 Task: Search one way flight ticket for 4 adults, 1 infant in seat and 1 infant on lap in premium economy from San Luis Obispo: San Luis Obispo County Regional Airport (mcchesney Field) to New Bern: Coastal Carolina Regional Airport (was Craven County Regional) on 5-4-2023. Choice of flights is Southwest. Number of bags: 2 carry on bags and 1 checked bag. Price is upto 20000. Outbound departure time preference is 21:30.
Action: Mouse moved to (357, 326)
Screenshot: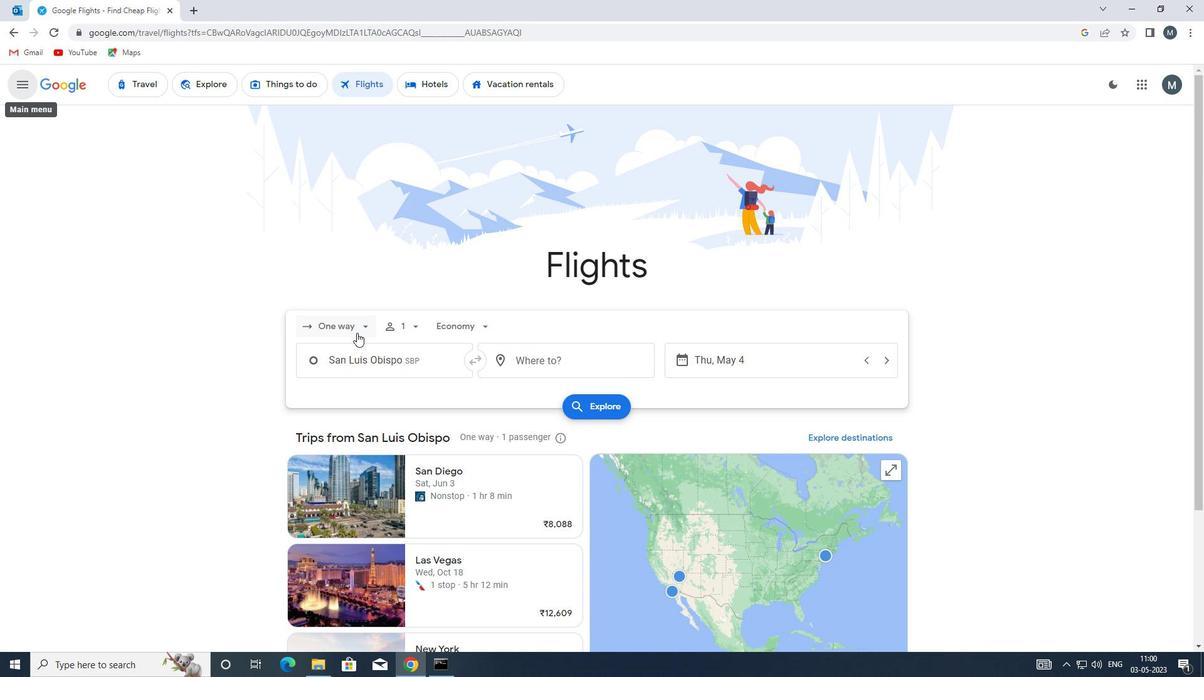 
Action: Mouse pressed left at (357, 326)
Screenshot: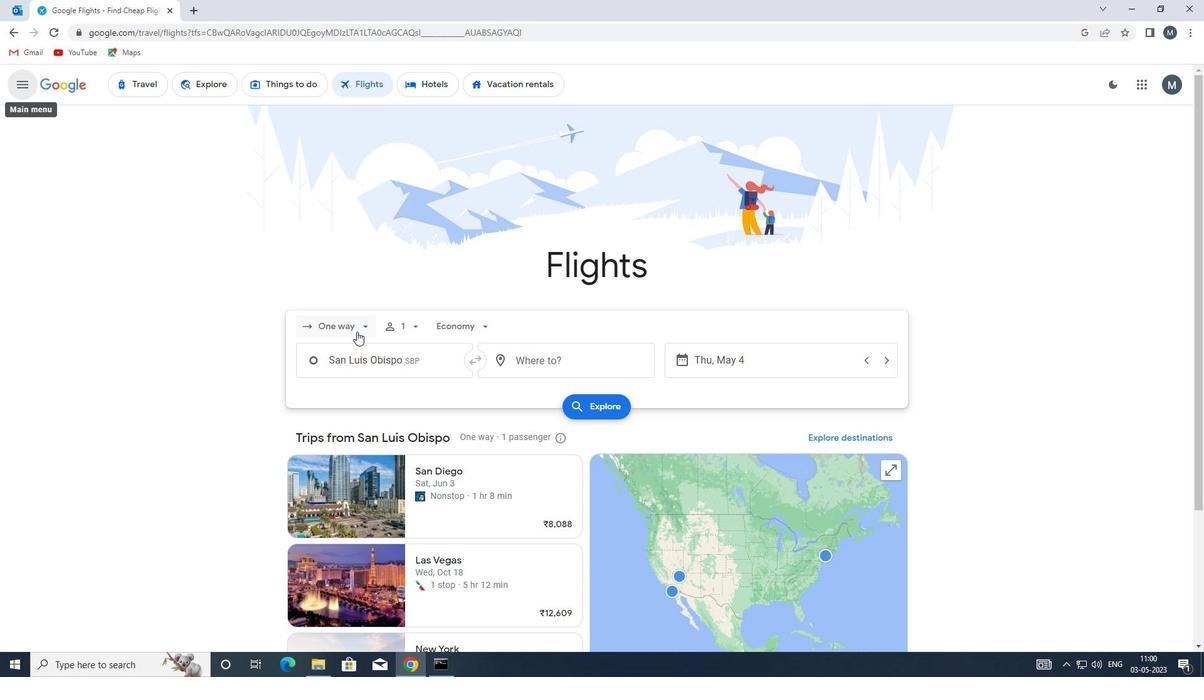 
Action: Mouse moved to (361, 385)
Screenshot: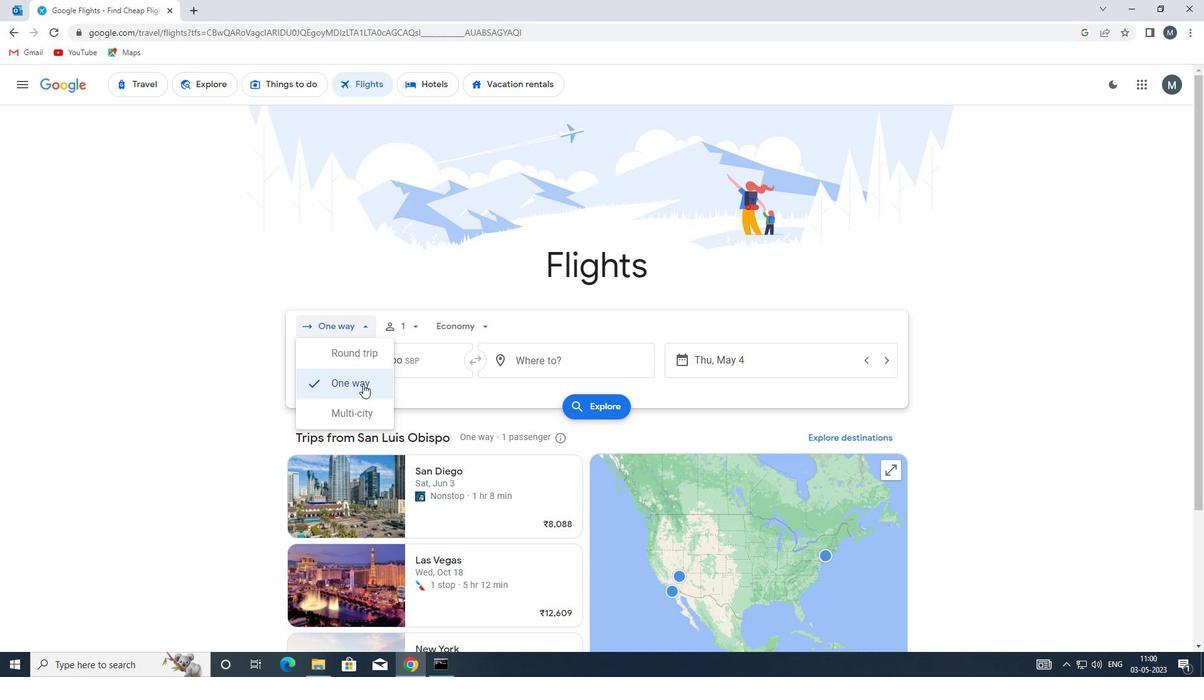 
Action: Mouse pressed left at (361, 385)
Screenshot: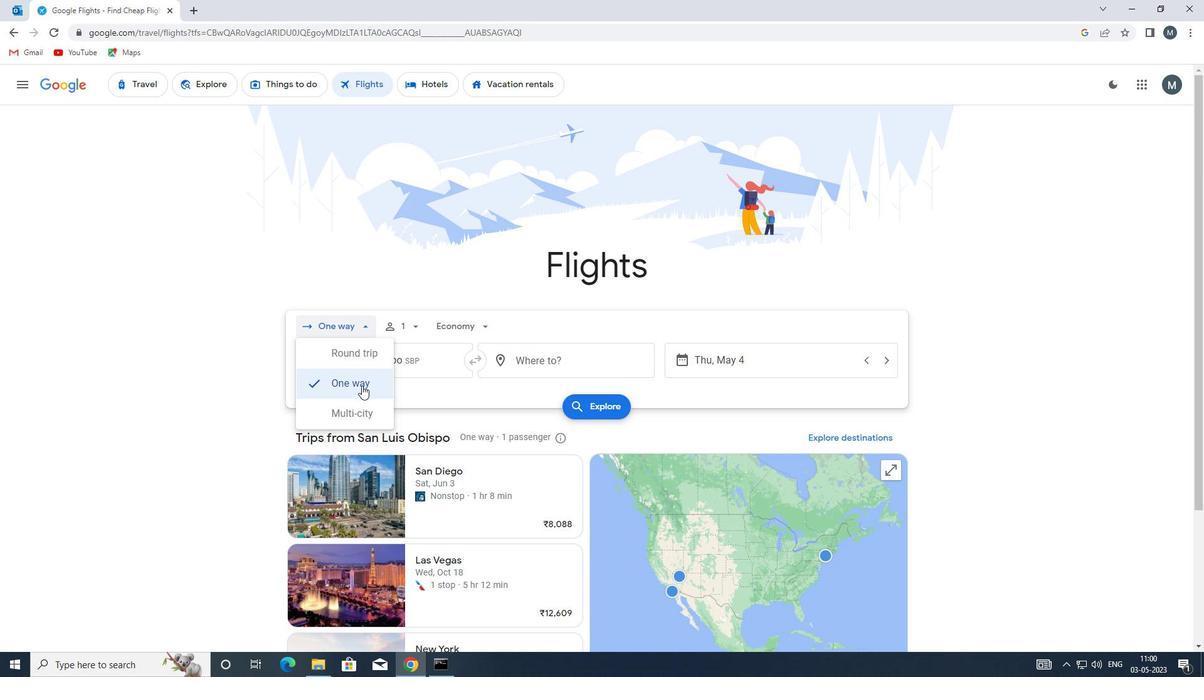 
Action: Mouse moved to (409, 326)
Screenshot: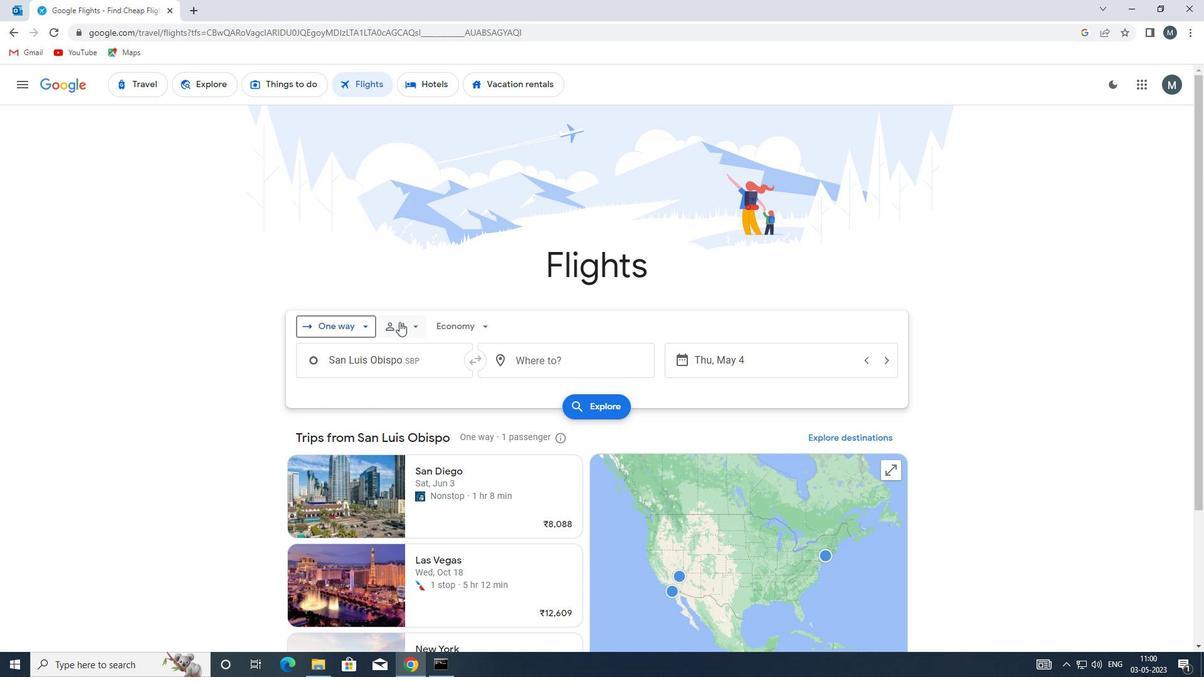 
Action: Mouse pressed left at (409, 326)
Screenshot: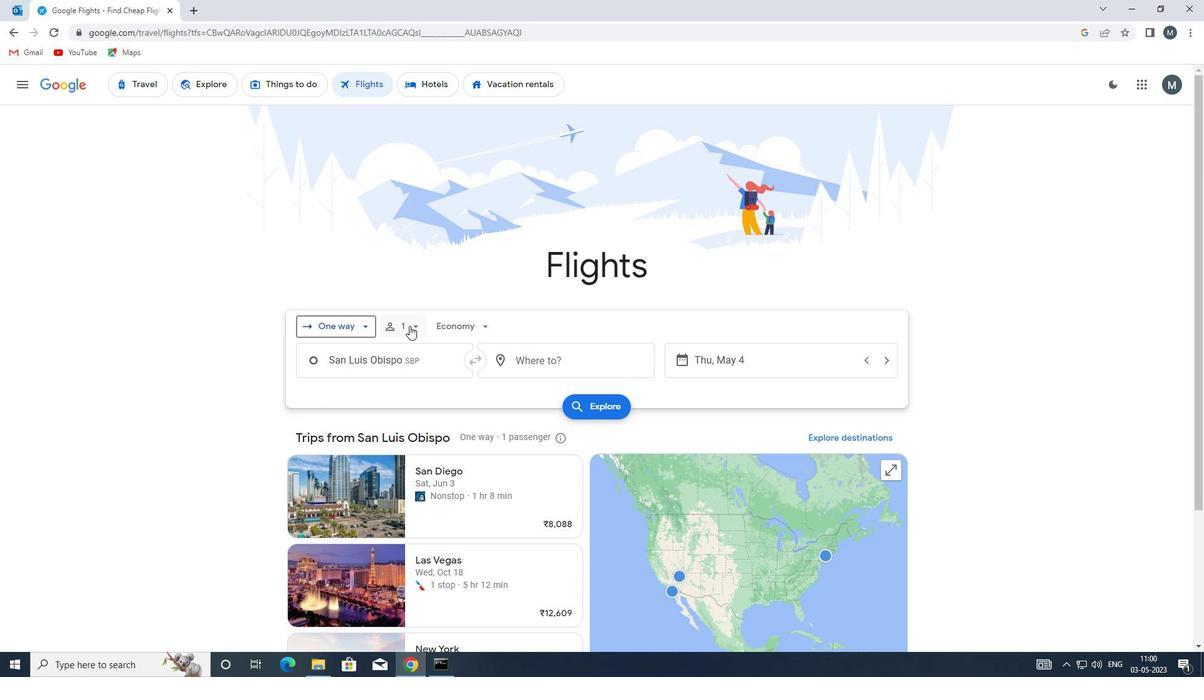 
Action: Mouse moved to (521, 354)
Screenshot: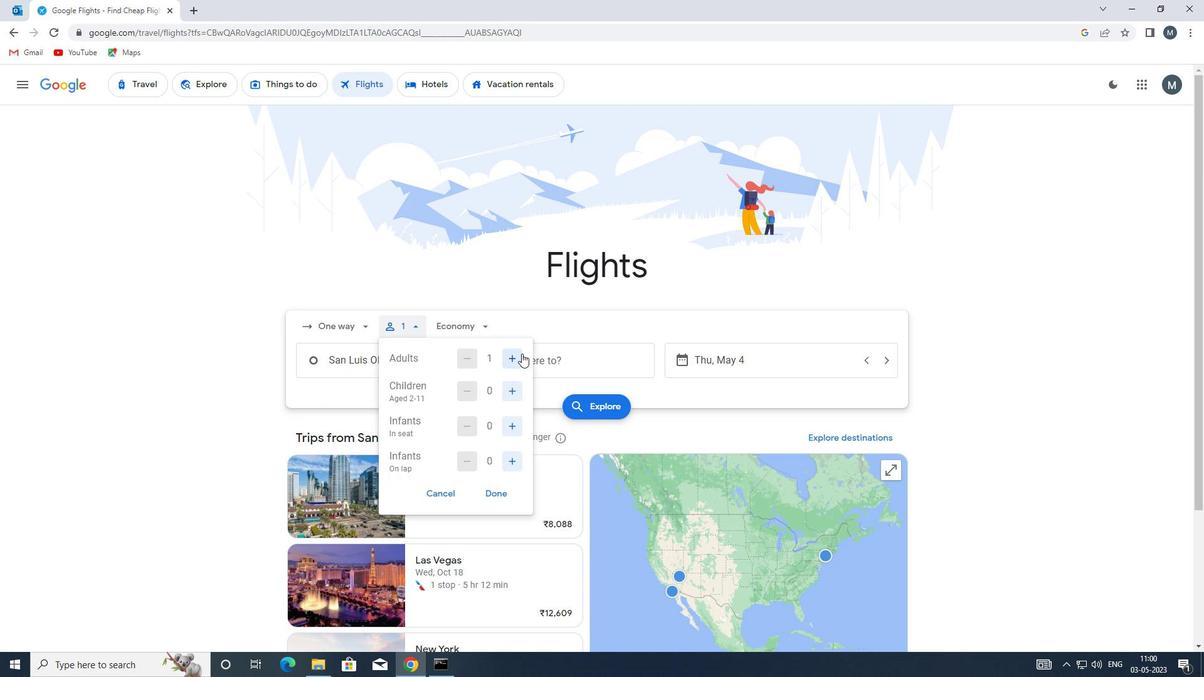 
Action: Mouse pressed left at (521, 354)
Screenshot: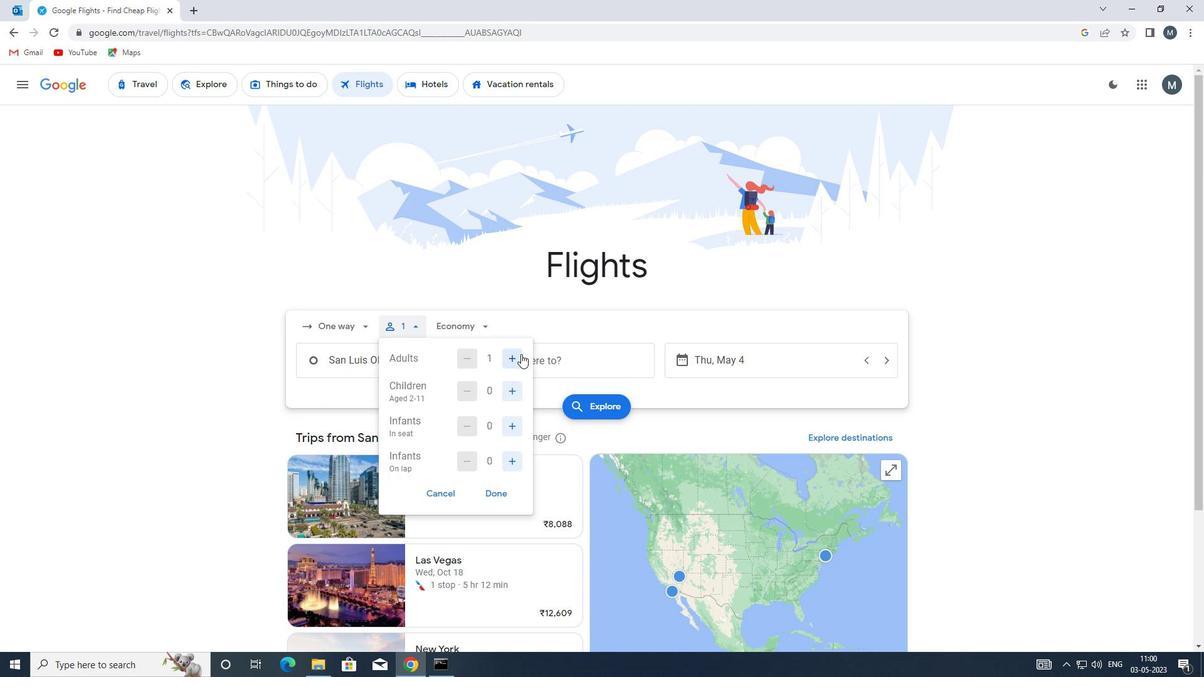 
Action: Mouse pressed left at (521, 354)
Screenshot: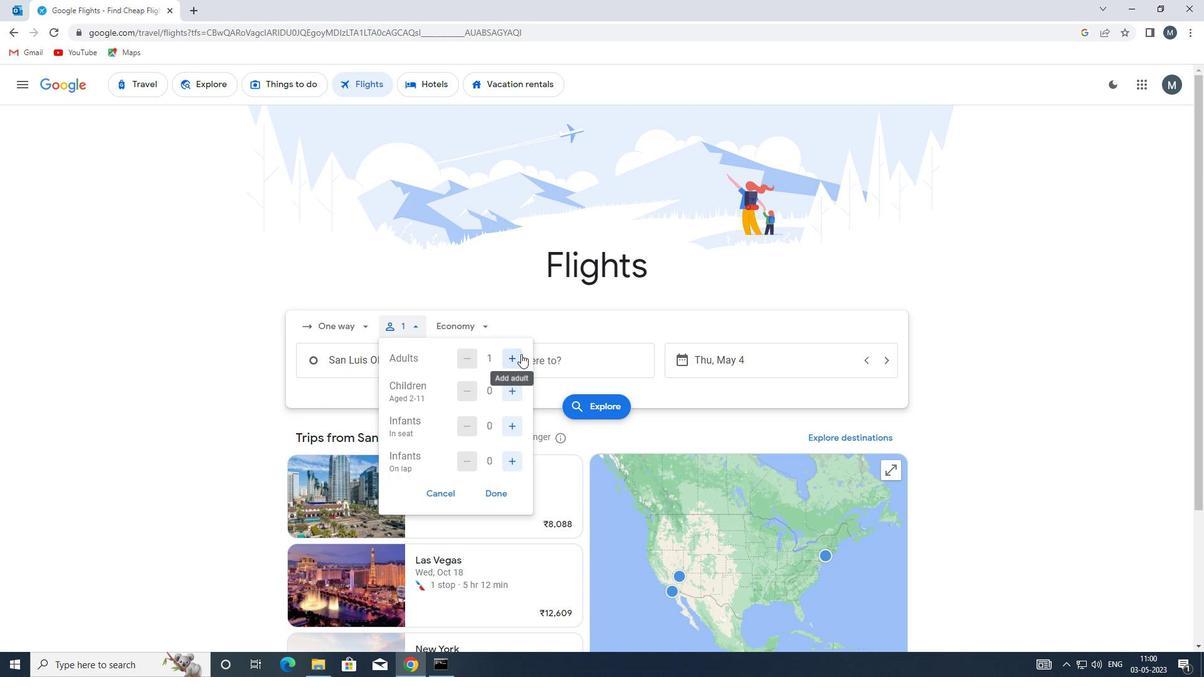 
Action: Mouse pressed left at (521, 354)
Screenshot: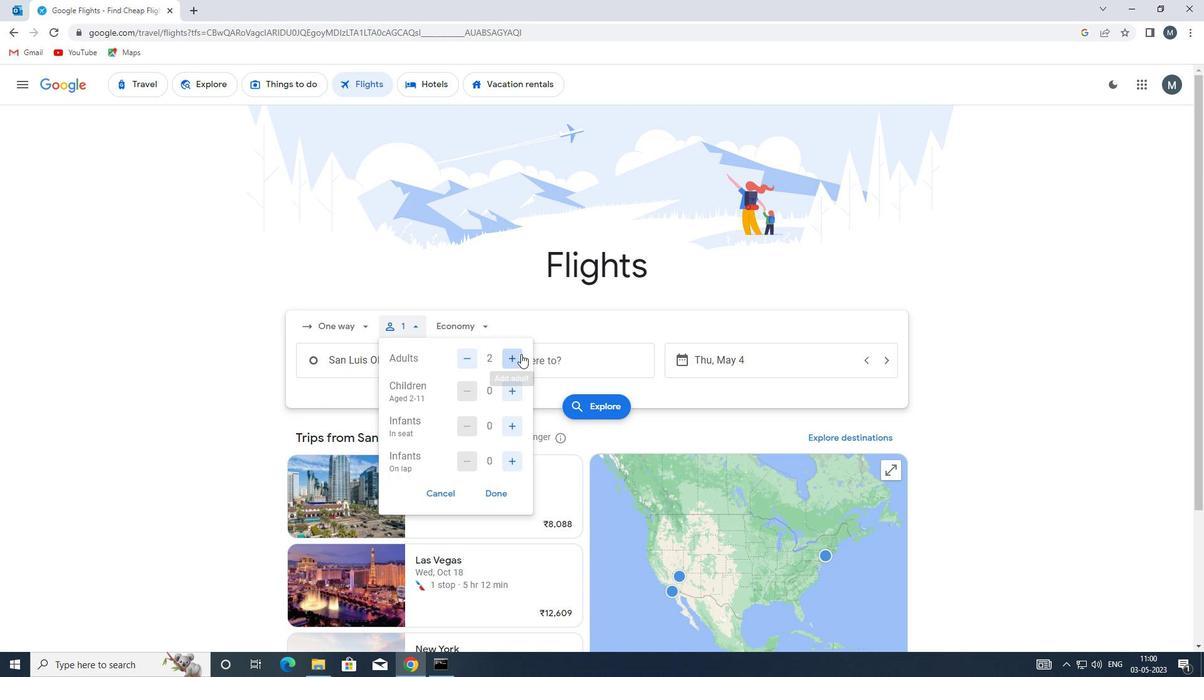 
Action: Mouse moved to (521, 355)
Screenshot: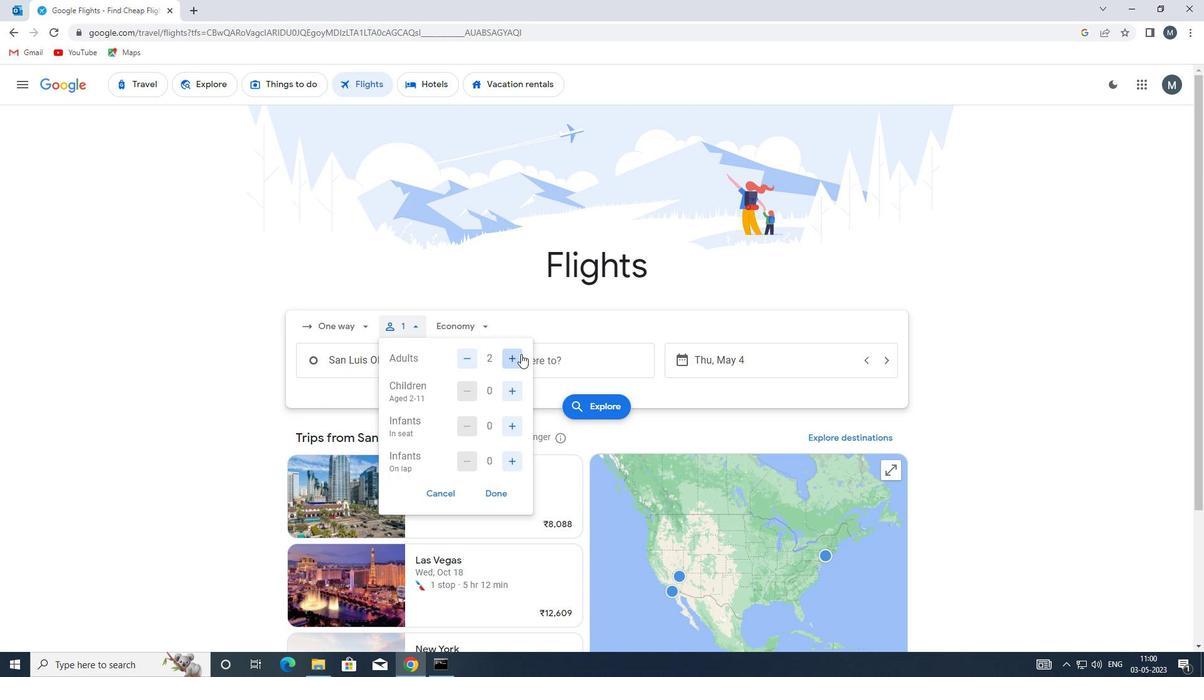 
Action: Mouse pressed left at (521, 355)
Screenshot: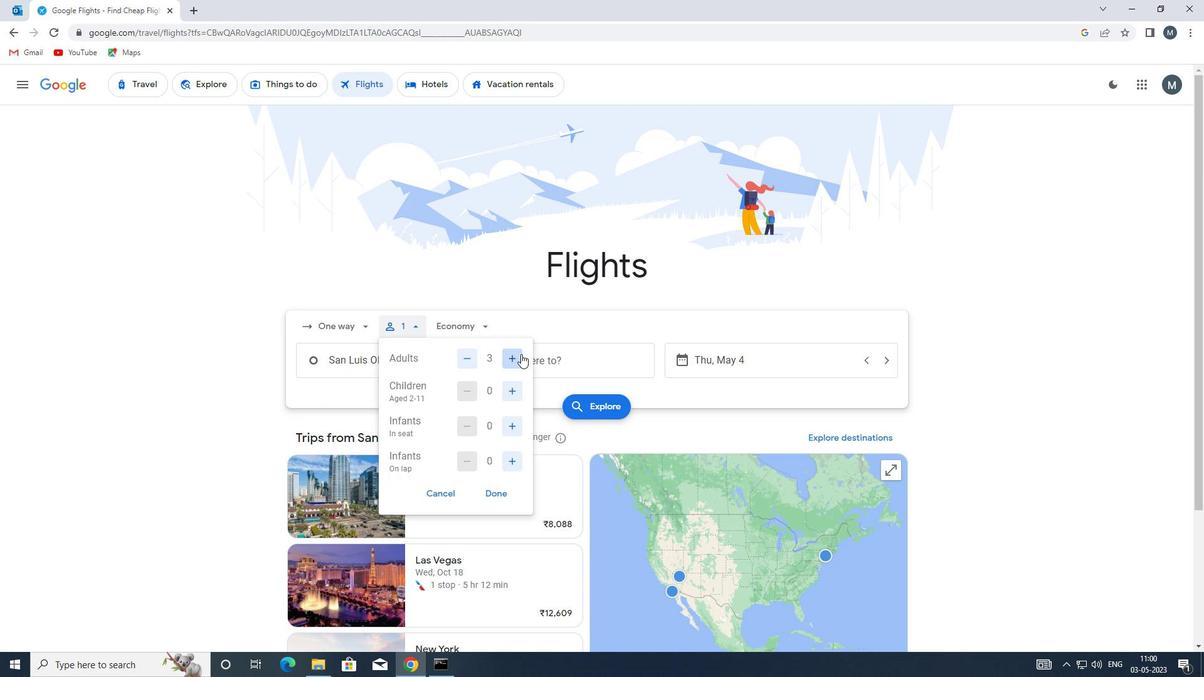 
Action: Mouse moved to (473, 359)
Screenshot: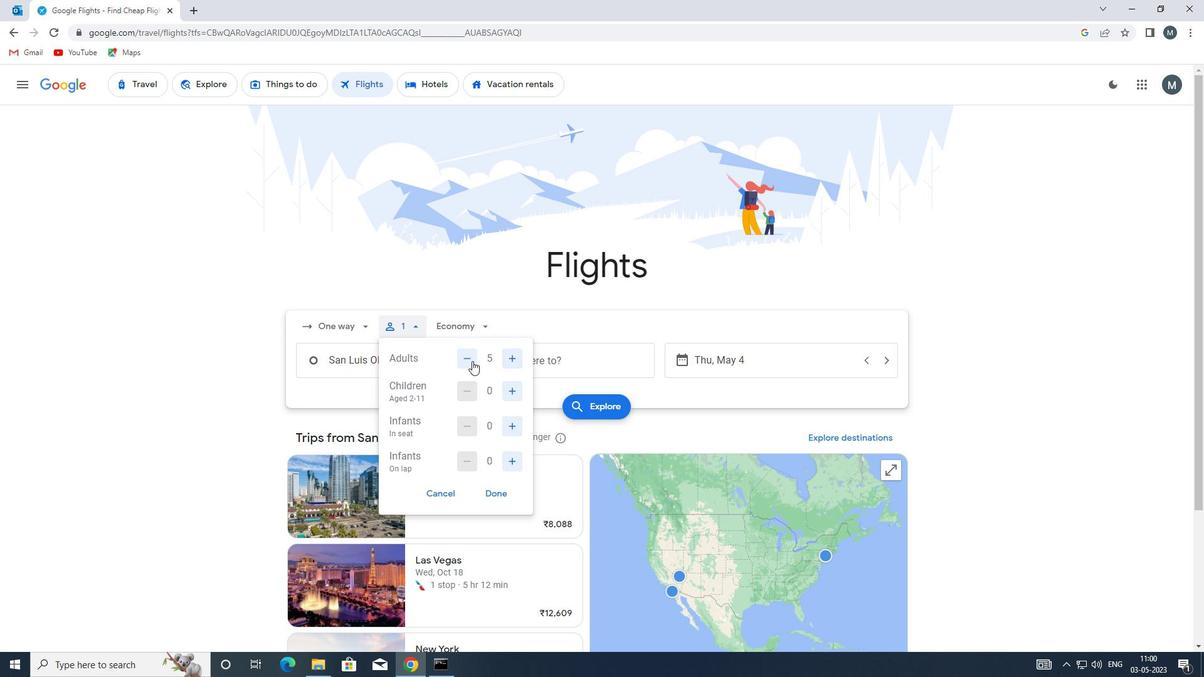 
Action: Mouse pressed left at (473, 359)
Screenshot: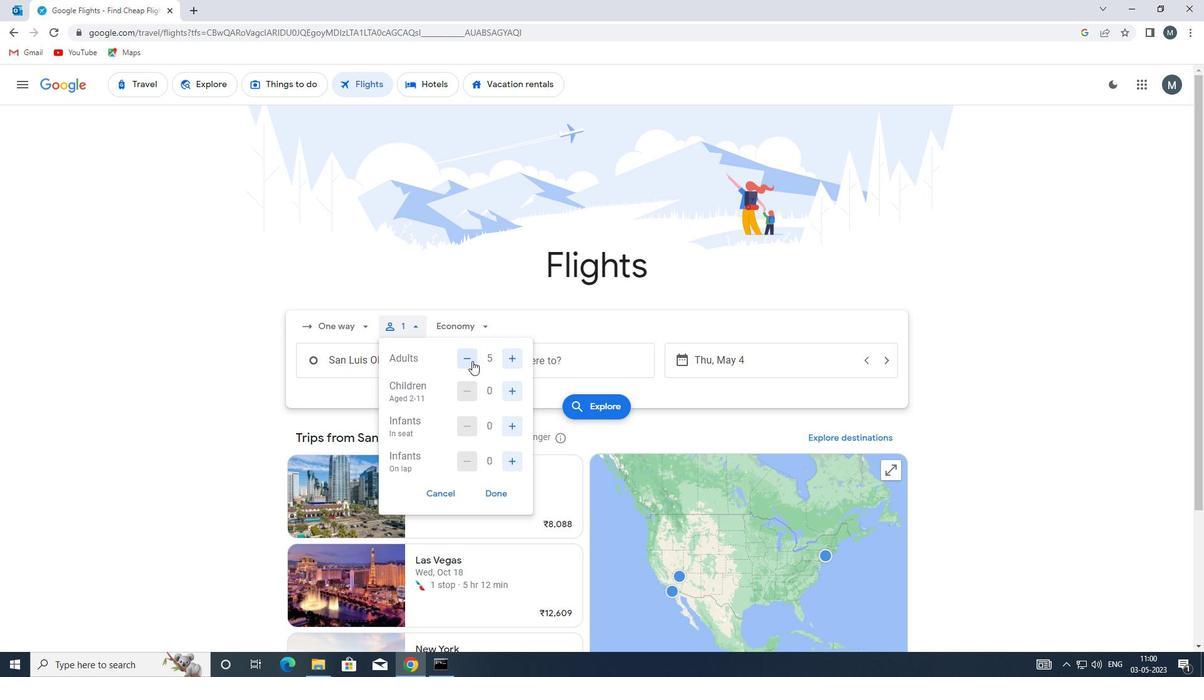 
Action: Mouse moved to (510, 392)
Screenshot: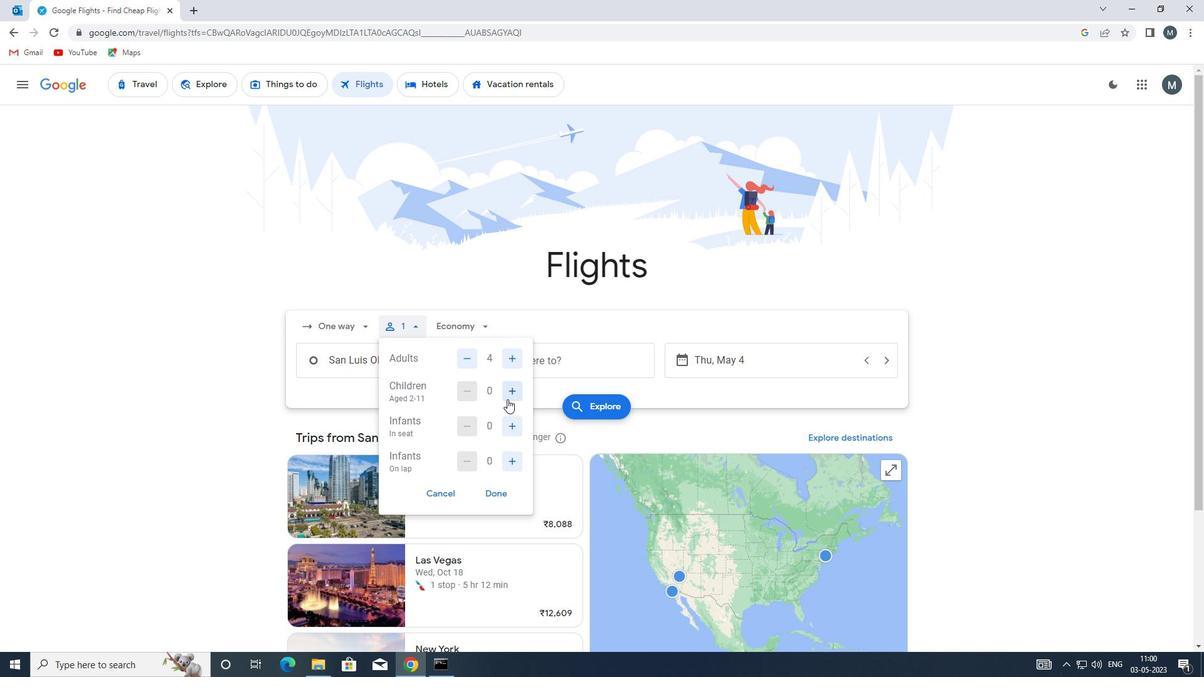 
Action: Mouse pressed left at (510, 392)
Screenshot: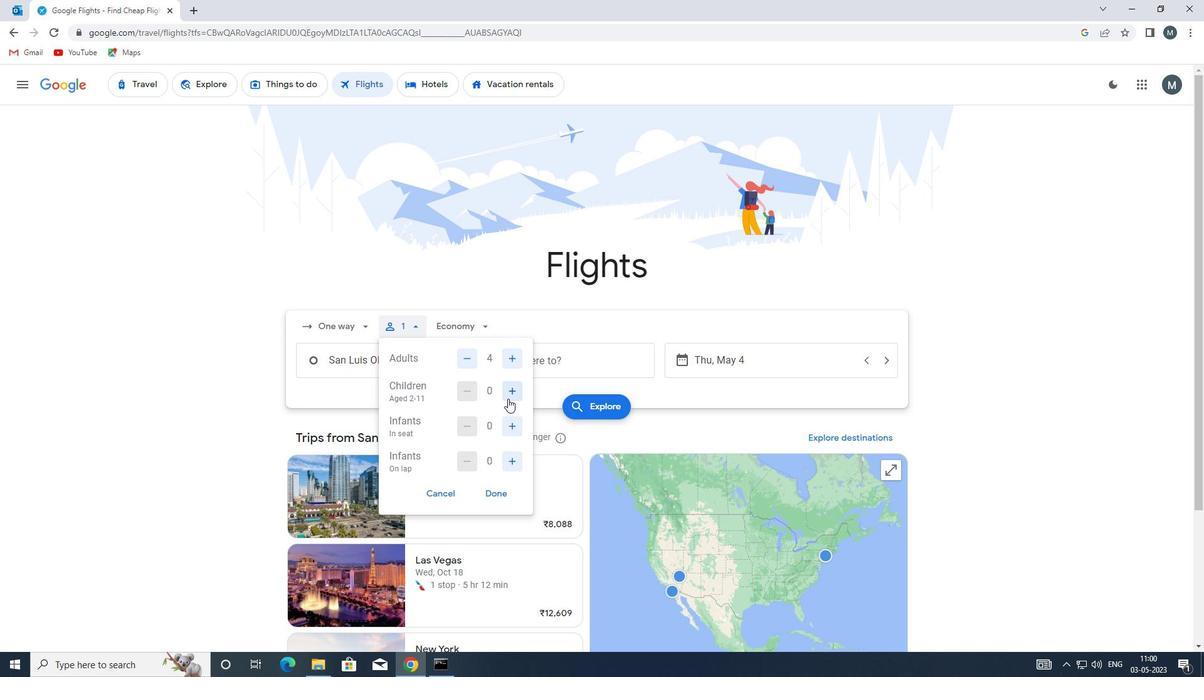 
Action: Mouse moved to (469, 390)
Screenshot: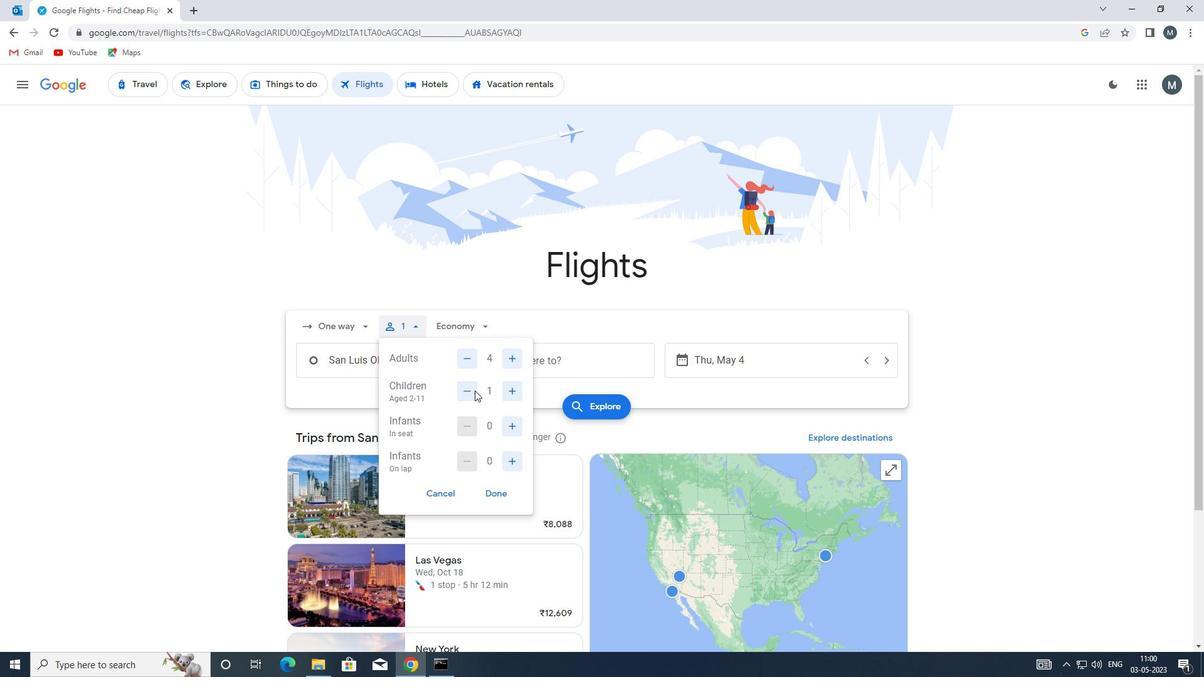 
Action: Mouse pressed left at (469, 390)
Screenshot: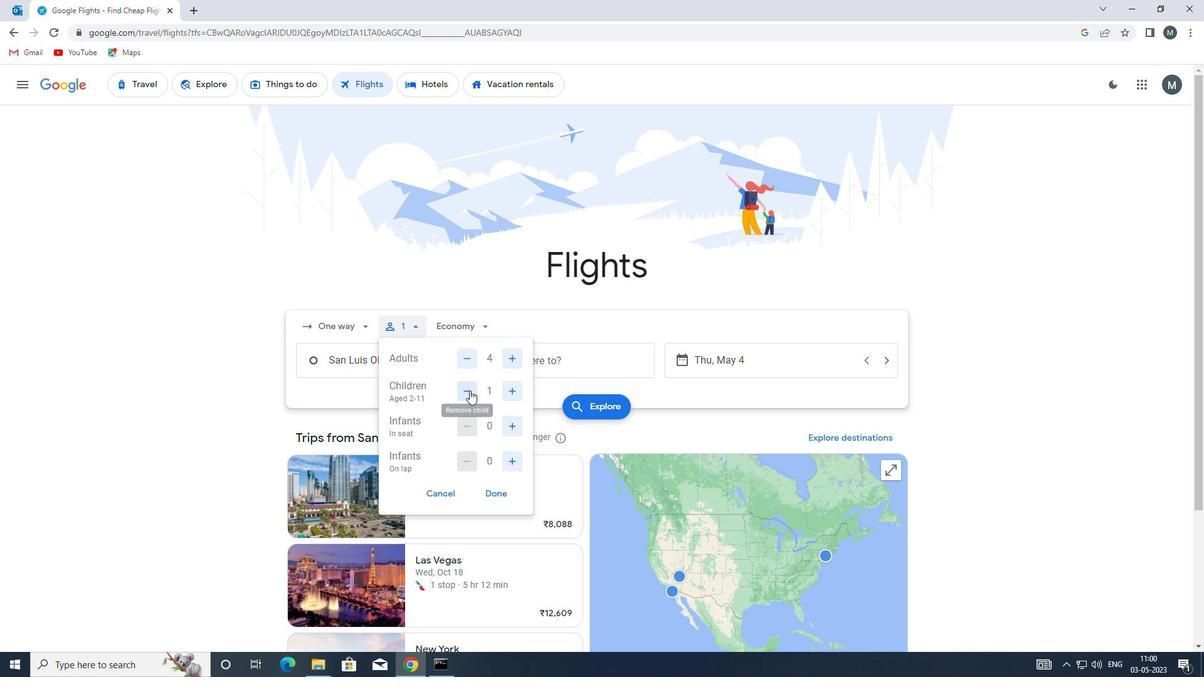 
Action: Mouse moved to (507, 424)
Screenshot: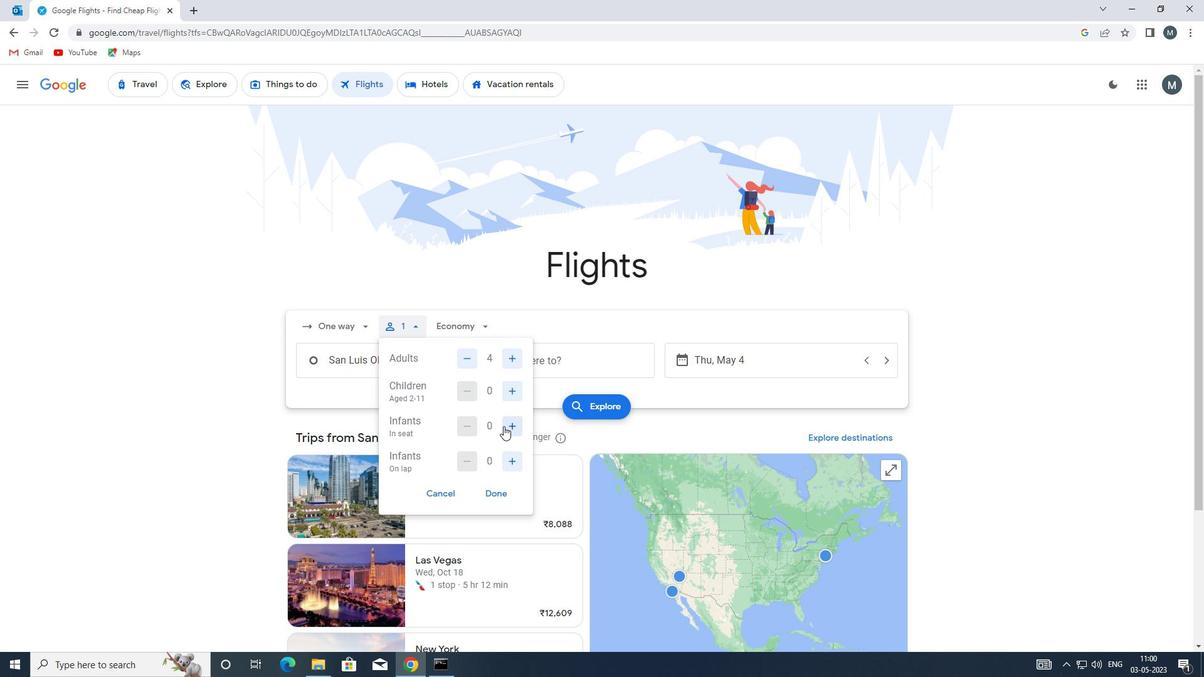 
Action: Mouse pressed left at (507, 424)
Screenshot: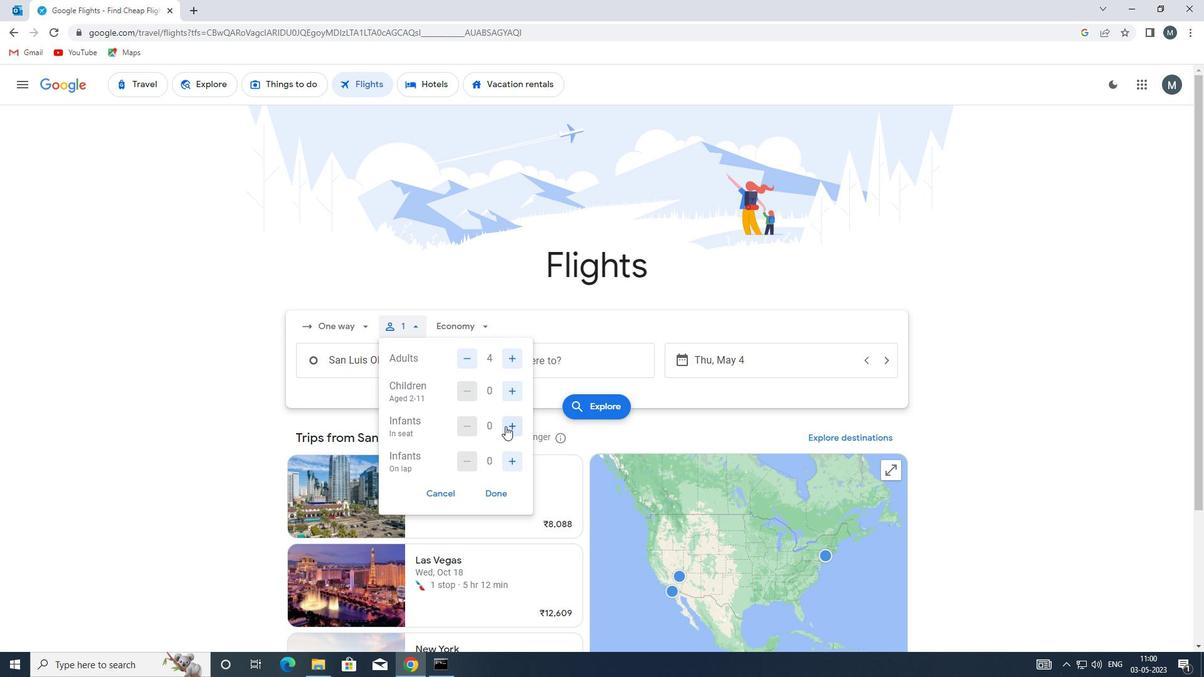 
Action: Mouse moved to (513, 463)
Screenshot: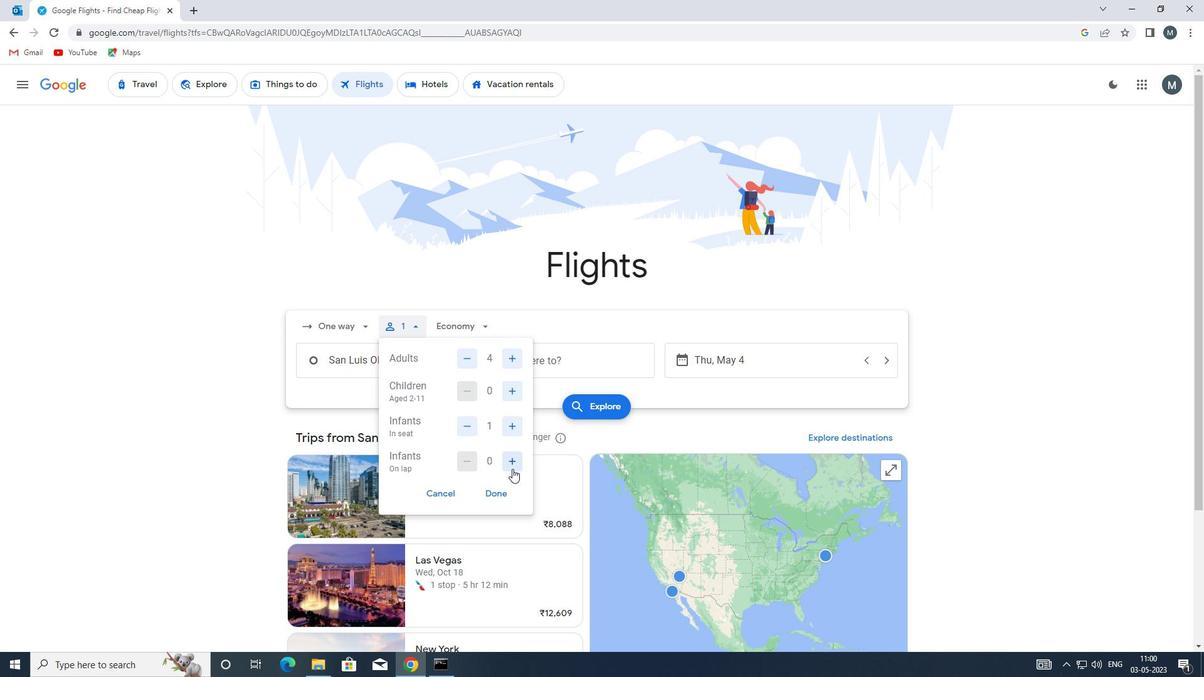 
Action: Mouse pressed left at (513, 463)
Screenshot: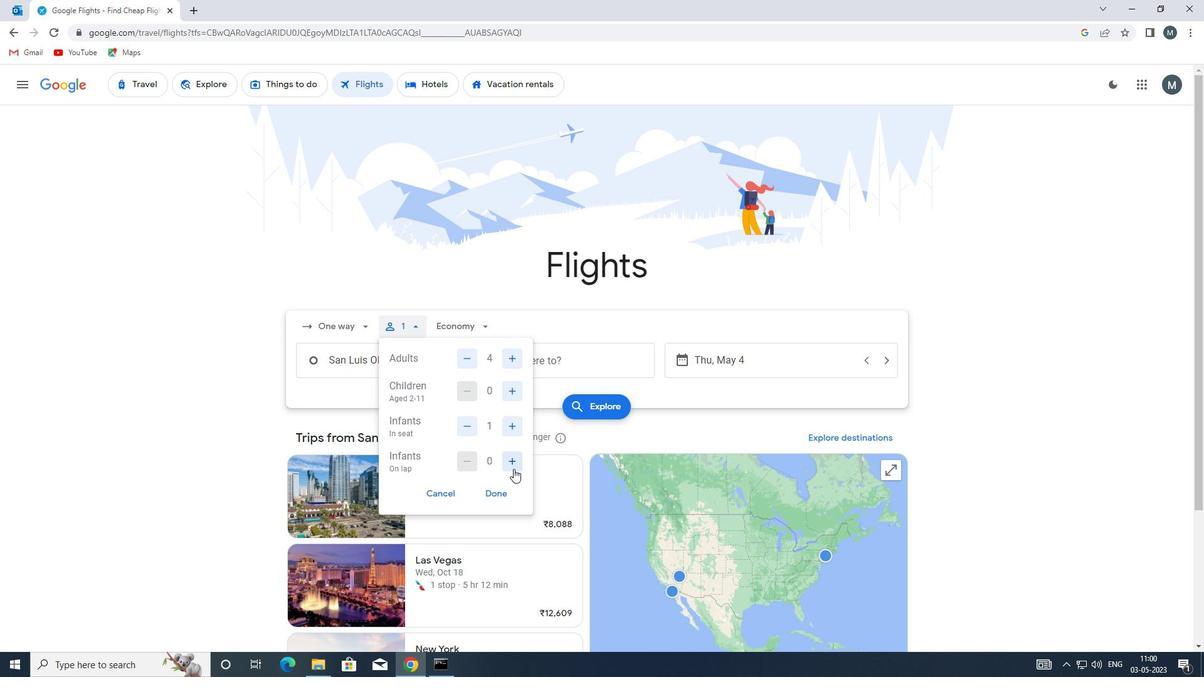 
Action: Mouse moved to (502, 493)
Screenshot: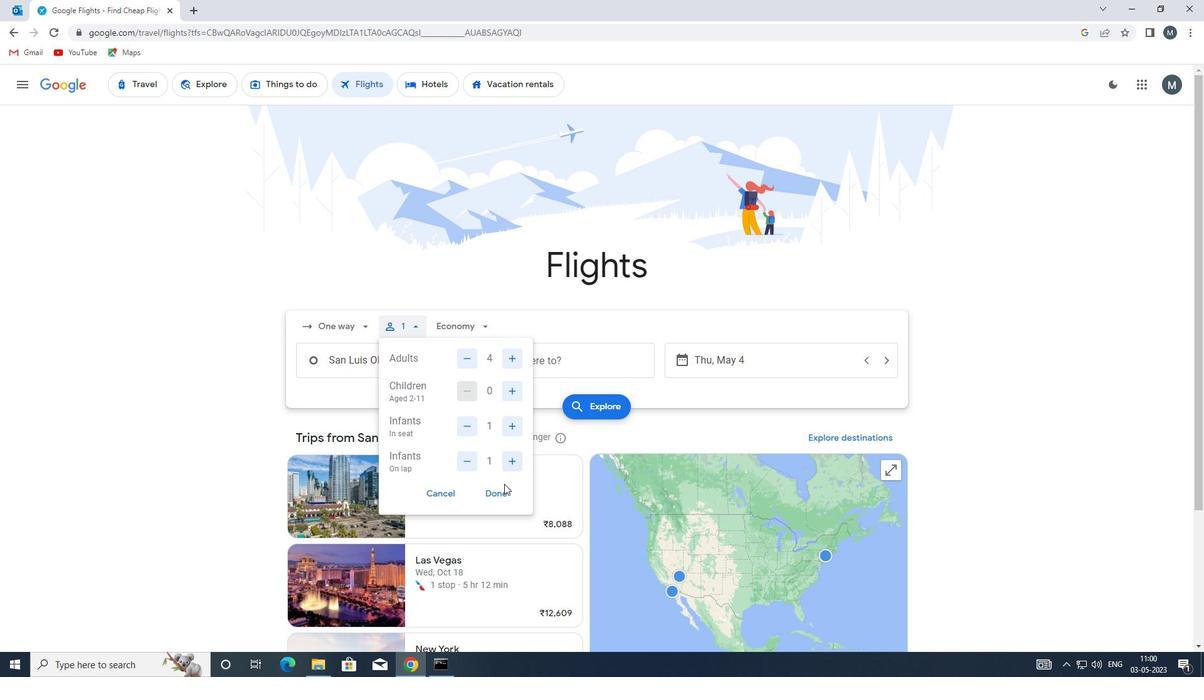 
Action: Mouse pressed left at (502, 493)
Screenshot: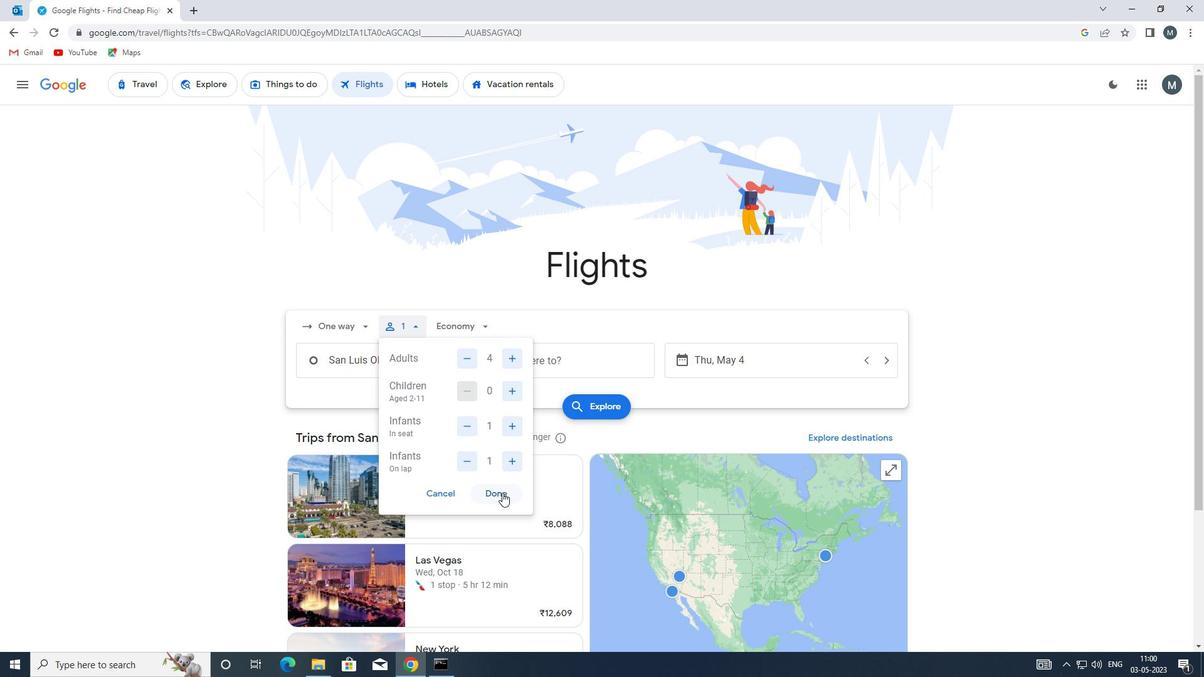 
Action: Mouse moved to (477, 330)
Screenshot: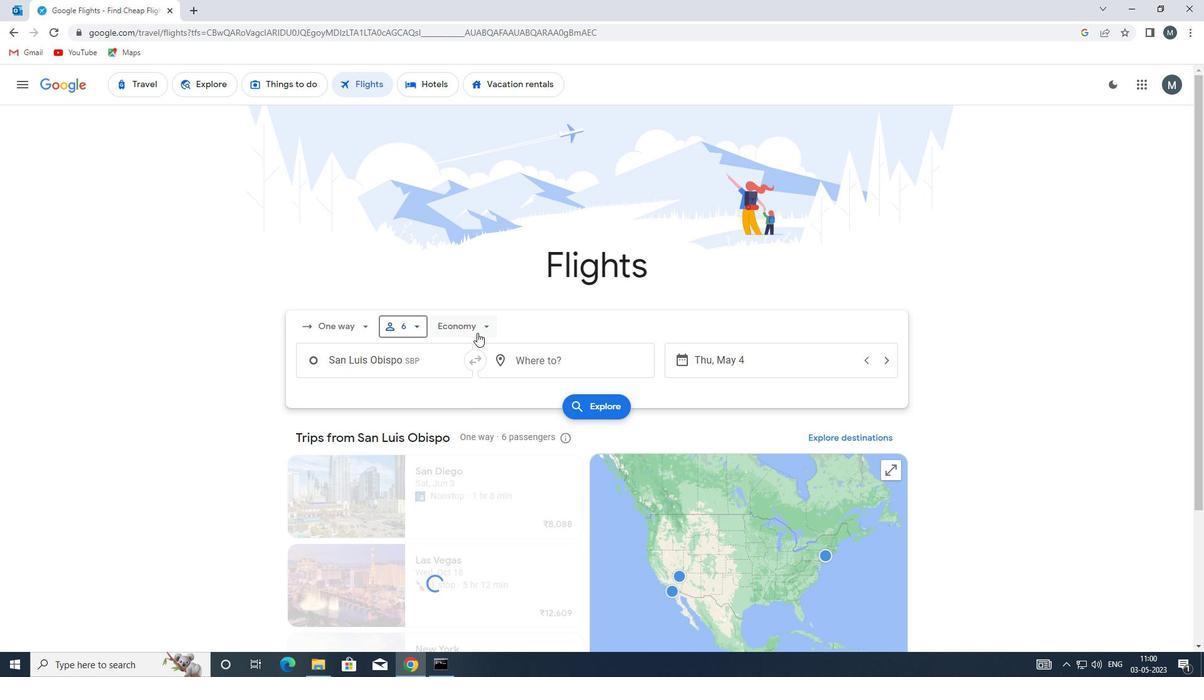 
Action: Mouse pressed left at (477, 330)
Screenshot: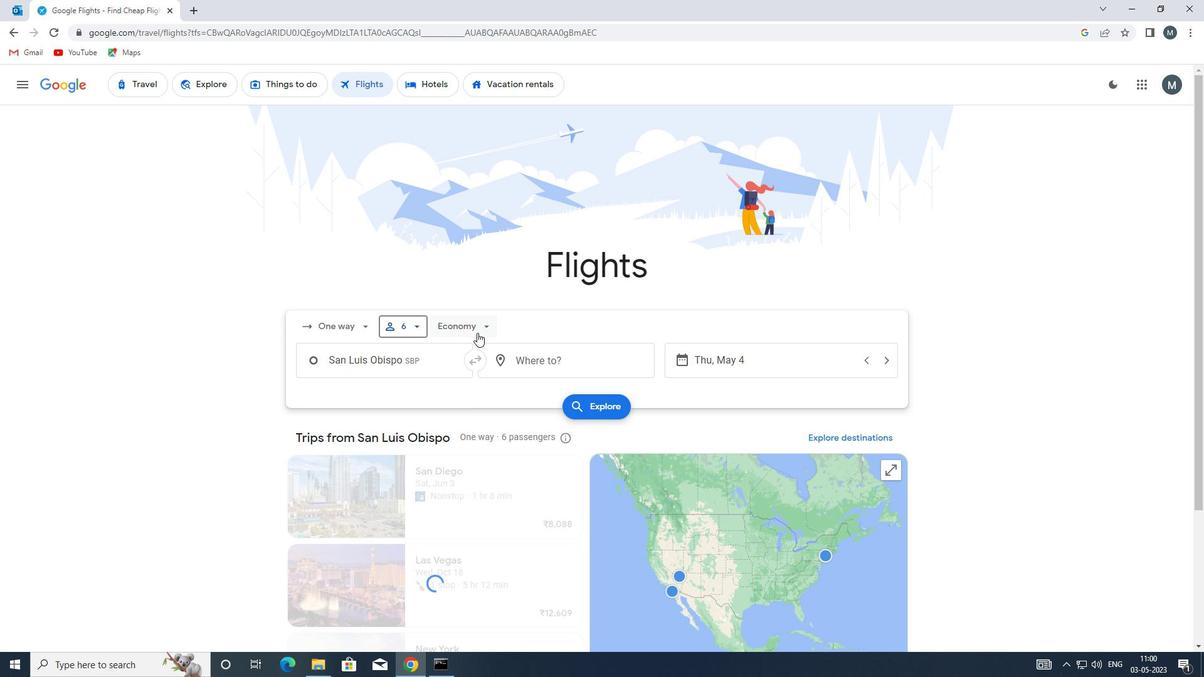 
Action: Mouse moved to (498, 385)
Screenshot: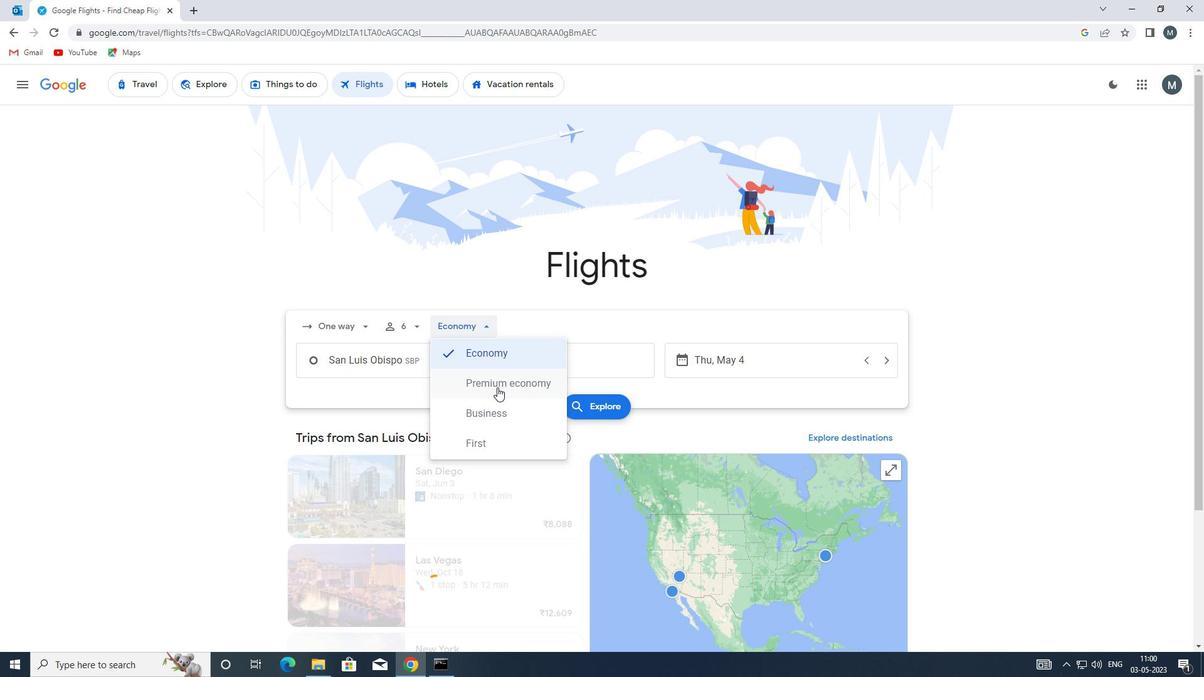 
Action: Mouse pressed left at (498, 385)
Screenshot: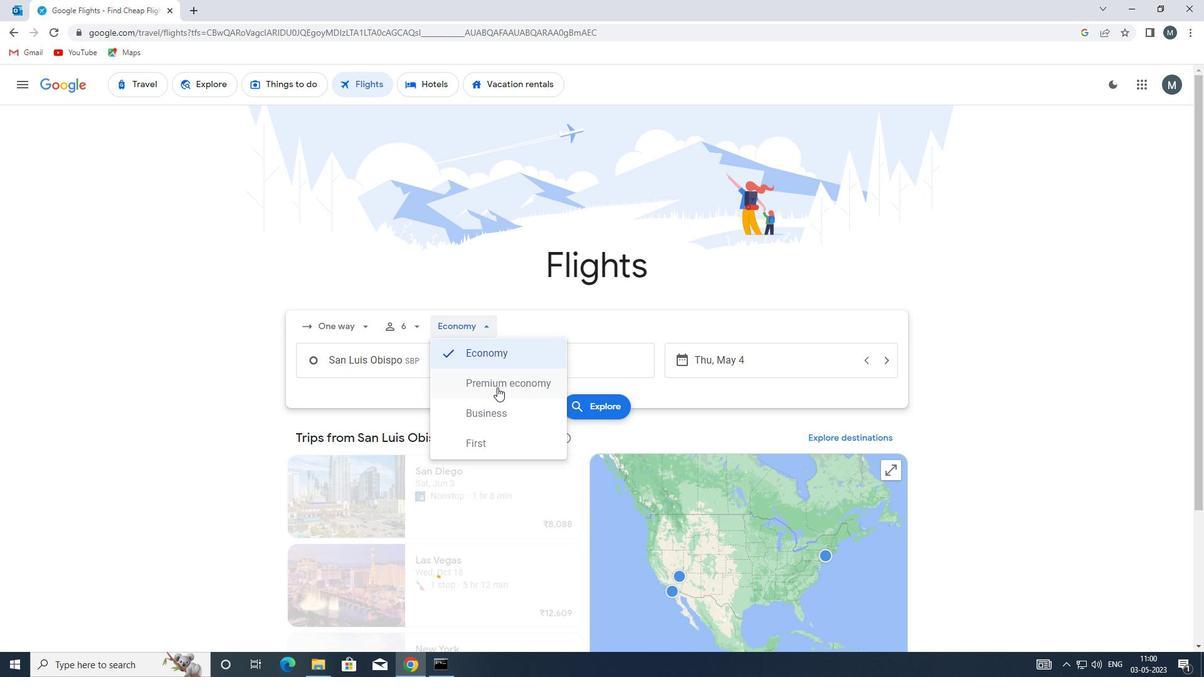 
Action: Mouse moved to (424, 358)
Screenshot: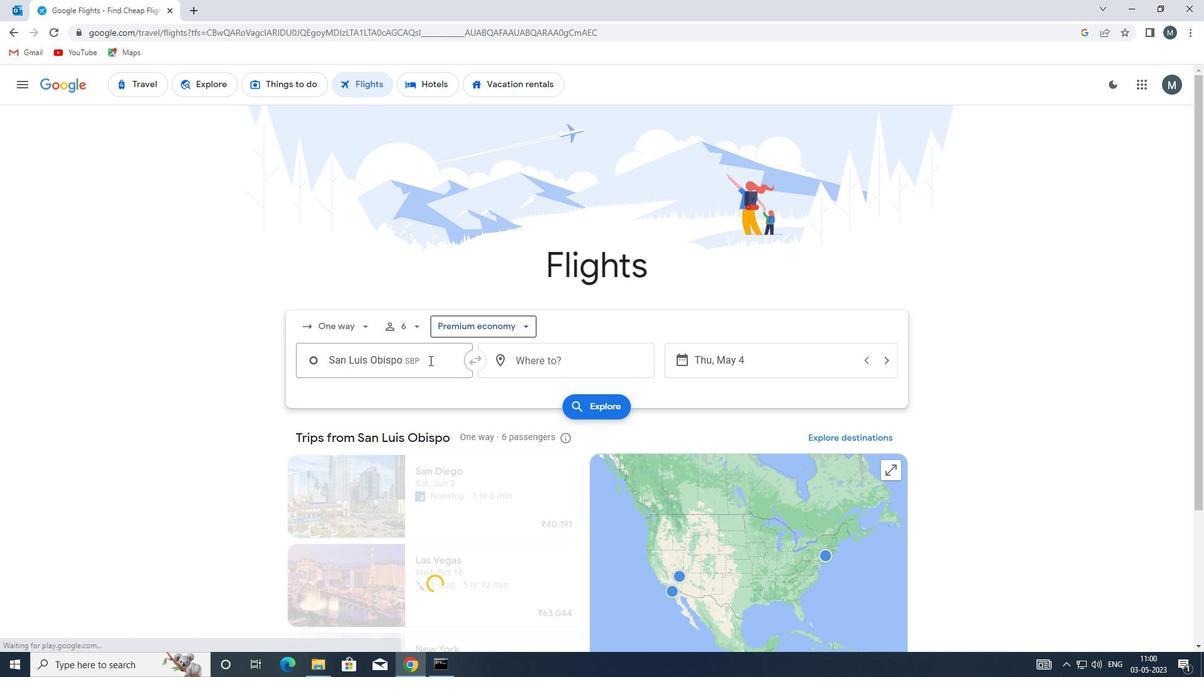 
Action: Mouse pressed left at (424, 358)
Screenshot: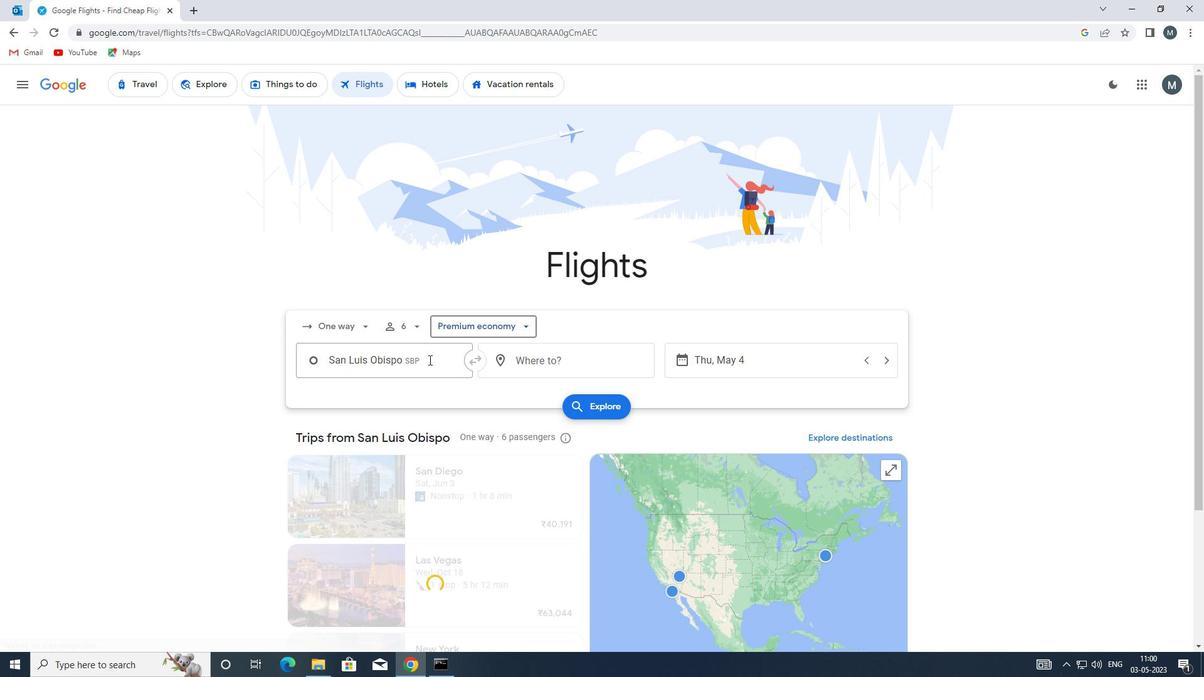 
Action: Mouse moved to (427, 358)
Screenshot: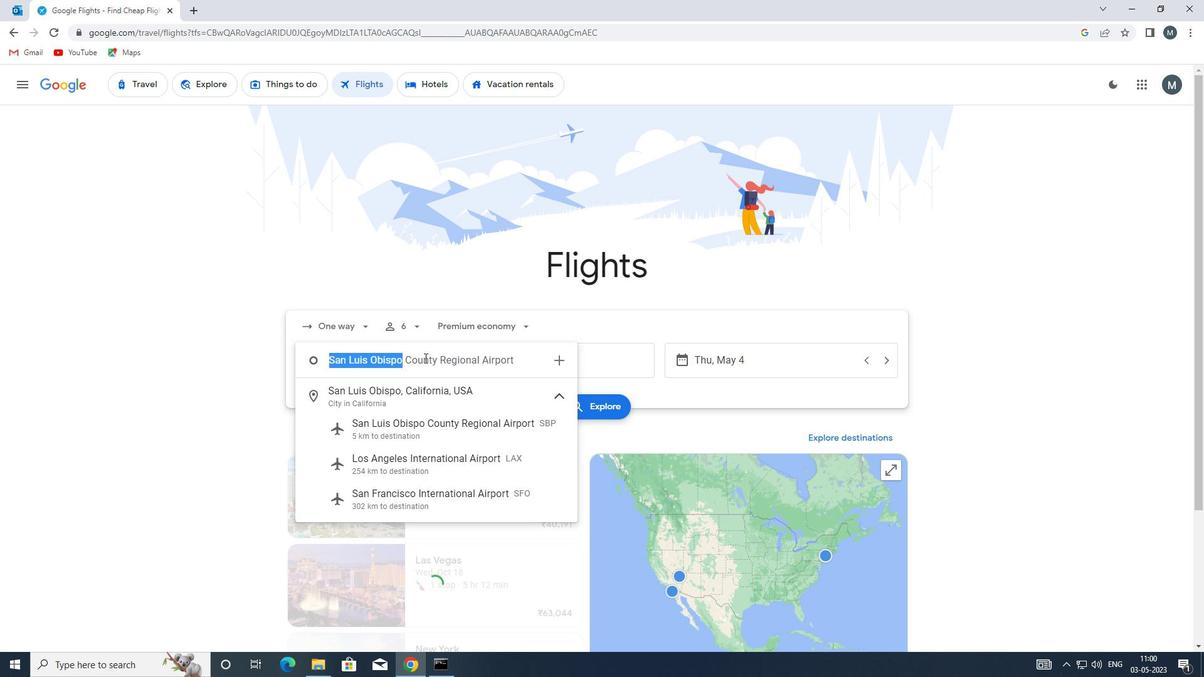 
Action: Key pressed <Key.enter>
Screenshot: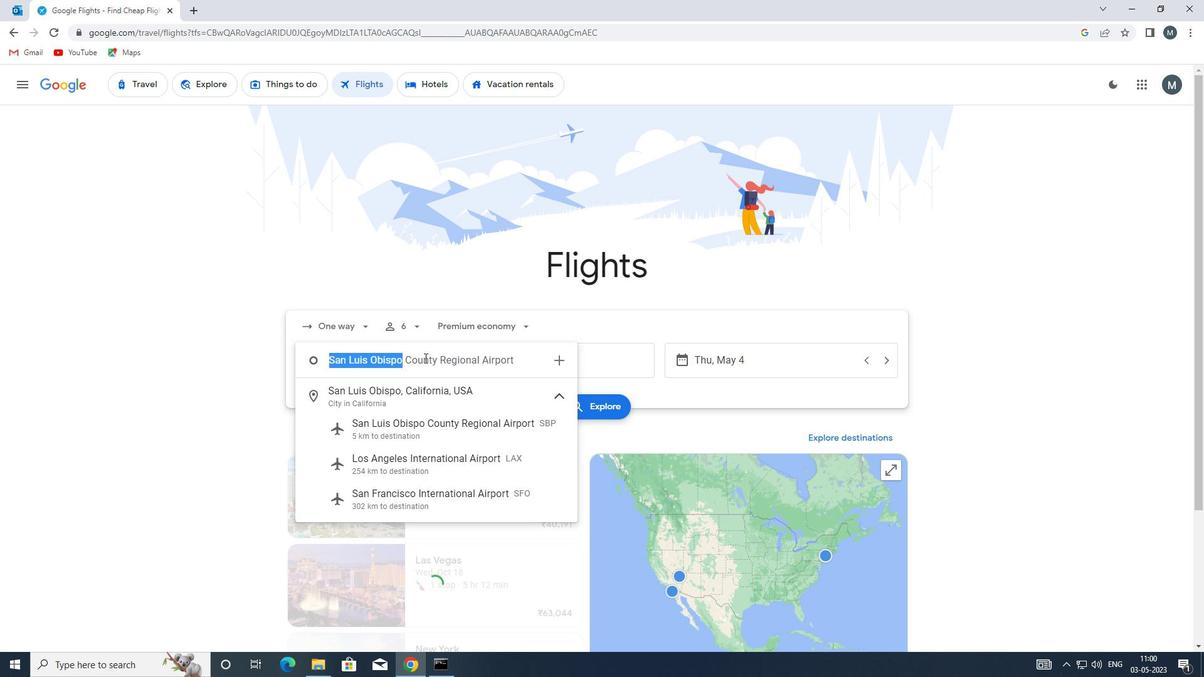 
Action: Mouse moved to (529, 364)
Screenshot: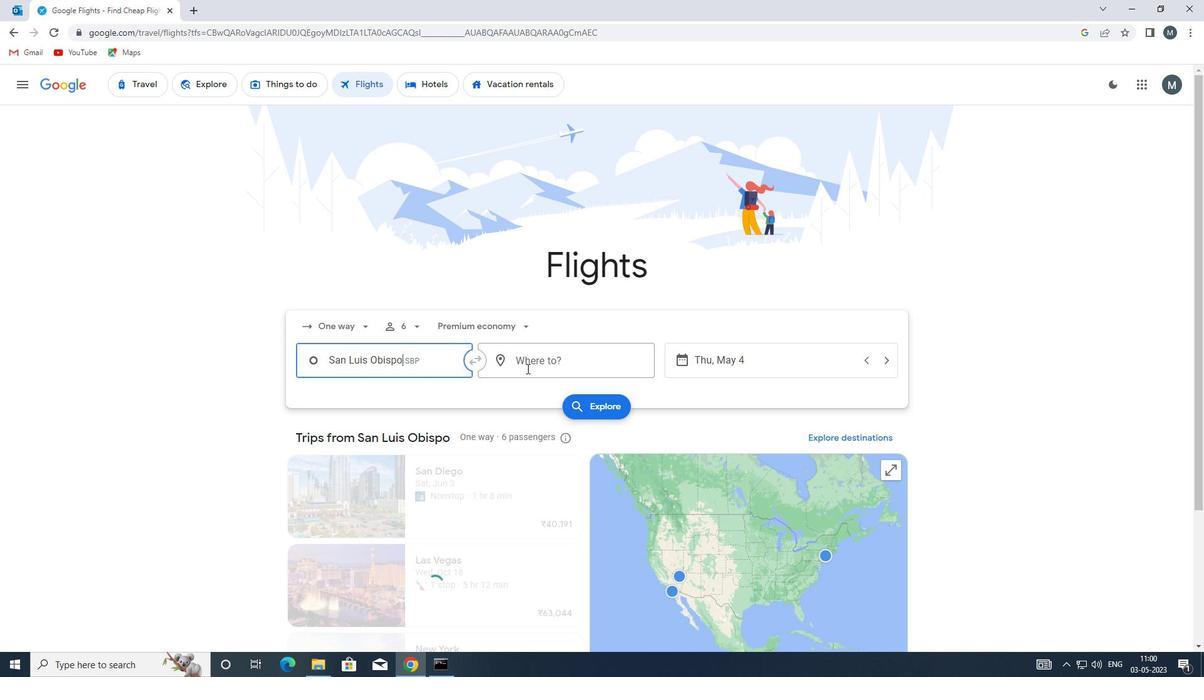 
Action: Mouse pressed left at (529, 364)
Screenshot: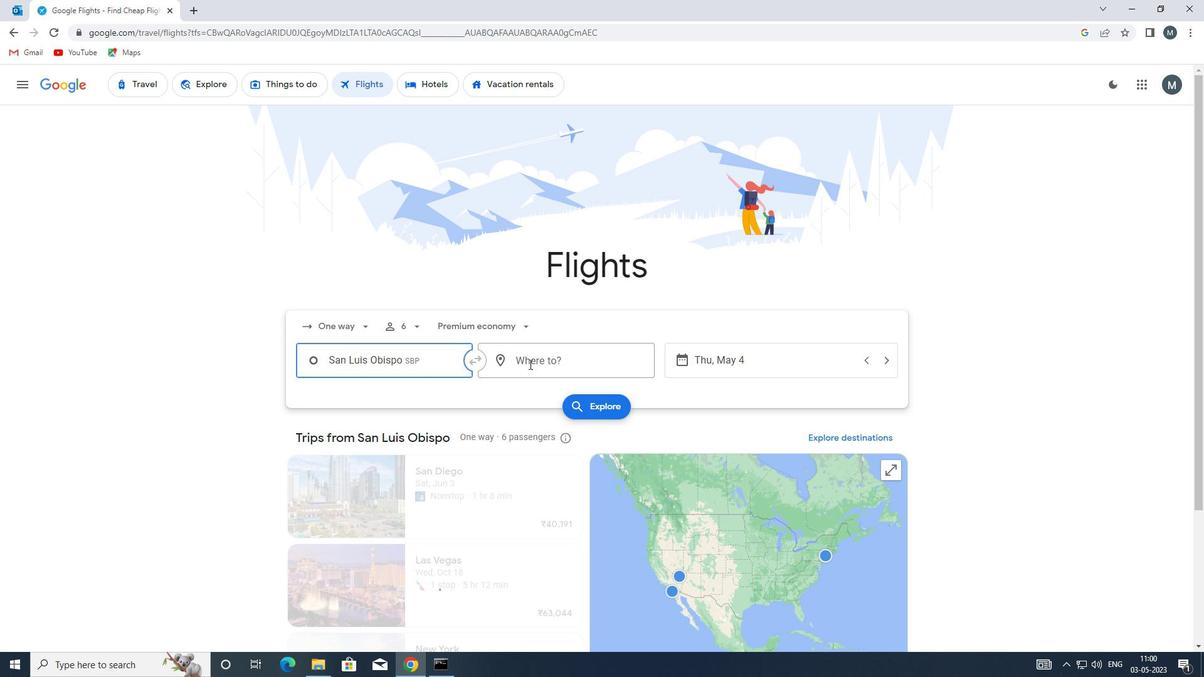 
Action: Mouse moved to (532, 361)
Screenshot: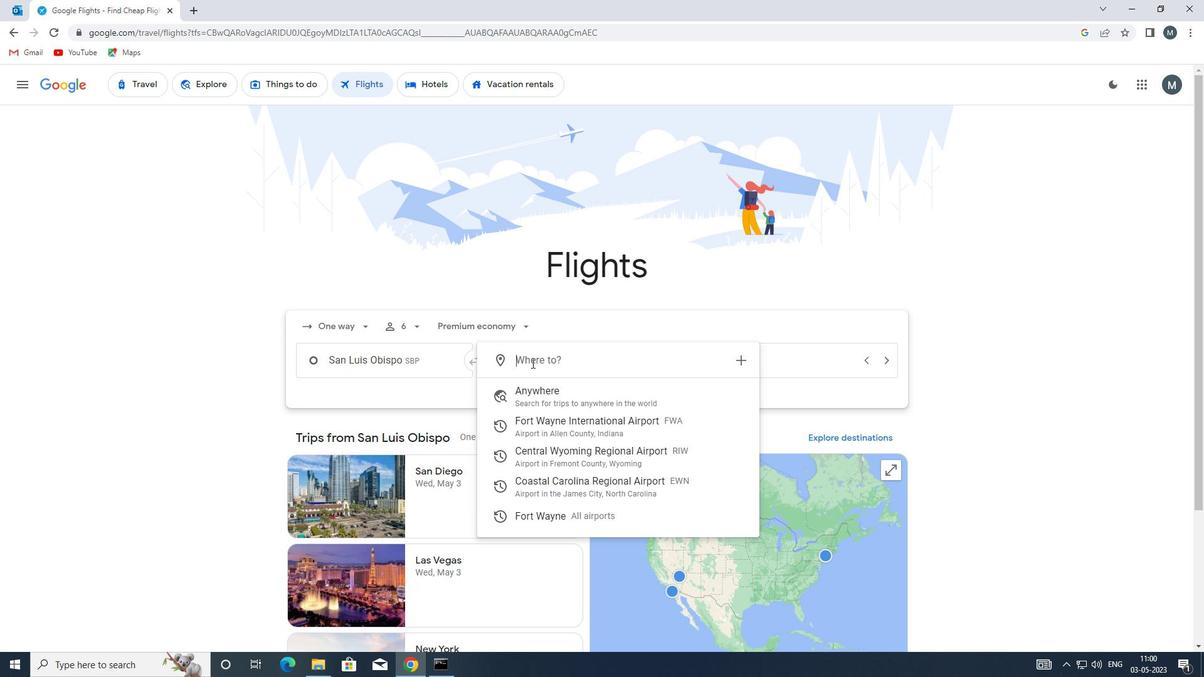 
Action: Key pressed w<Key.backspace>ewn
Screenshot: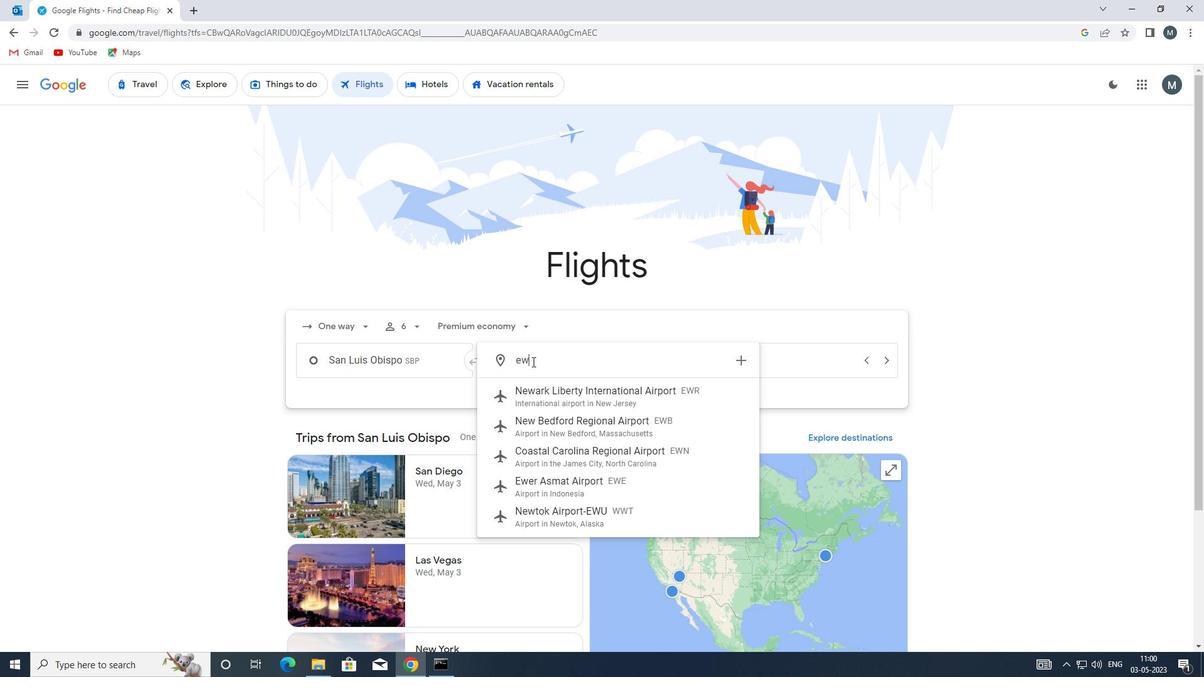 
Action: Mouse moved to (594, 403)
Screenshot: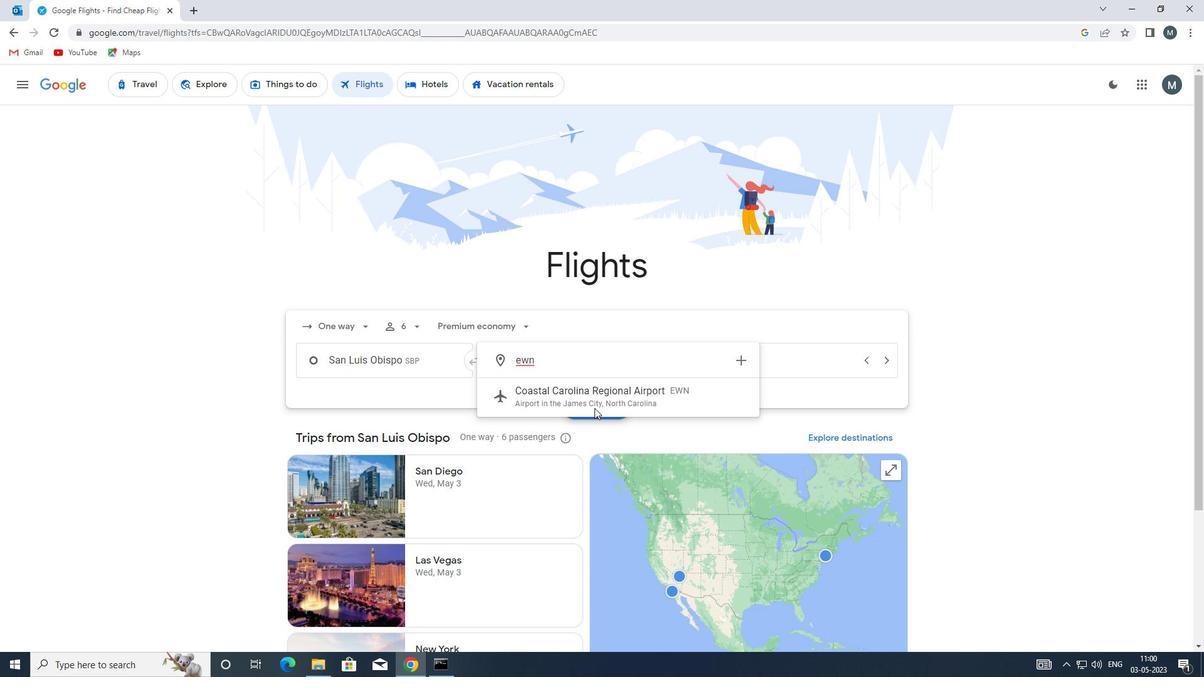 
Action: Mouse pressed left at (594, 403)
Screenshot: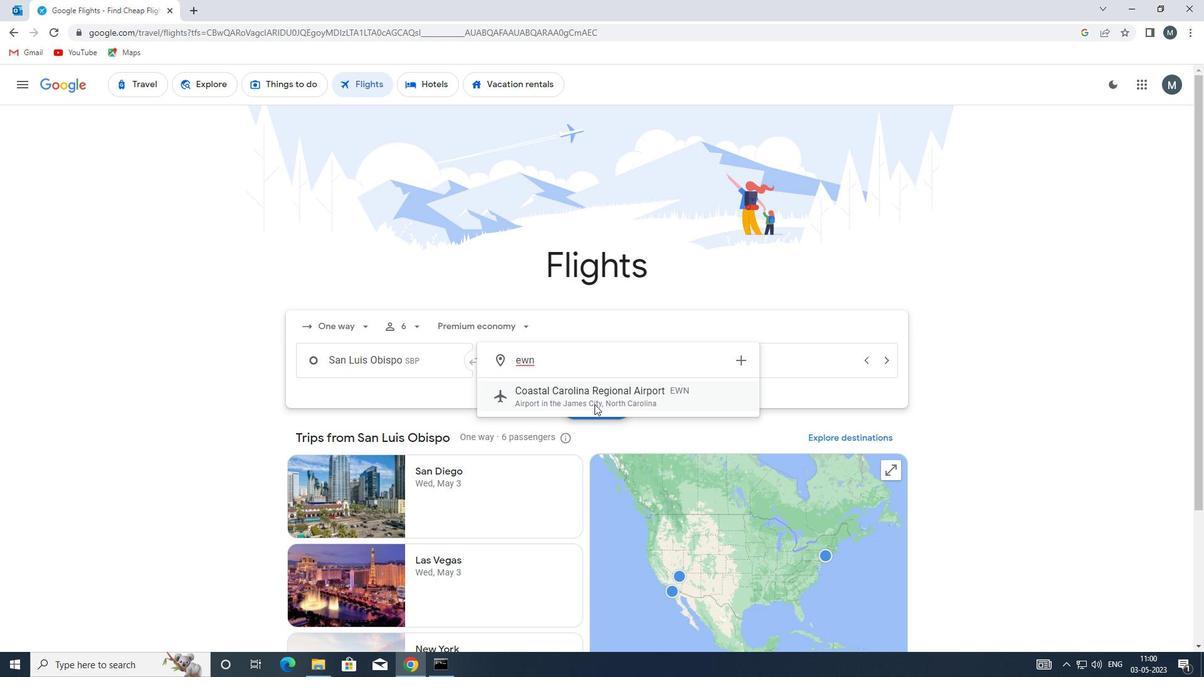 
Action: Mouse moved to (763, 357)
Screenshot: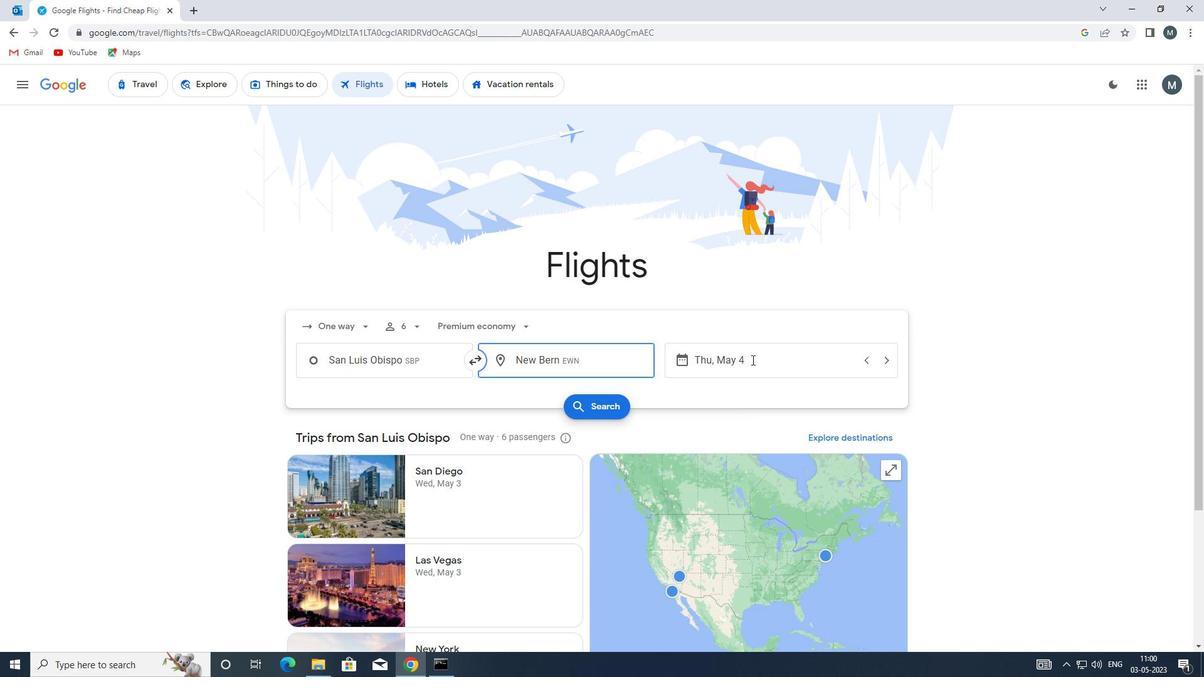 
Action: Mouse pressed left at (763, 357)
Screenshot: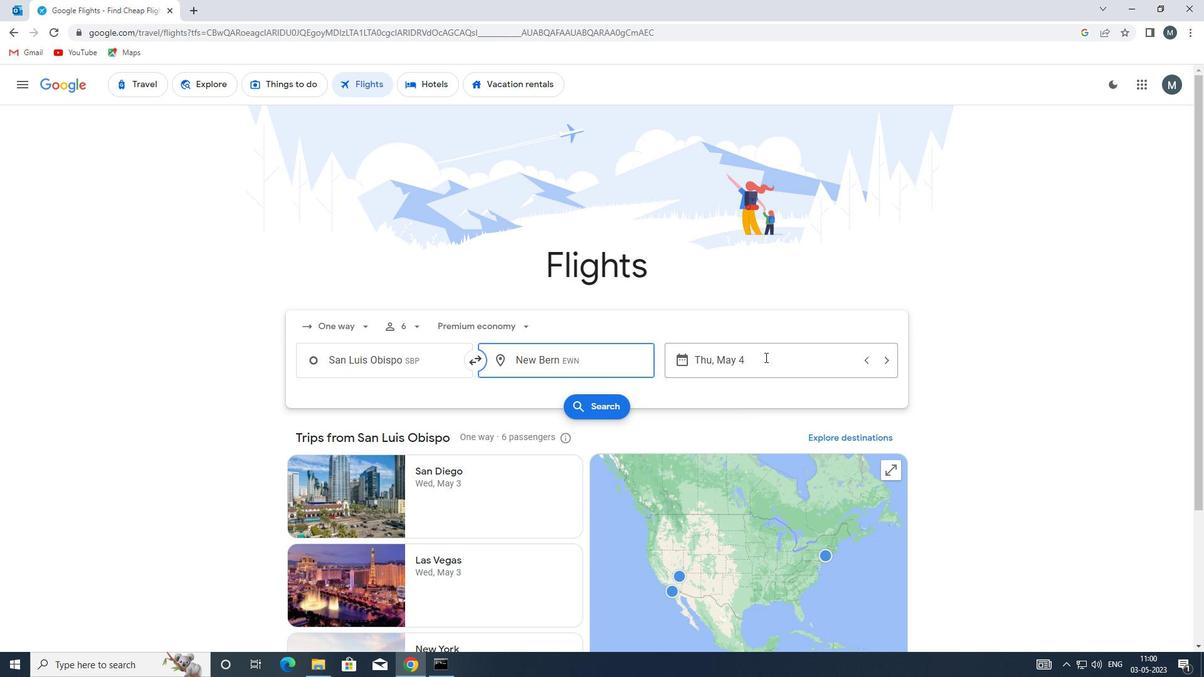 
Action: Mouse moved to (570, 425)
Screenshot: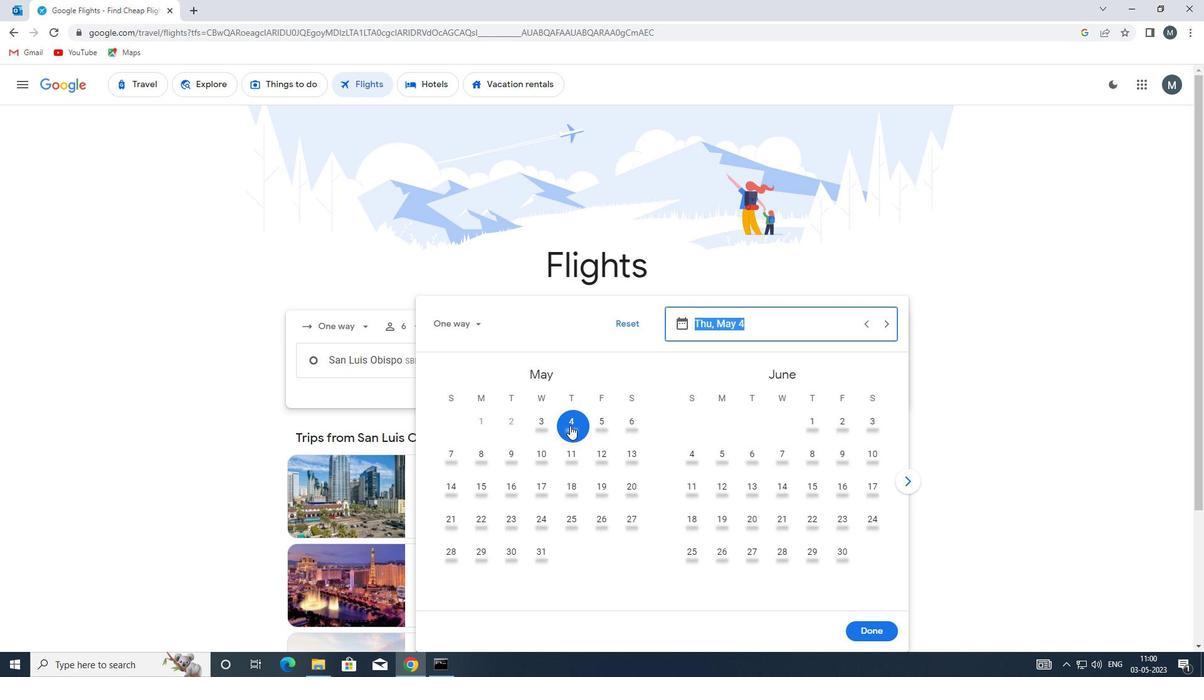 
Action: Mouse pressed left at (570, 425)
Screenshot: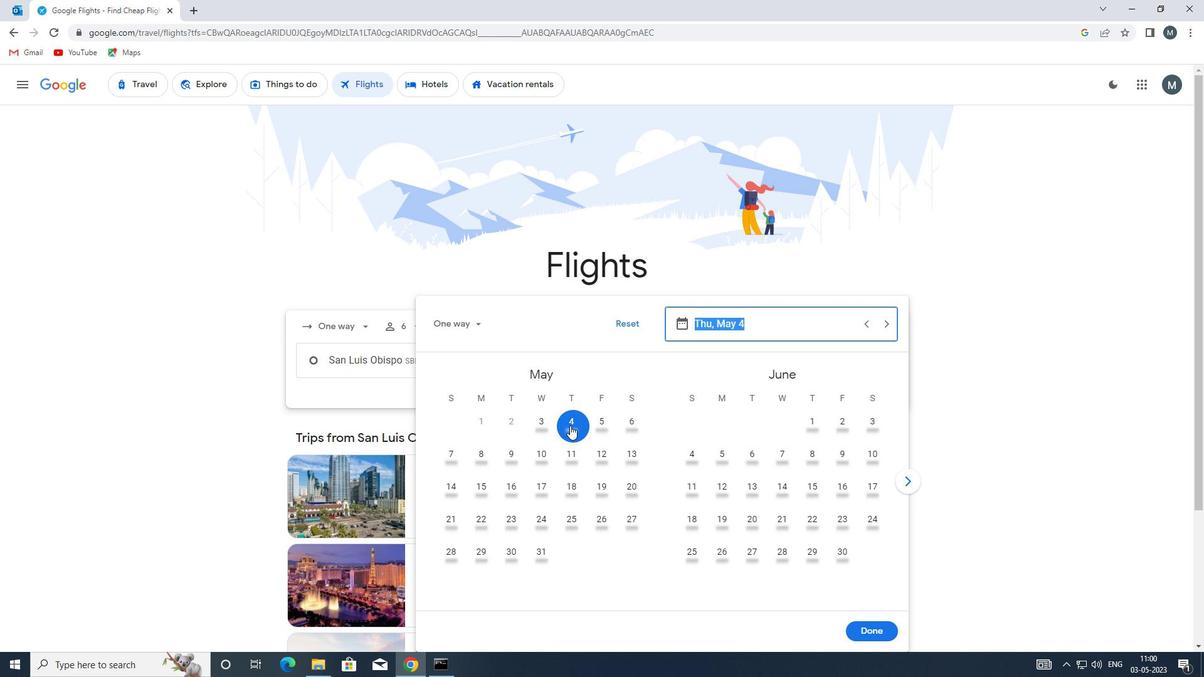 
Action: Mouse moved to (868, 629)
Screenshot: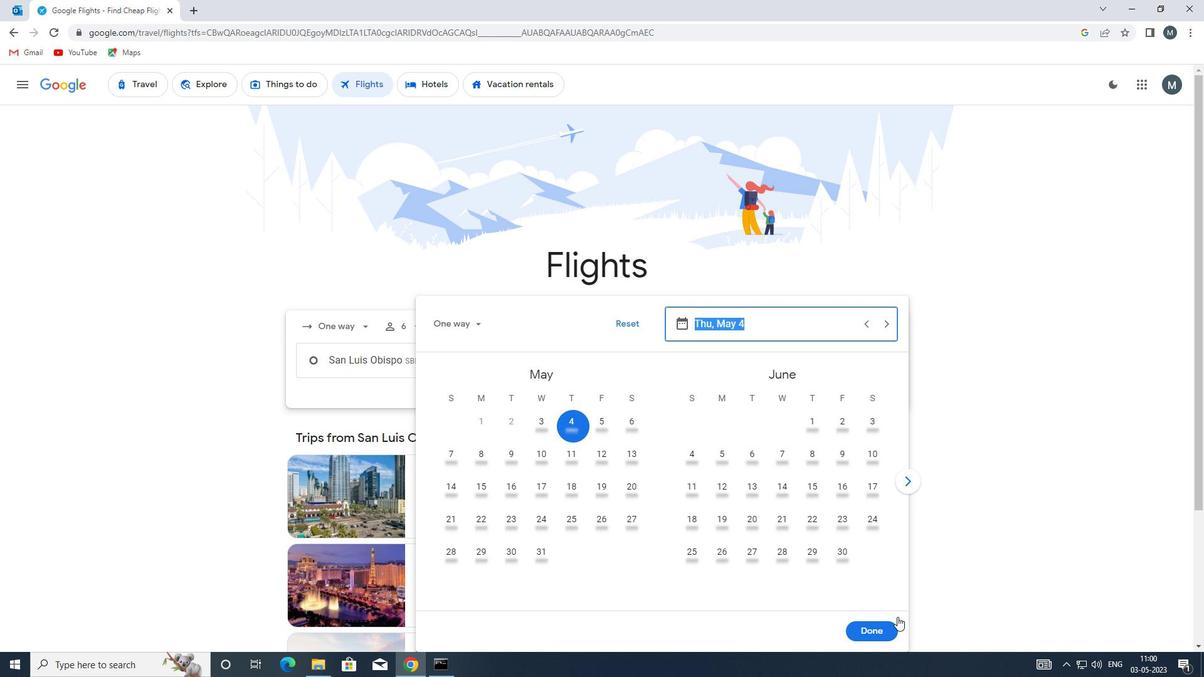 
Action: Mouse pressed left at (868, 629)
Screenshot: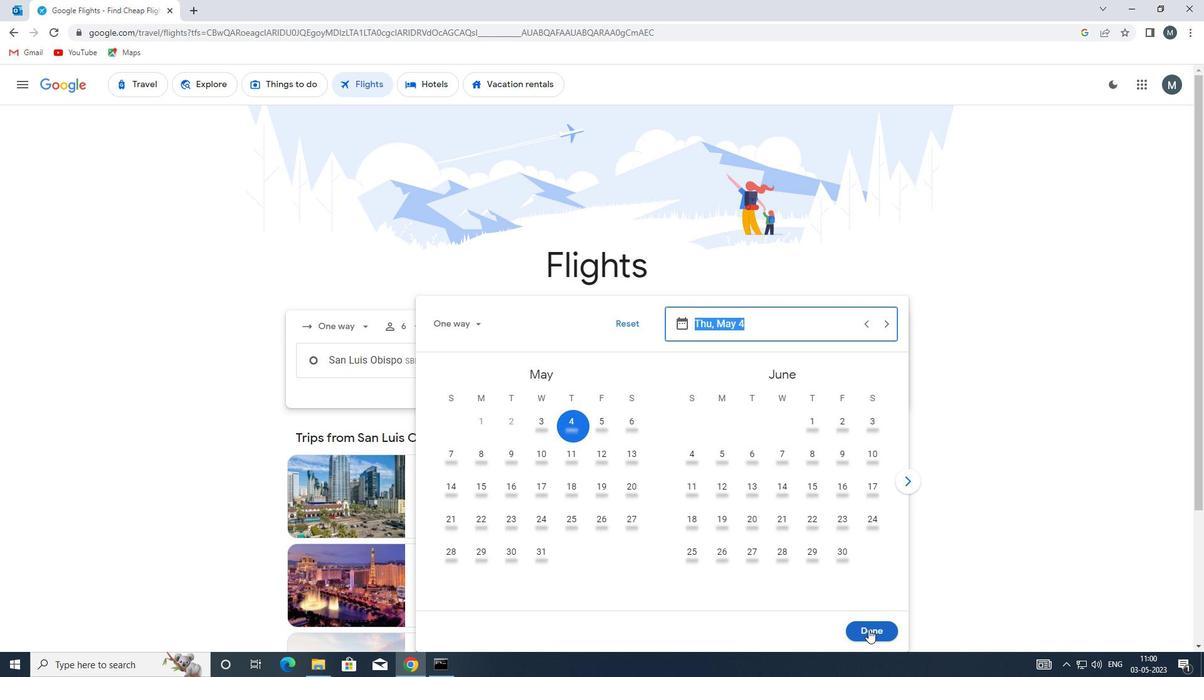 
Action: Mouse moved to (594, 412)
Screenshot: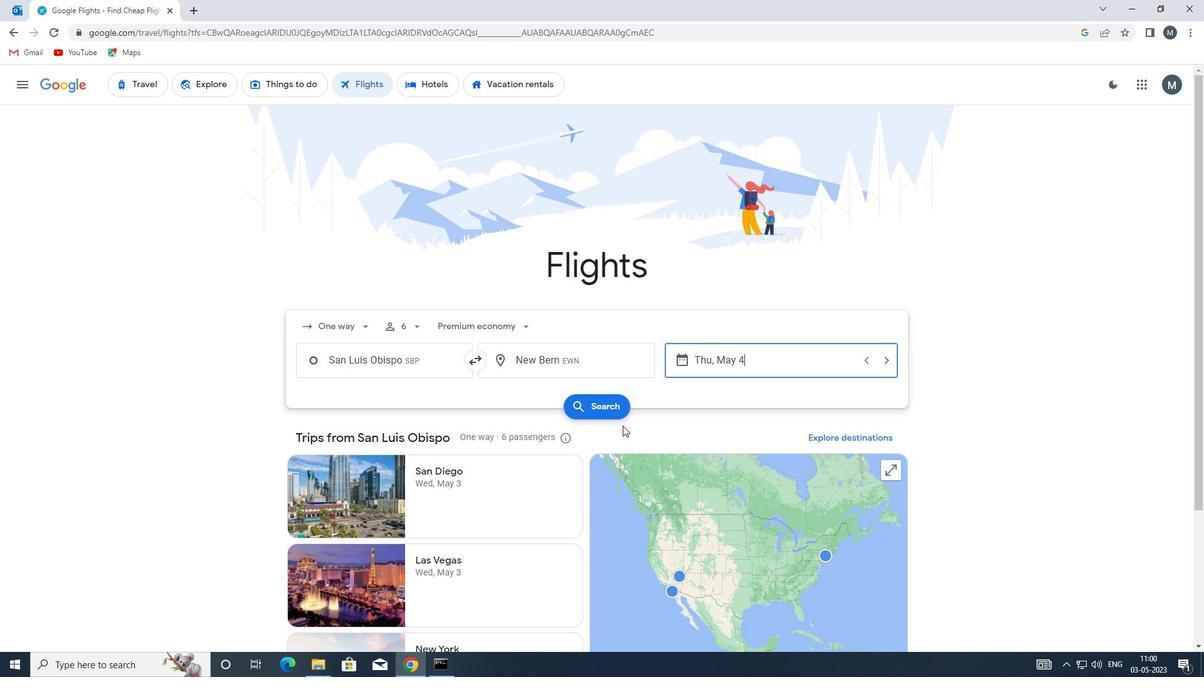 
Action: Mouse pressed left at (594, 412)
Screenshot: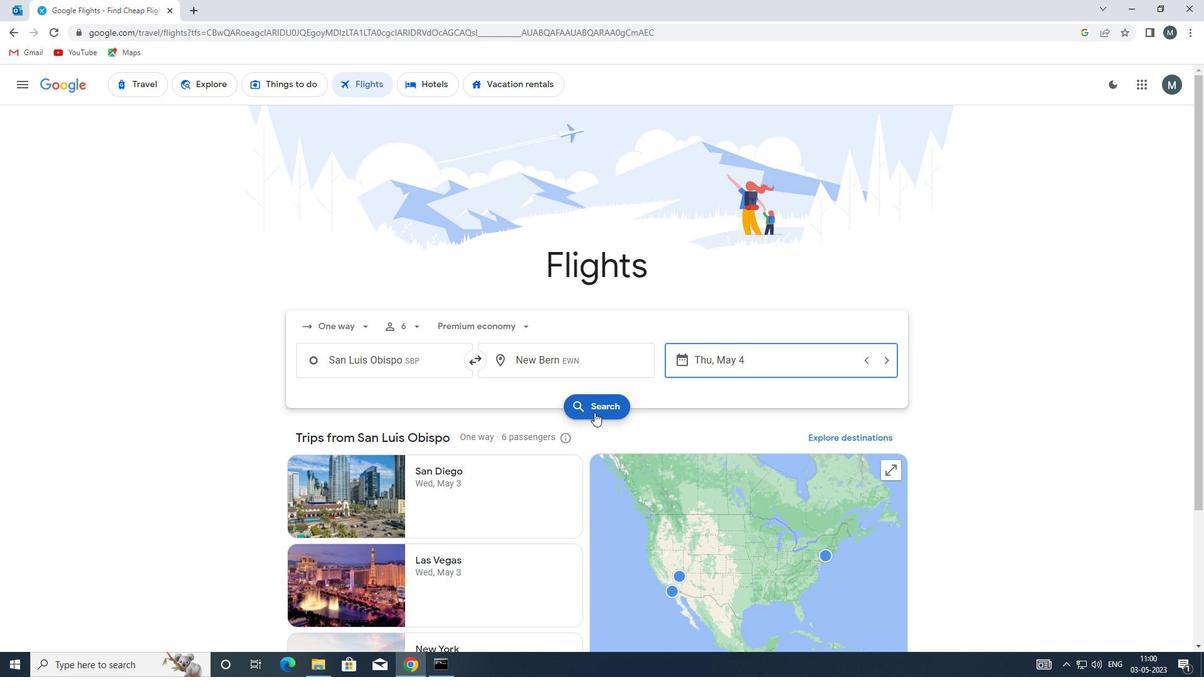 
Action: Mouse moved to (306, 202)
Screenshot: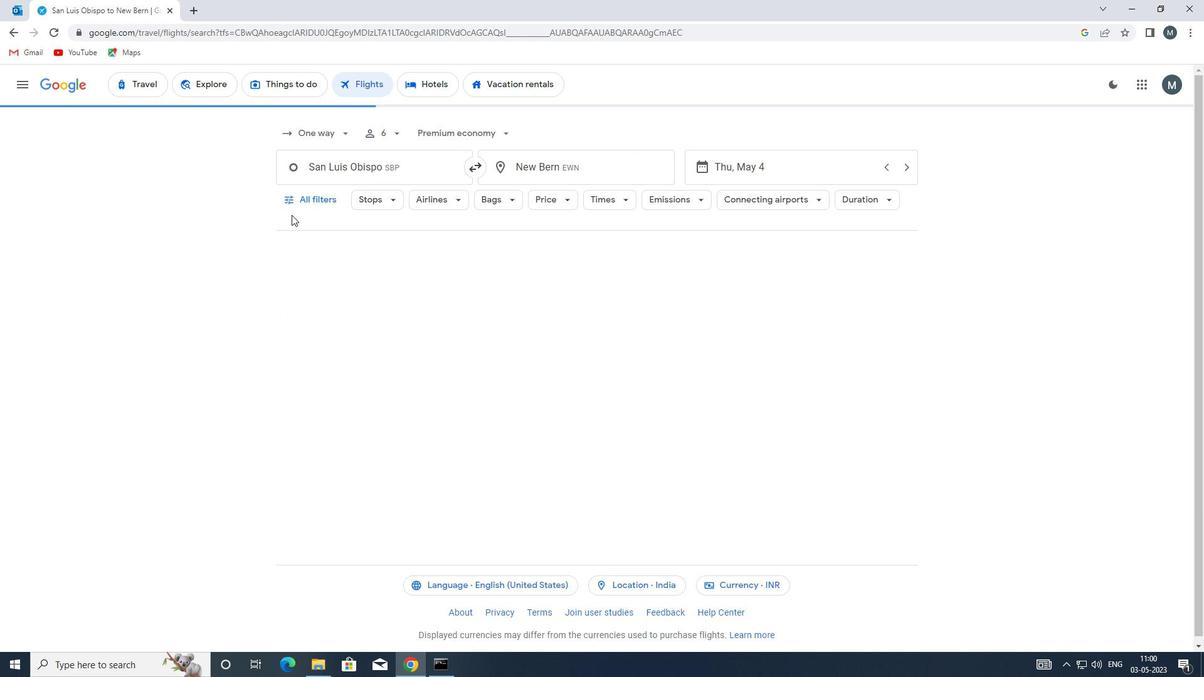 
Action: Mouse pressed left at (306, 202)
Screenshot: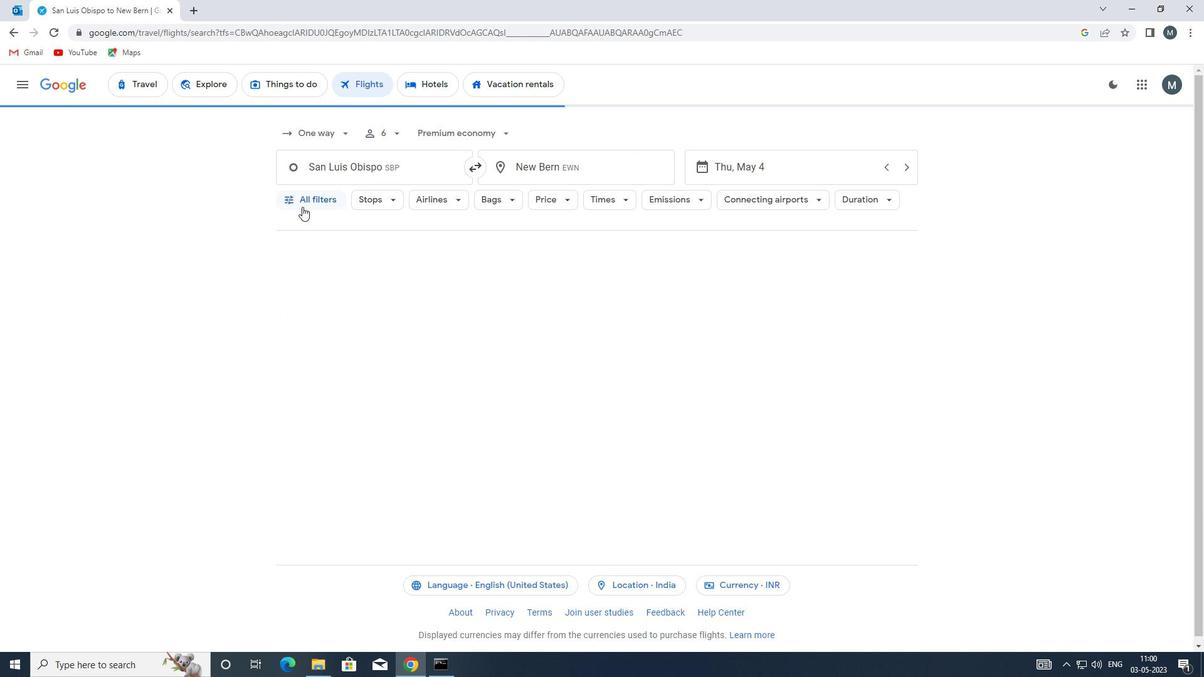 
Action: Mouse moved to (328, 374)
Screenshot: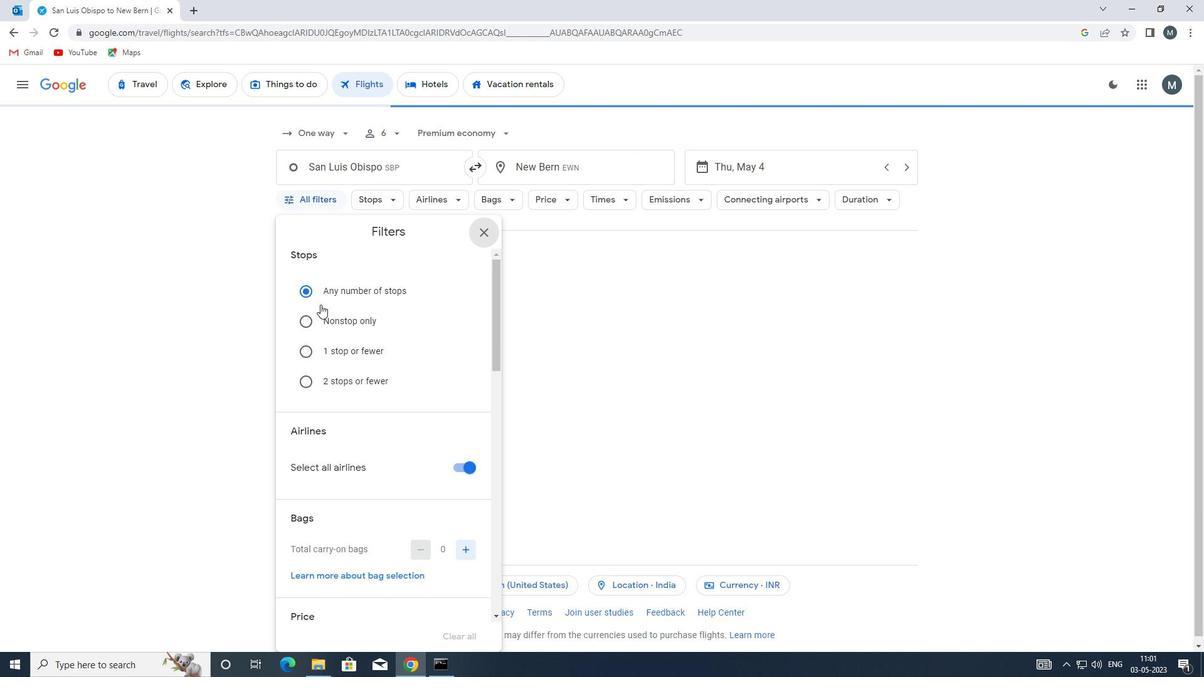 
Action: Mouse scrolled (328, 373) with delta (0, 0)
Screenshot: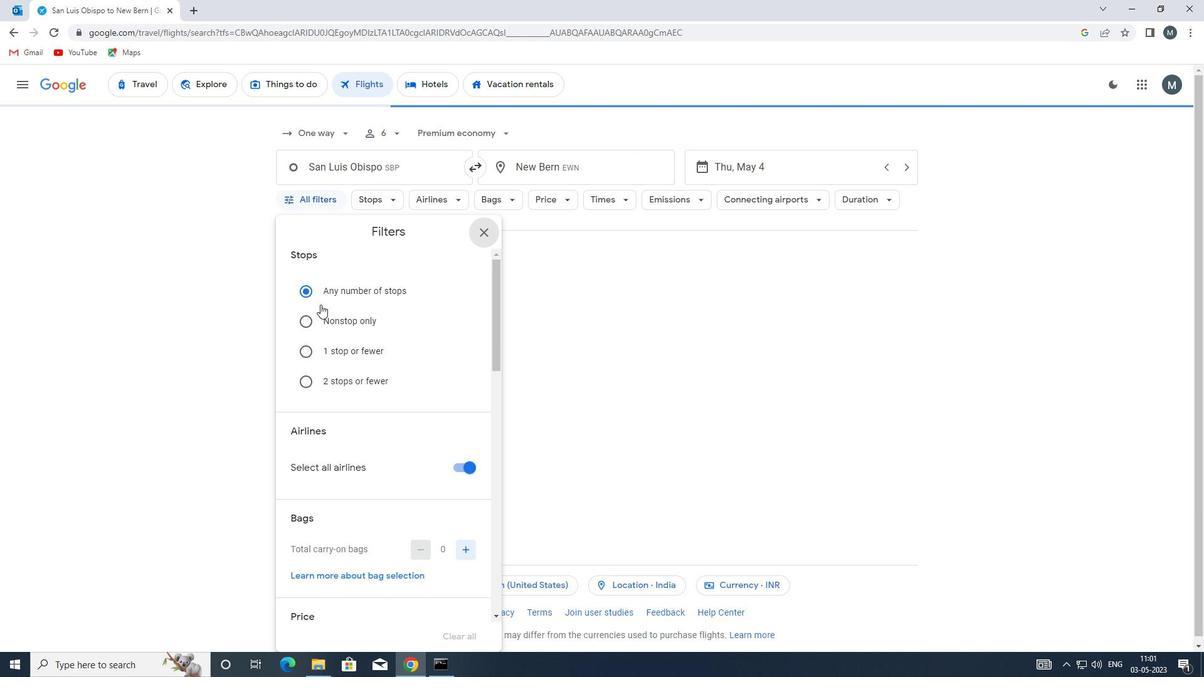 
Action: Mouse moved to (327, 385)
Screenshot: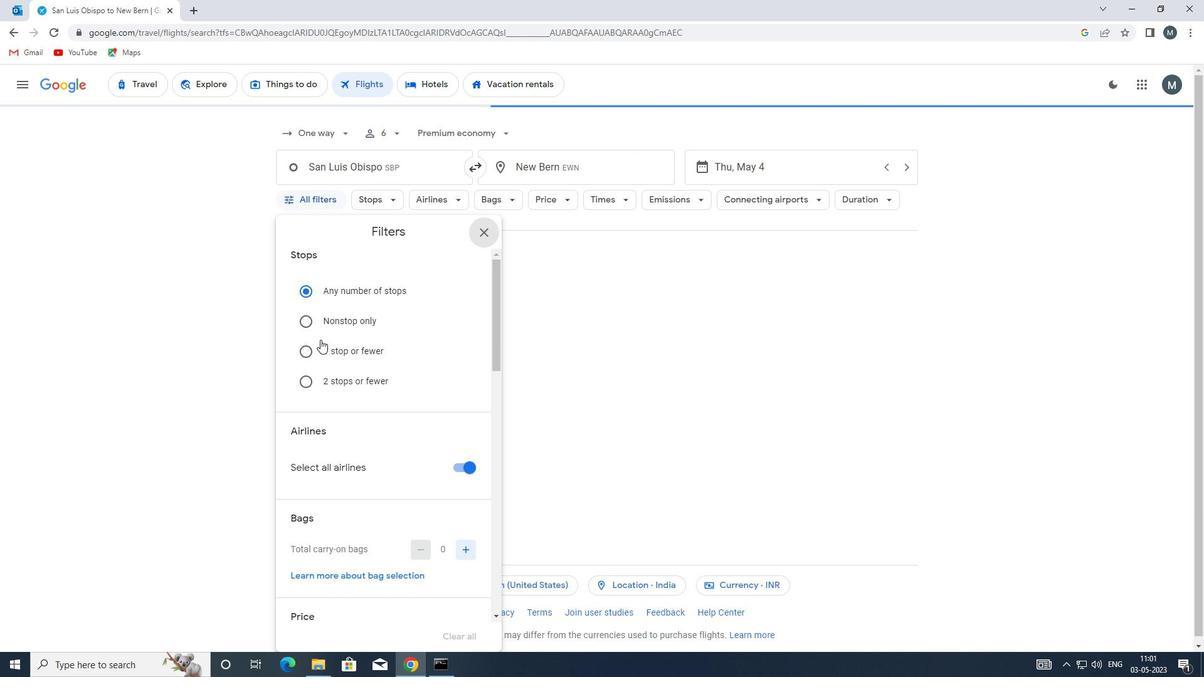 
Action: Mouse scrolled (327, 385) with delta (0, 0)
Screenshot: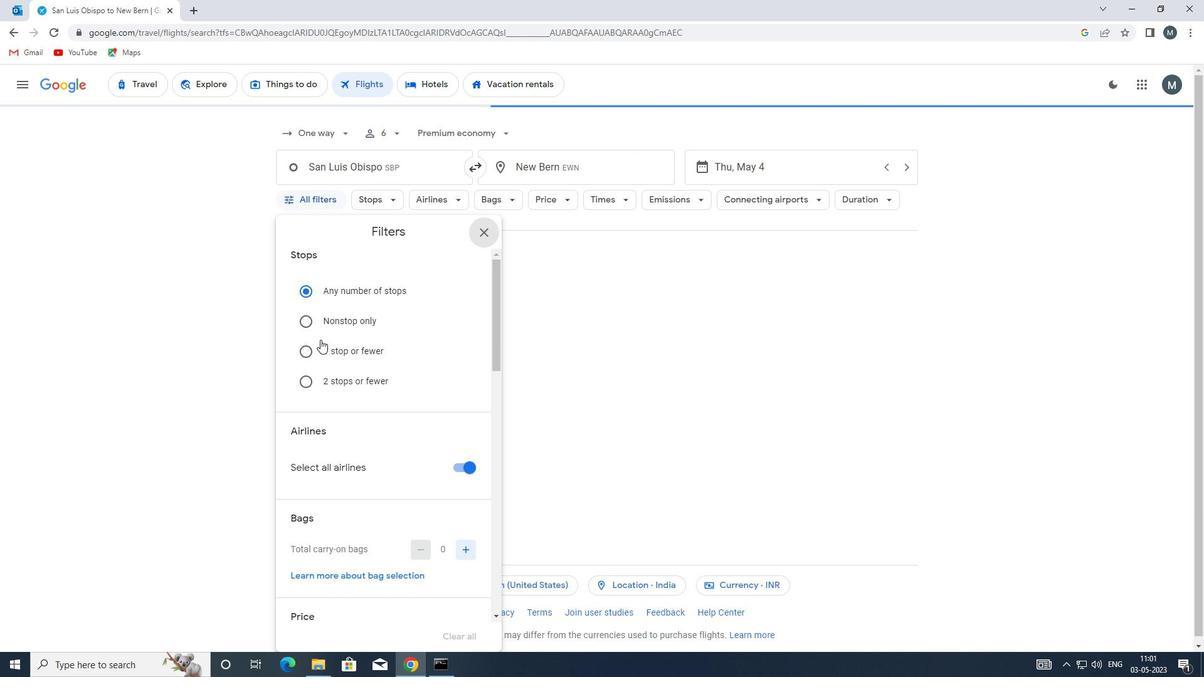 
Action: Mouse moved to (461, 338)
Screenshot: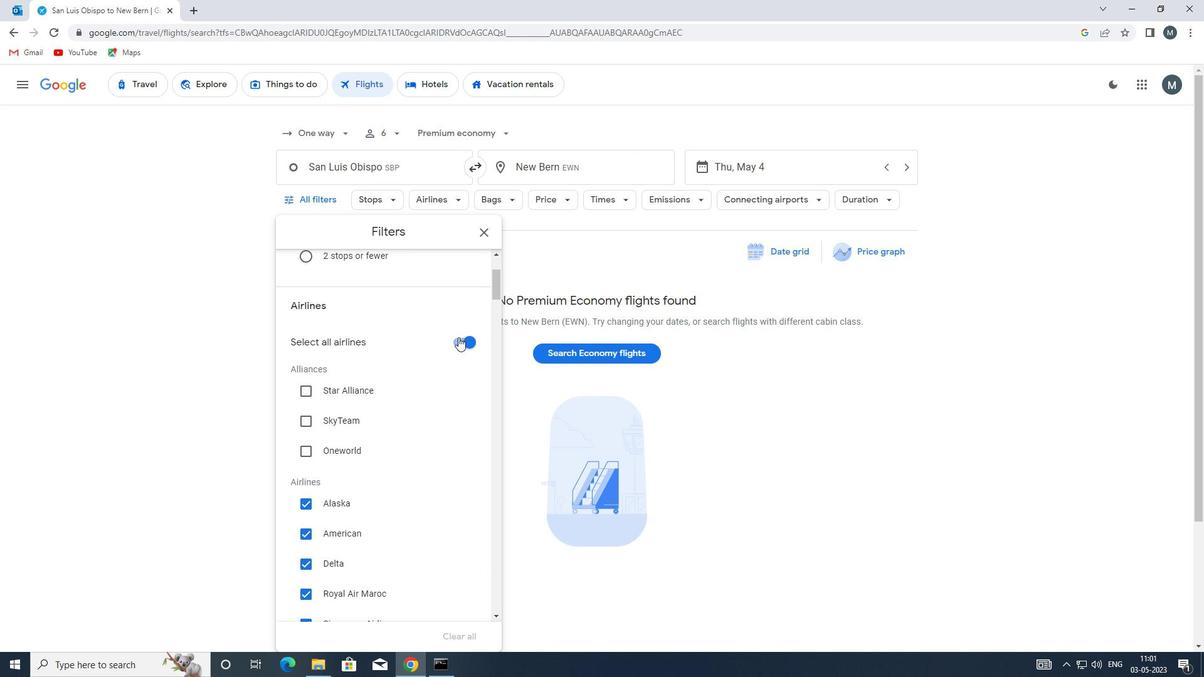 
Action: Mouse pressed left at (461, 338)
Screenshot: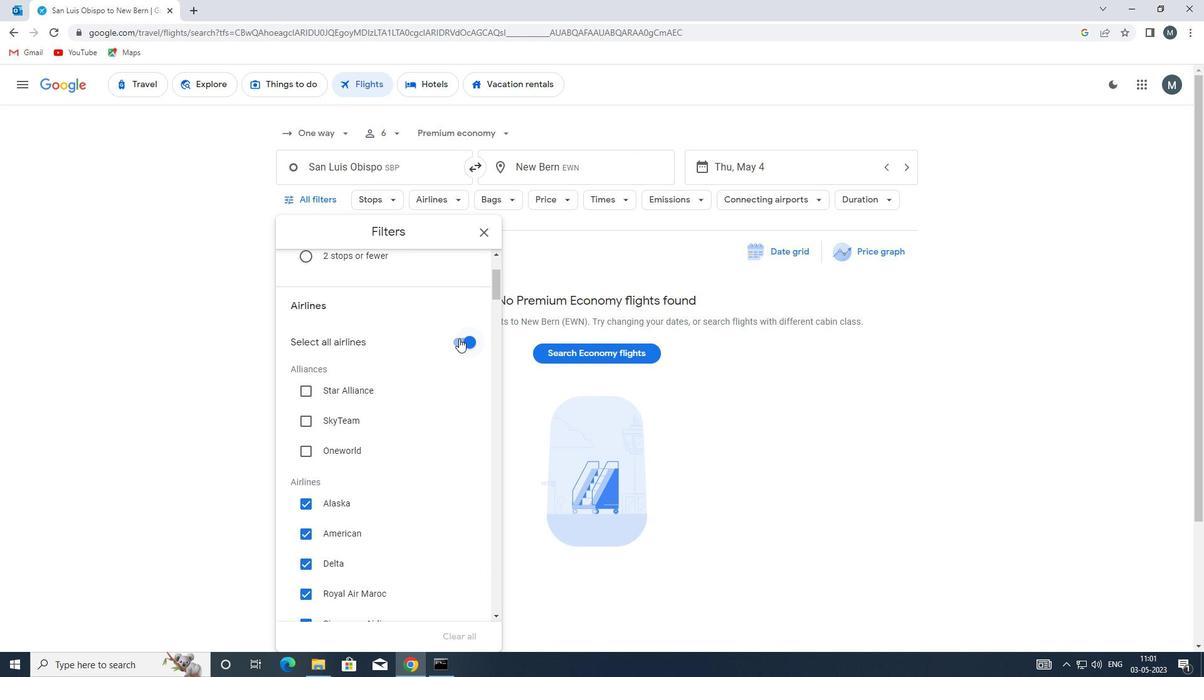 
Action: Mouse moved to (409, 388)
Screenshot: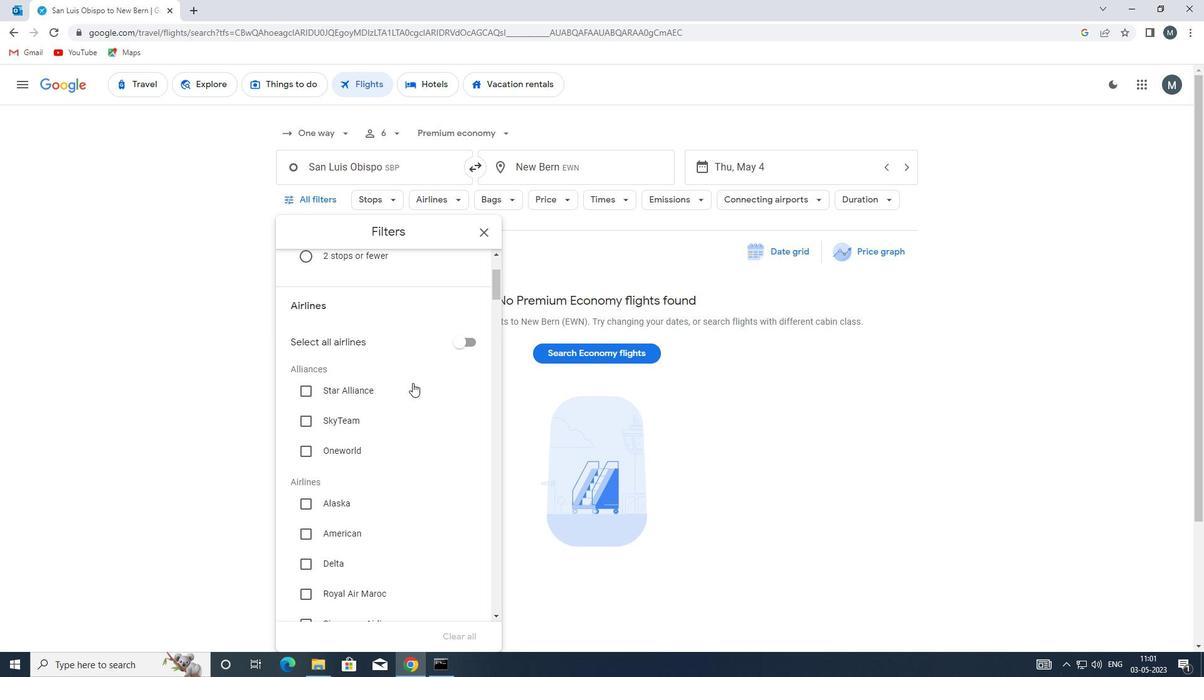 
Action: Mouse scrolled (409, 388) with delta (0, 0)
Screenshot: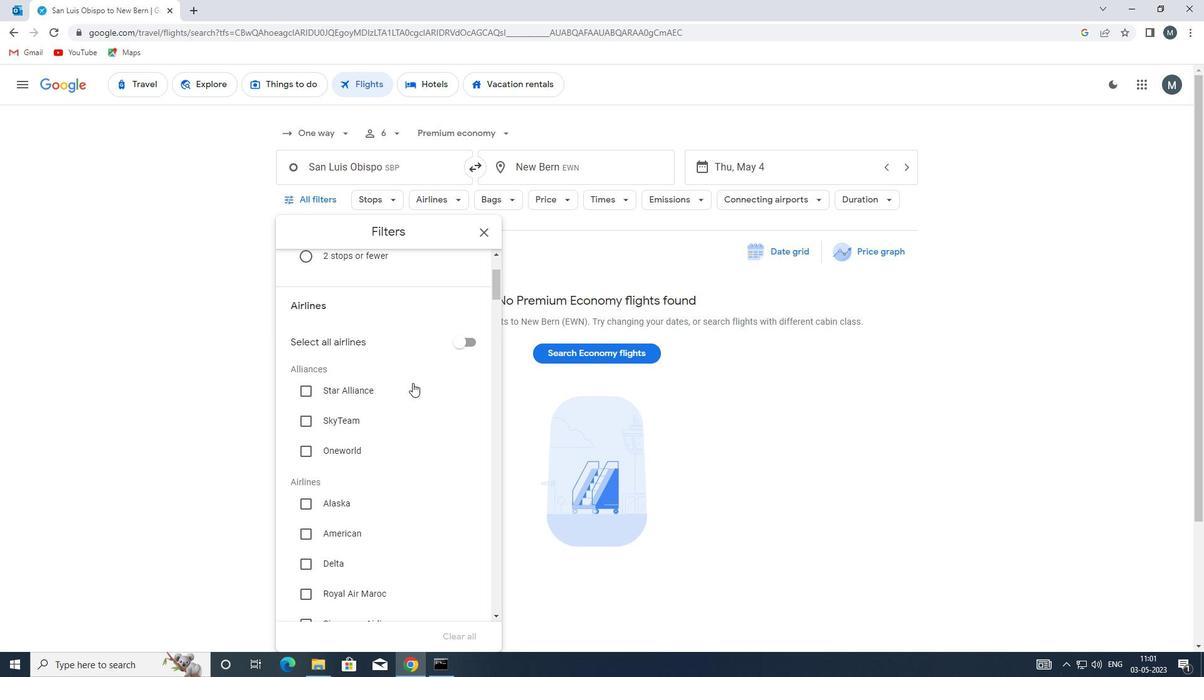 
Action: Mouse moved to (407, 389)
Screenshot: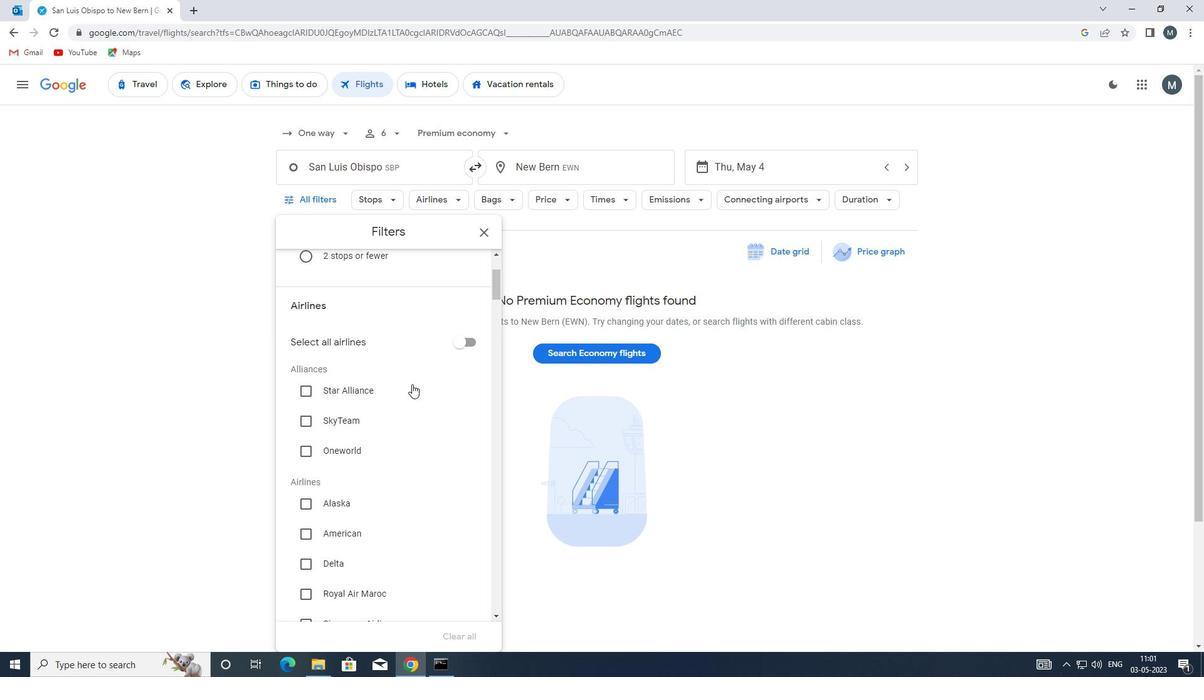 
Action: Mouse scrolled (407, 388) with delta (0, 0)
Screenshot: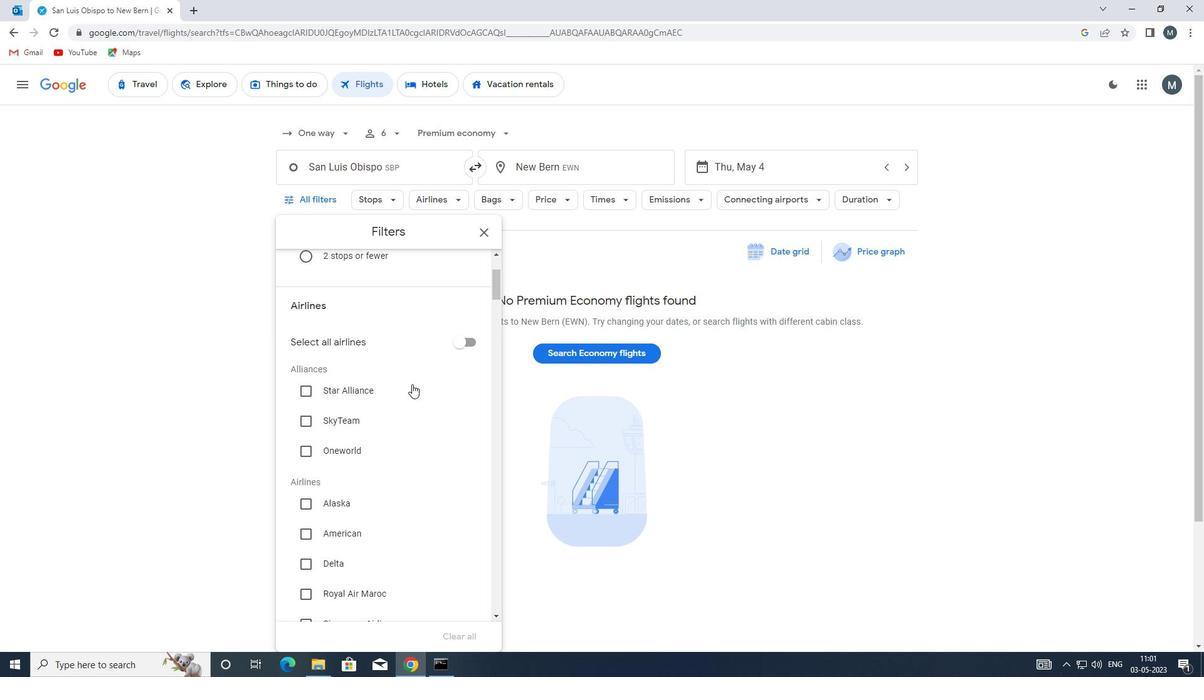 
Action: Mouse moved to (390, 401)
Screenshot: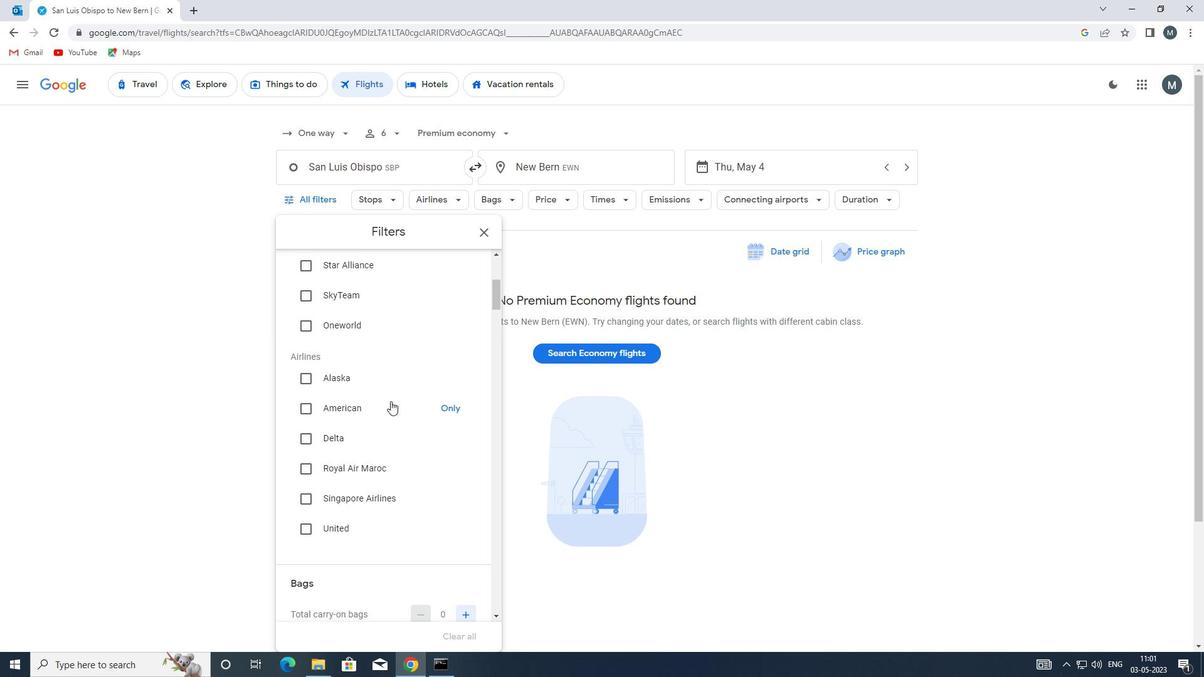 
Action: Mouse scrolled (390, 400) with delta (0, 0)
Screenshot: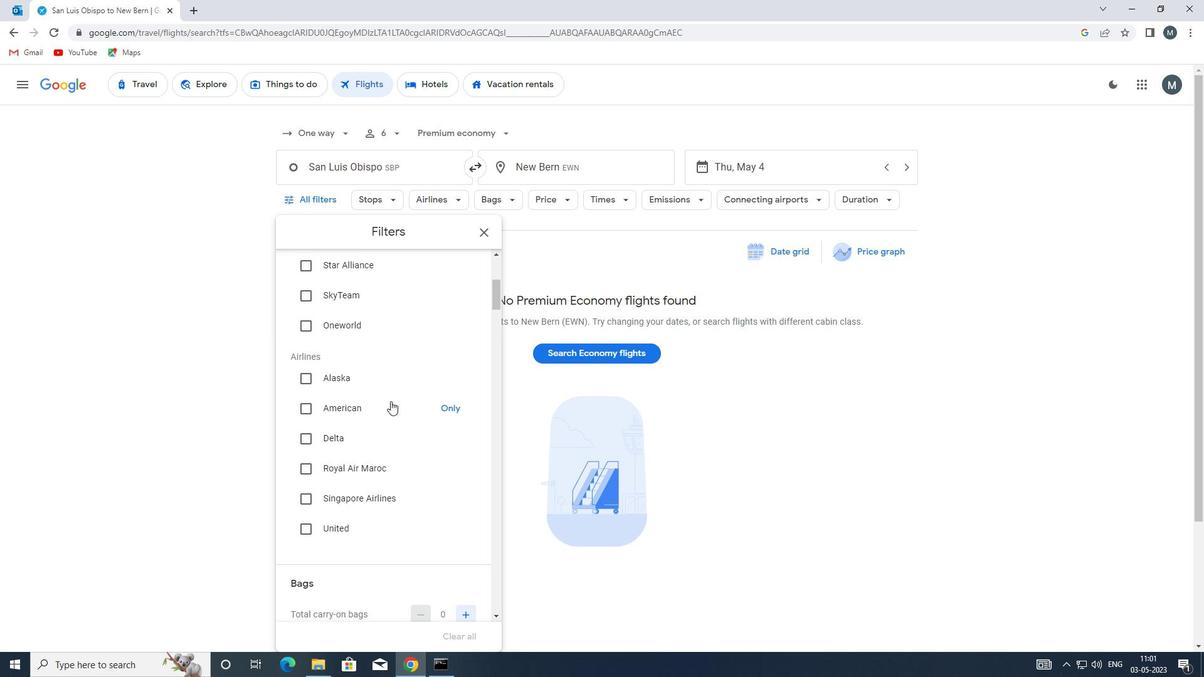 
Action: Mouse moved to (390, 405)
Screenshot: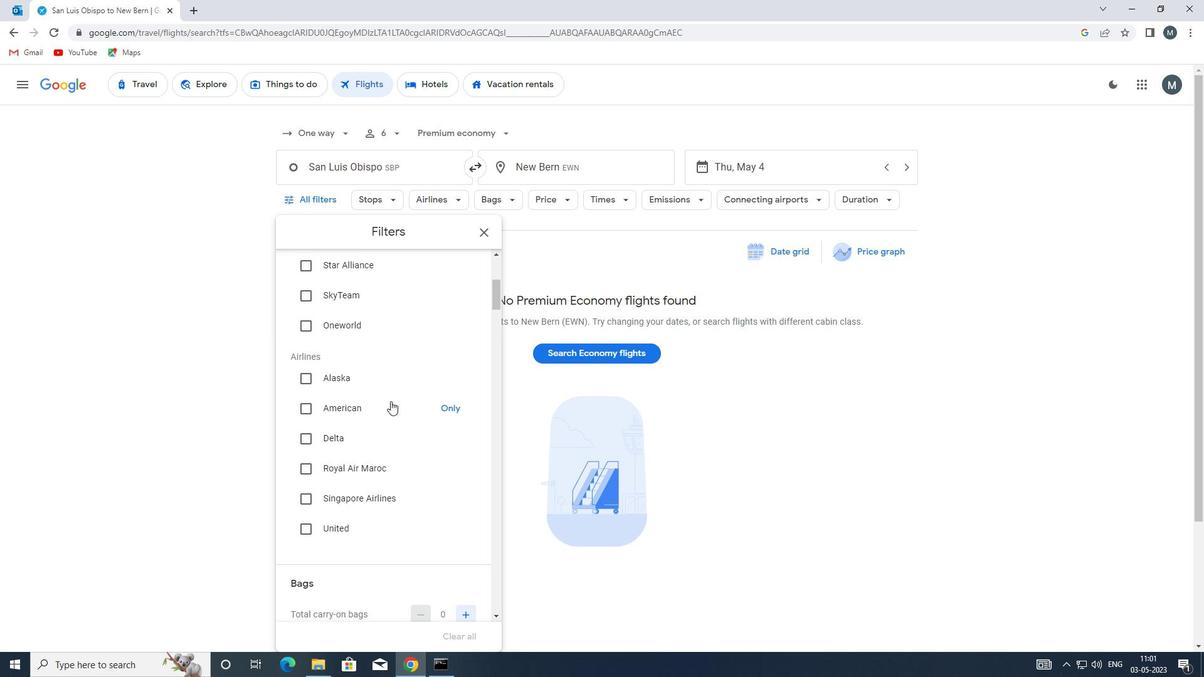 
Action: Mouse scrolled (390, 404) with delta (0, 0)
Screenshot: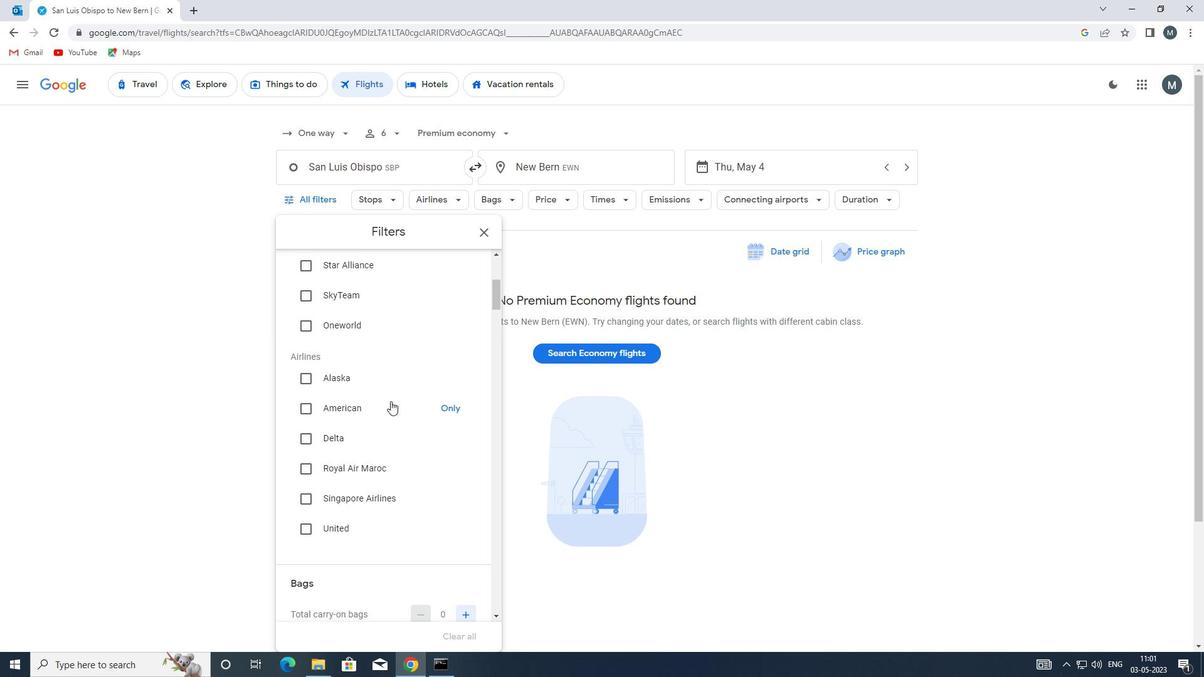 
Action: Mouse moved to (415, 409)
Screenshot: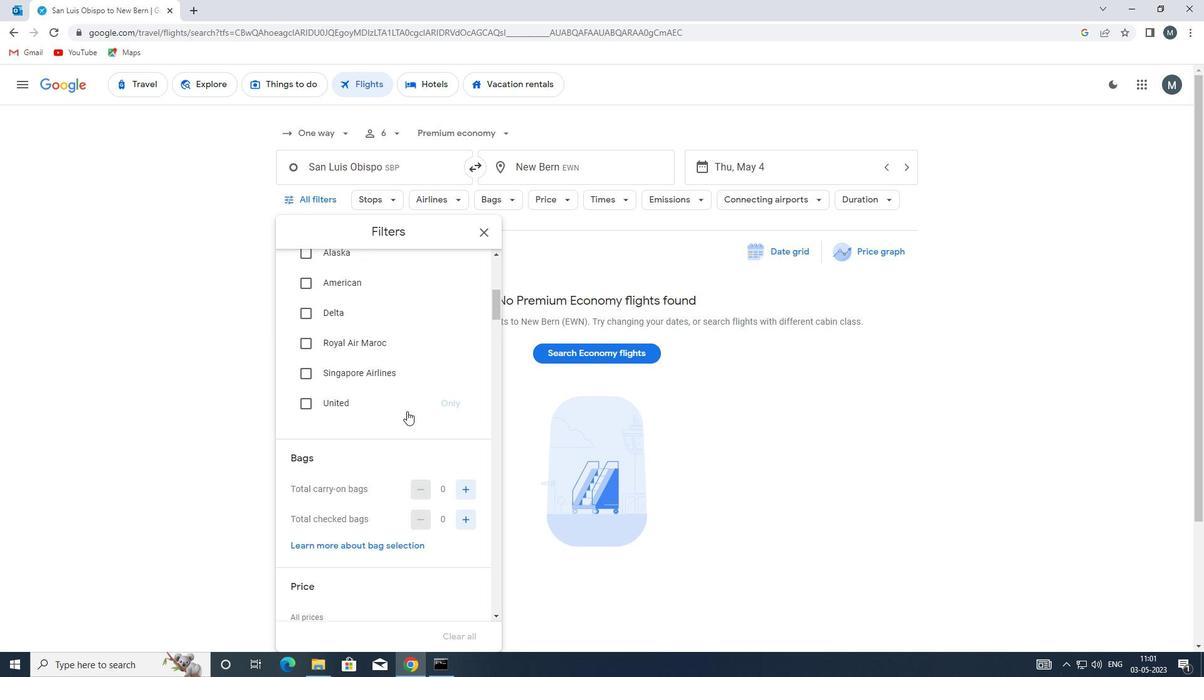
Action: Mouse scrolled (415, 408) with delta (0, 0)
Screenshot: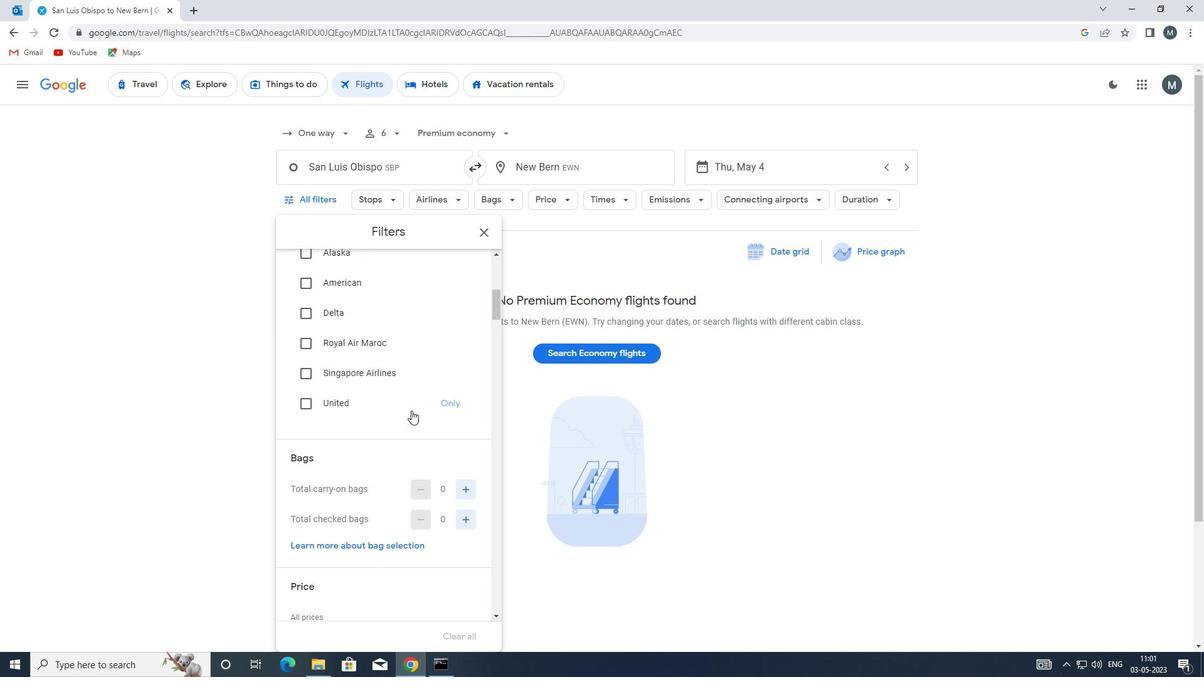 
Action: Mouse moved to (460, 424)
Screenshot: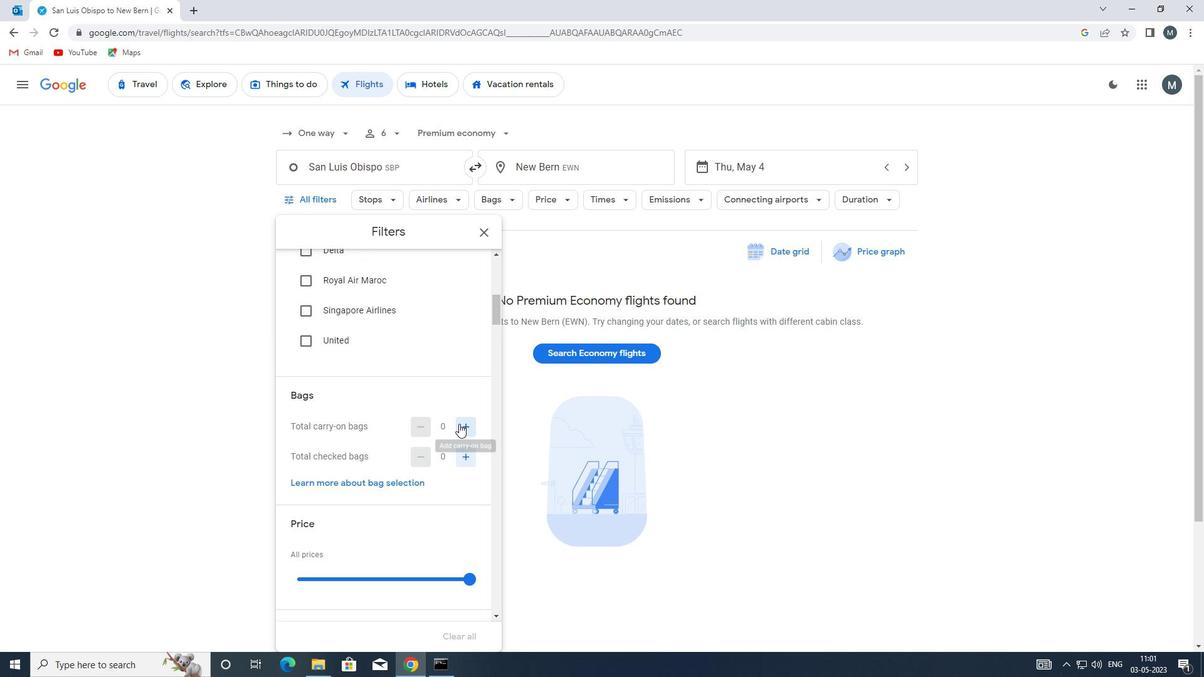 
Action: Mouse pressed left at (460, 424)
Screenshot: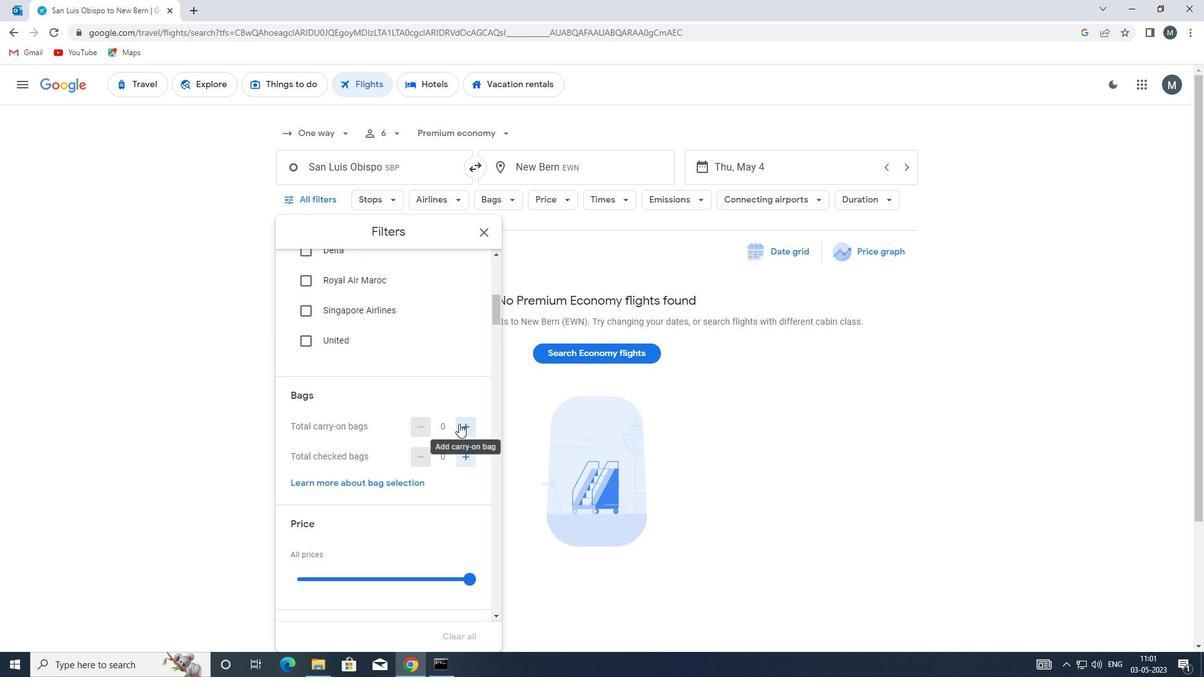 
Action: Mouse pressed left at (460, 424)
Screenshot: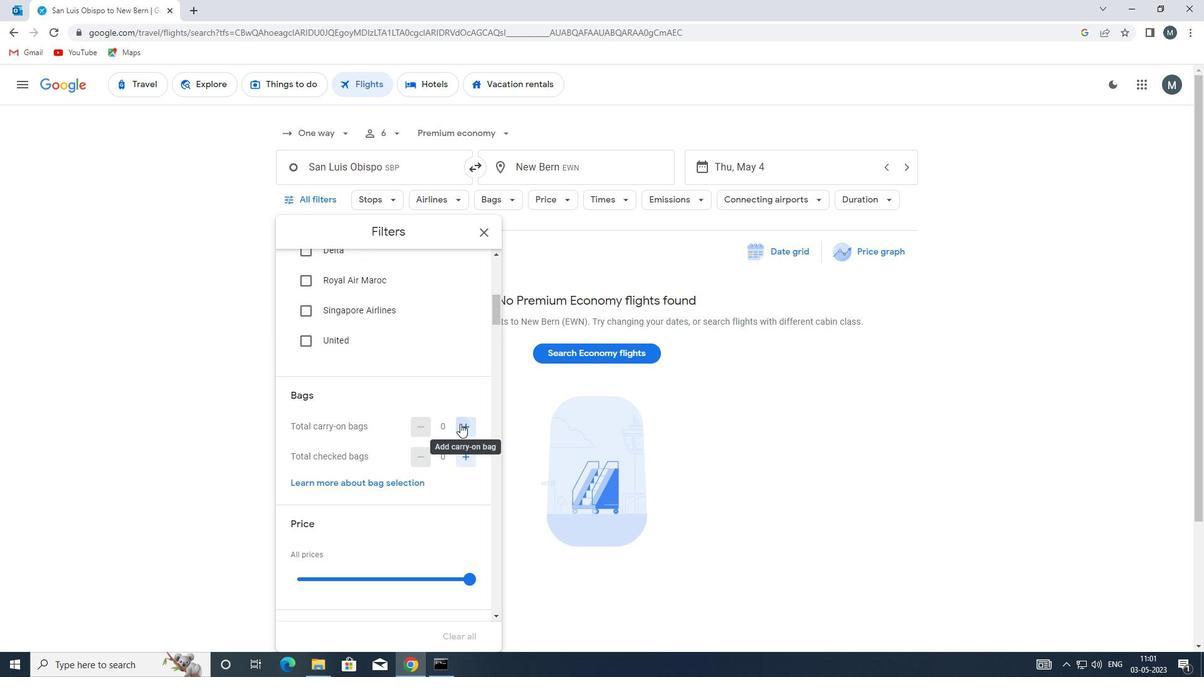 
Action: Mouse moved to (471, 456)
Screenshot: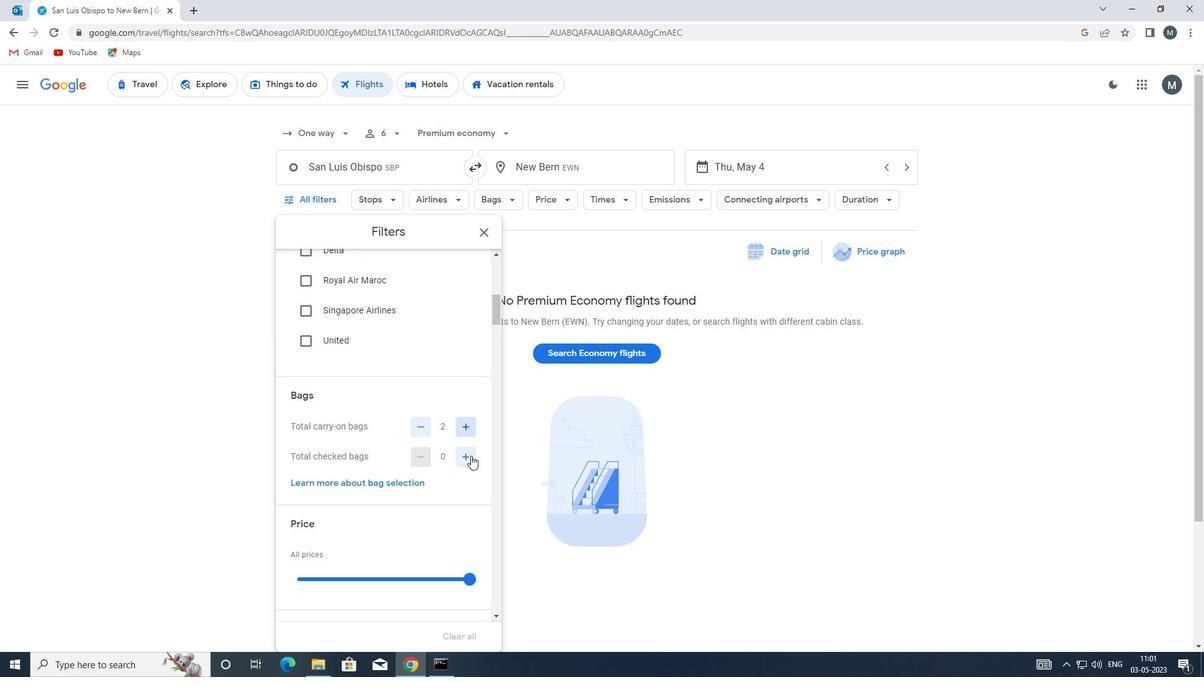 
Action: Mouse pressed left at (471, 456)
Screenshot: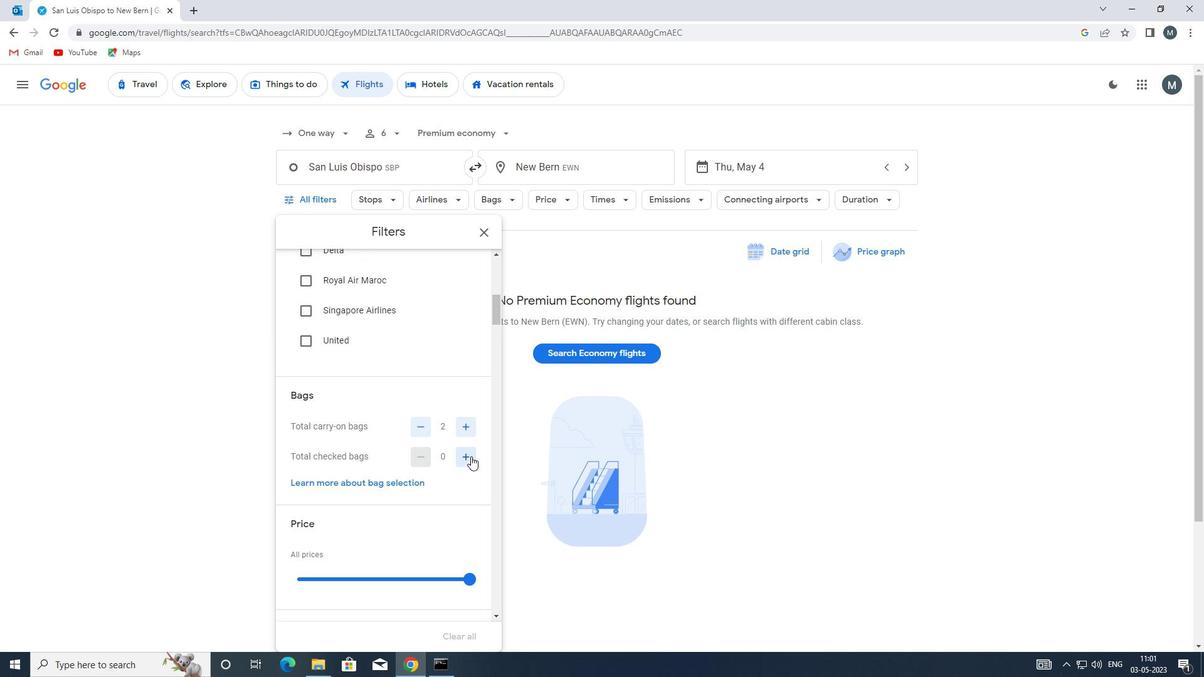 
Action: Mouse moved to (409, 432)
Screenshot: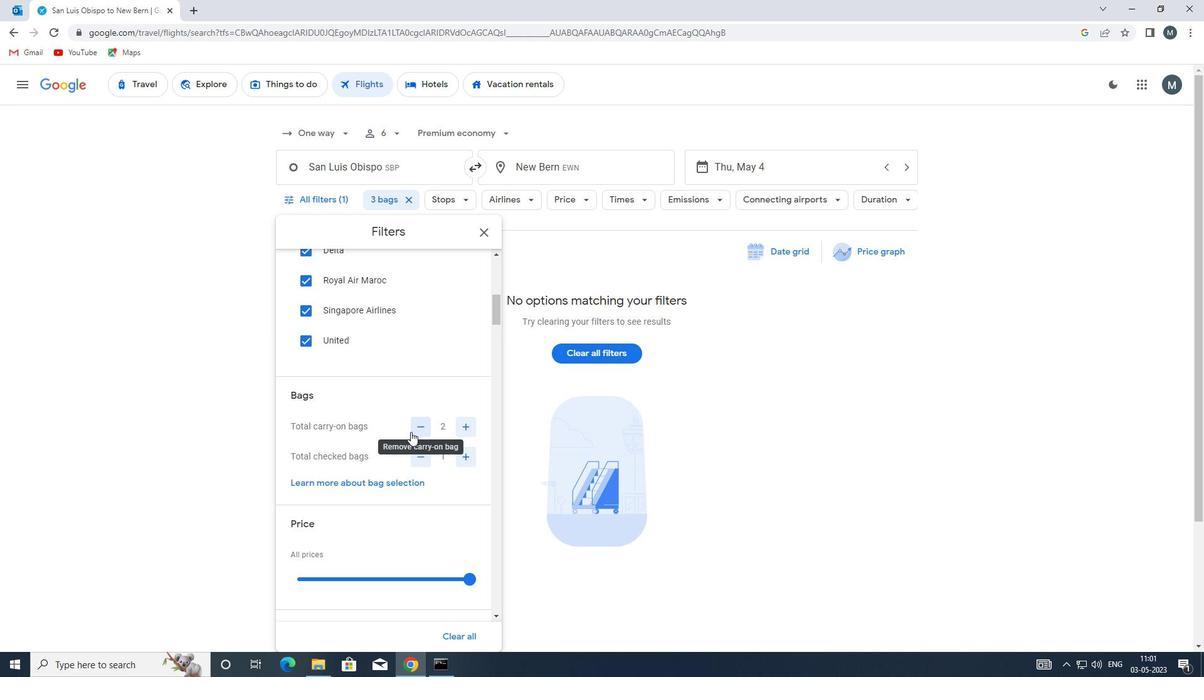 
Action: Mouse scrolled (409, 431) with delta (0, 0)
Screenshot: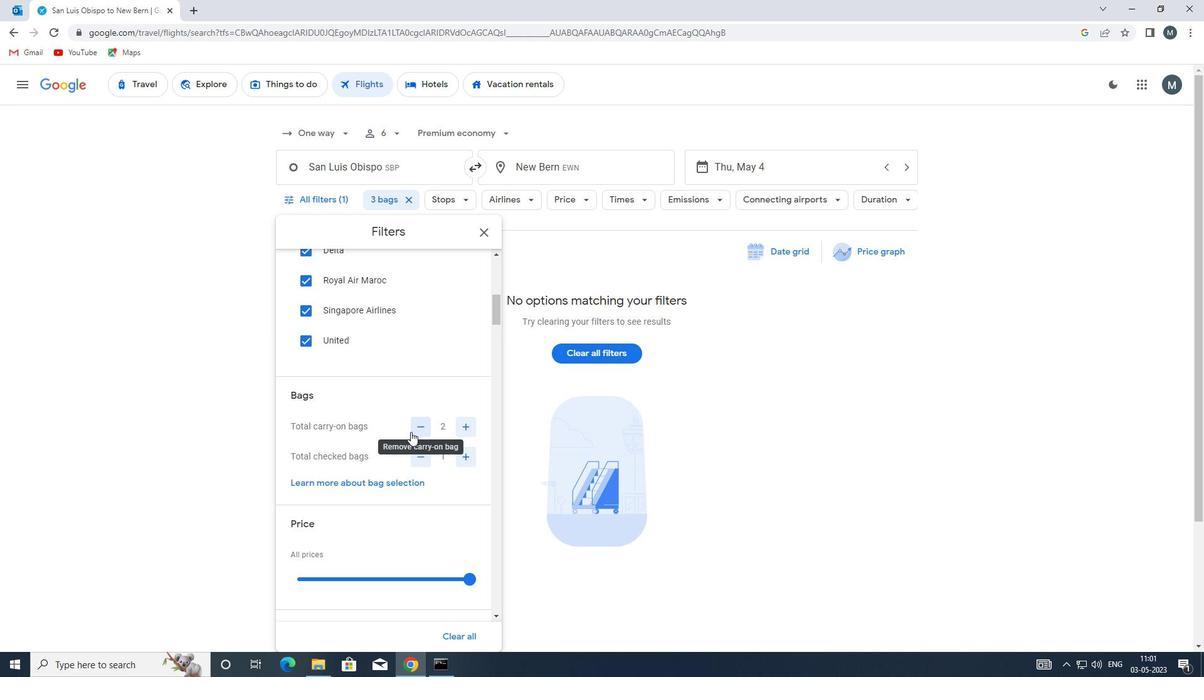 
Action: Mouse moved to (409, 432)
Screenshot: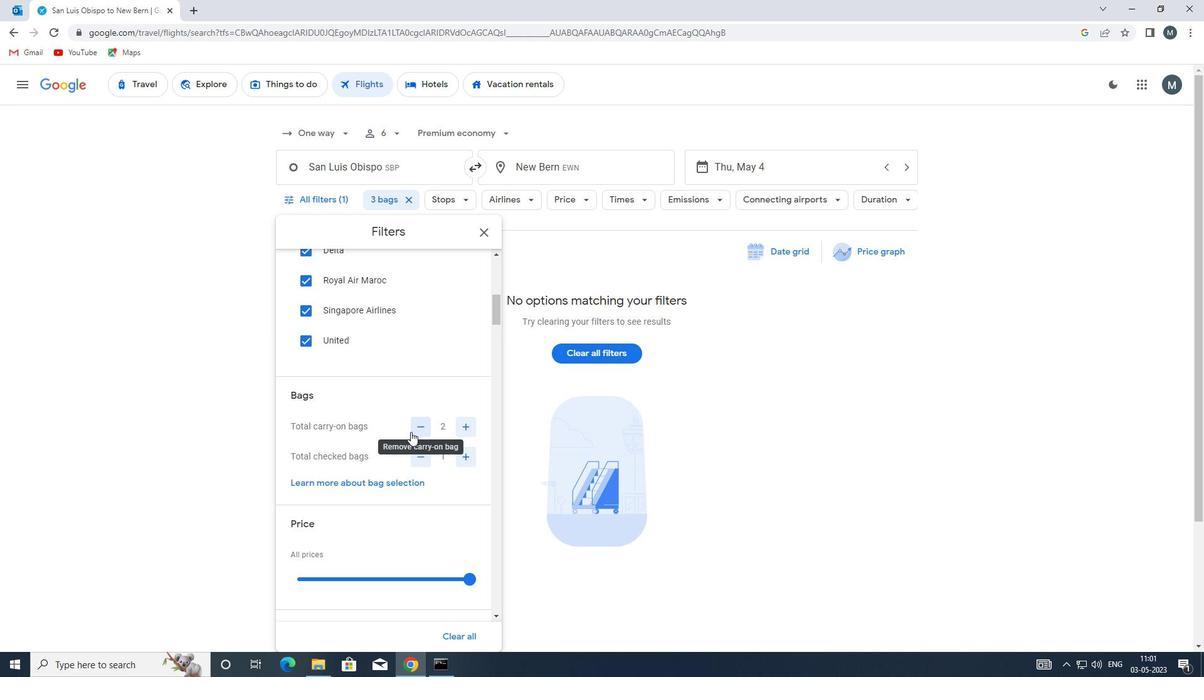 
Action: Mouse scrolled (409, 431) with delta (0, 0)
Screenshot: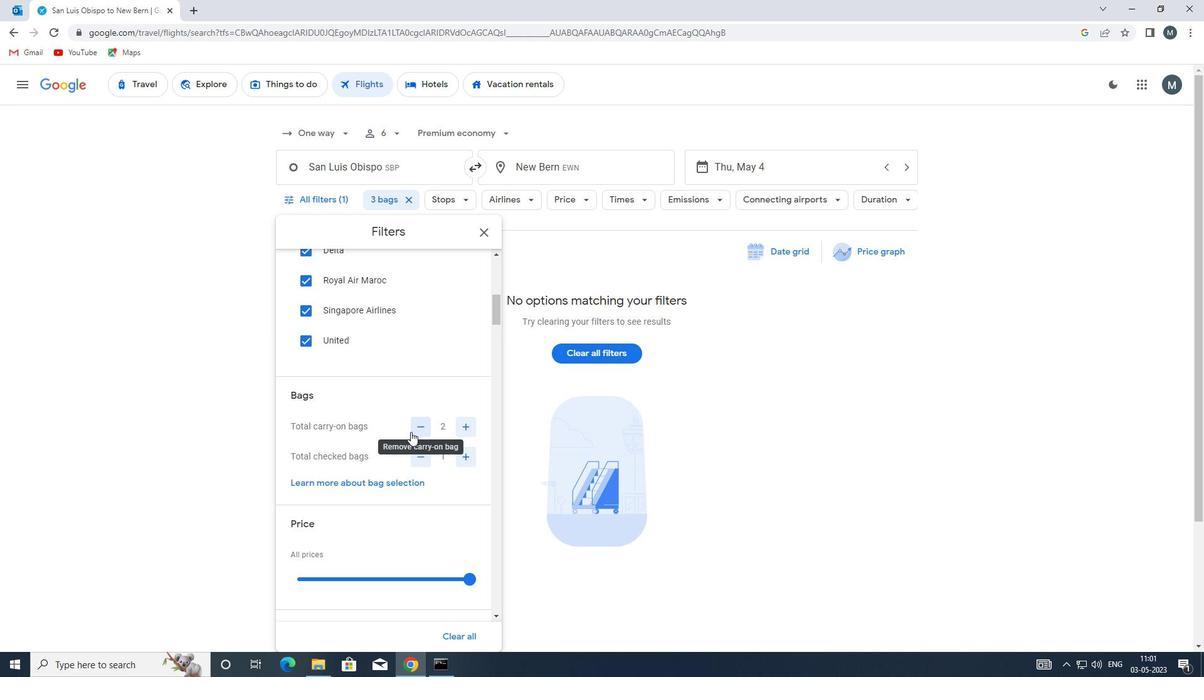 
Action: Mouse moved to (365, 449)
Screenshot: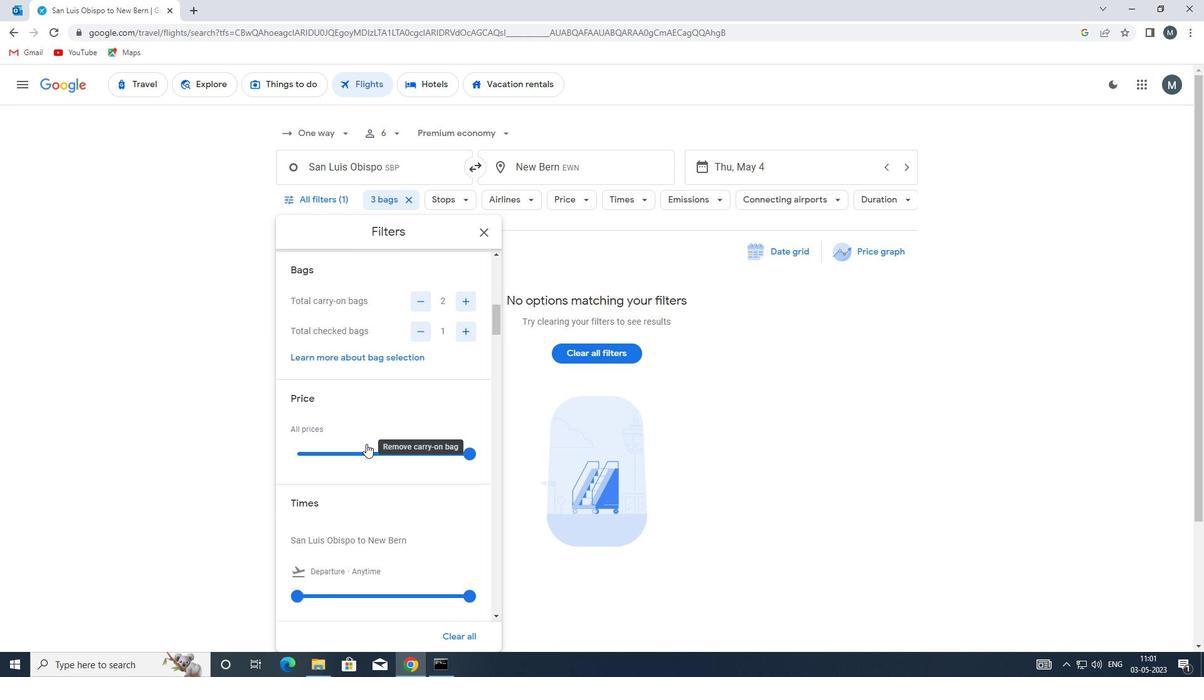 
Action: Mouse pressed left at (365, 449)
Screenshot: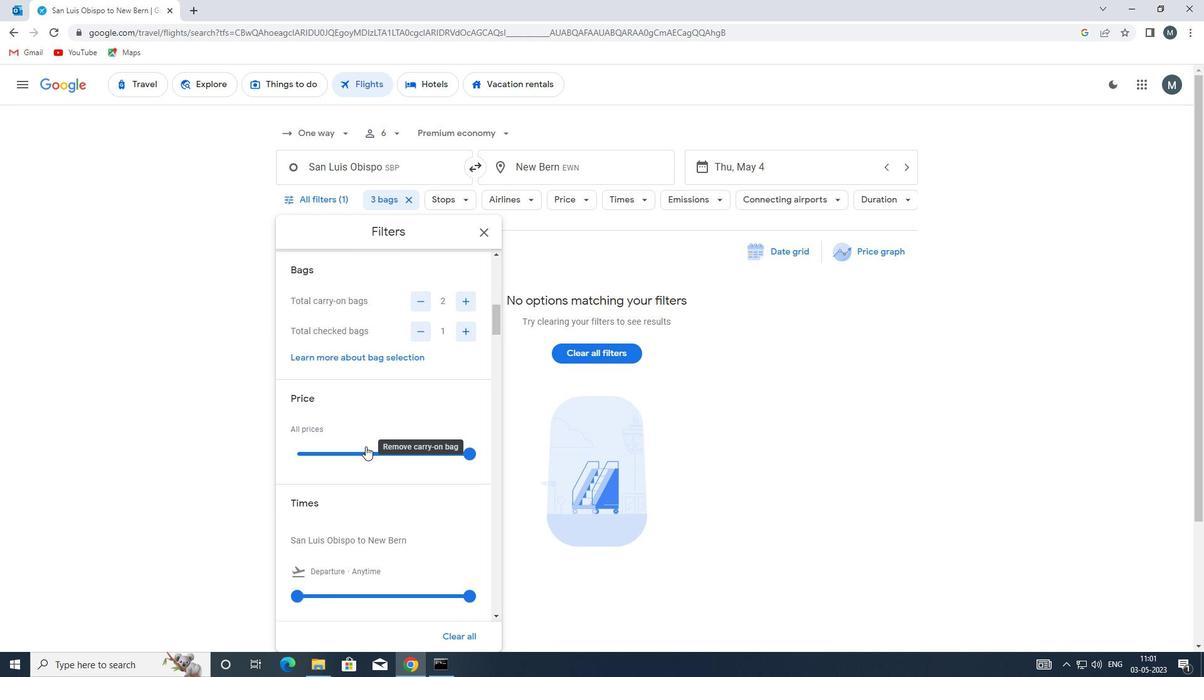 
Action: Mouse moved to (366, 449)
Screenshot: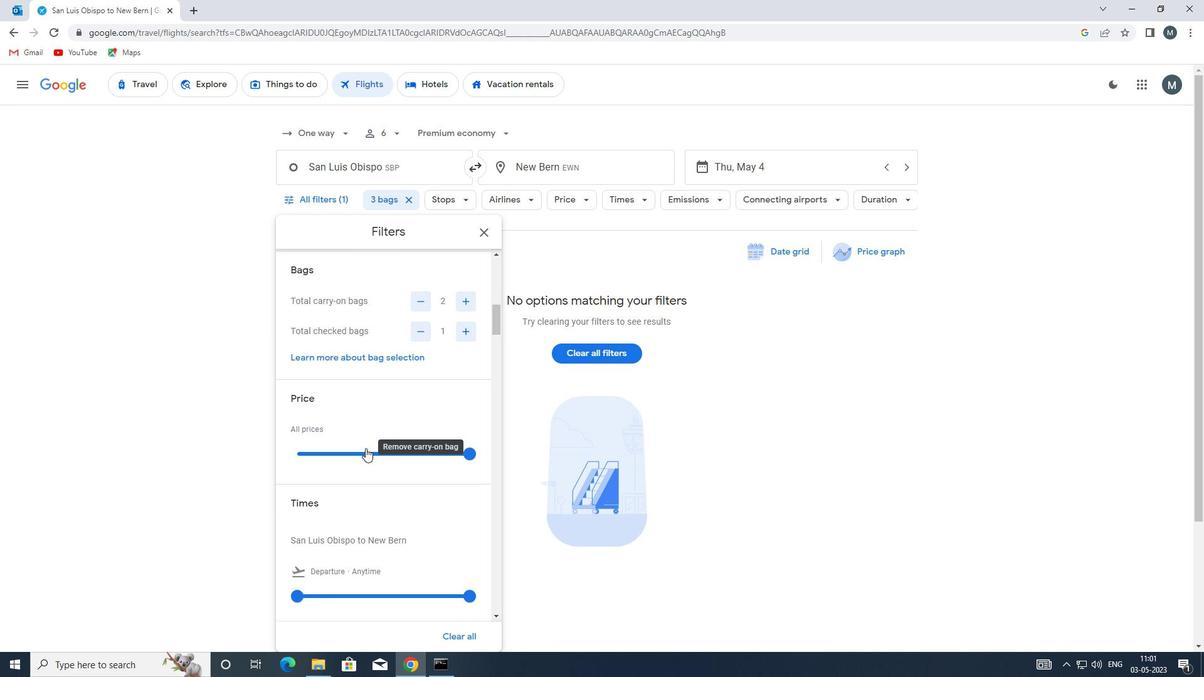 
Action: Mouse pressed left at (366, 449)
Screenshot: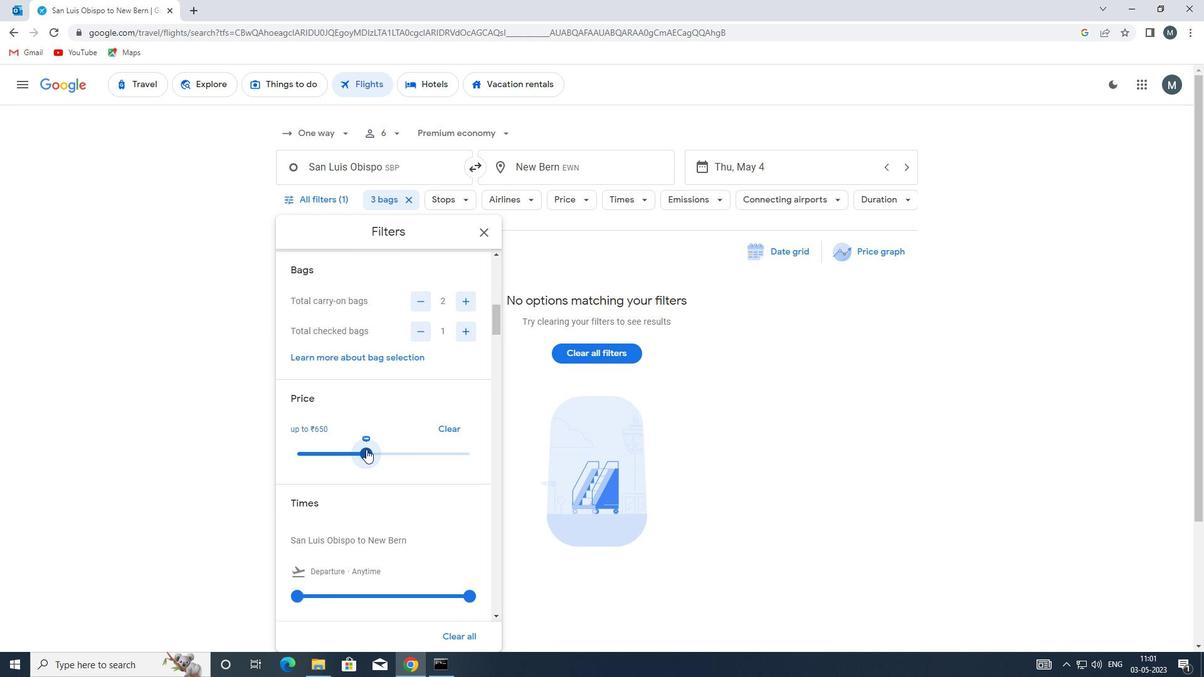 
Action: Mouse moved to (394, 437)
Screenshot: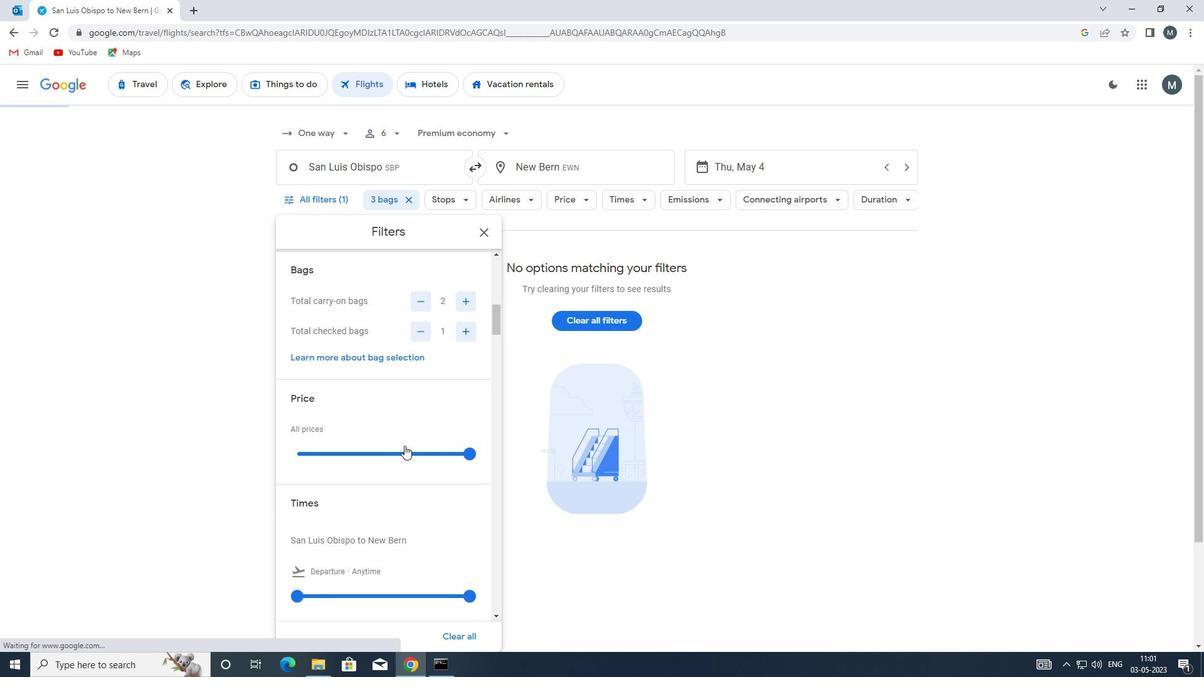 
Action: Mouse scrolled (394, 436) with delta (0, 0)
Screenshot: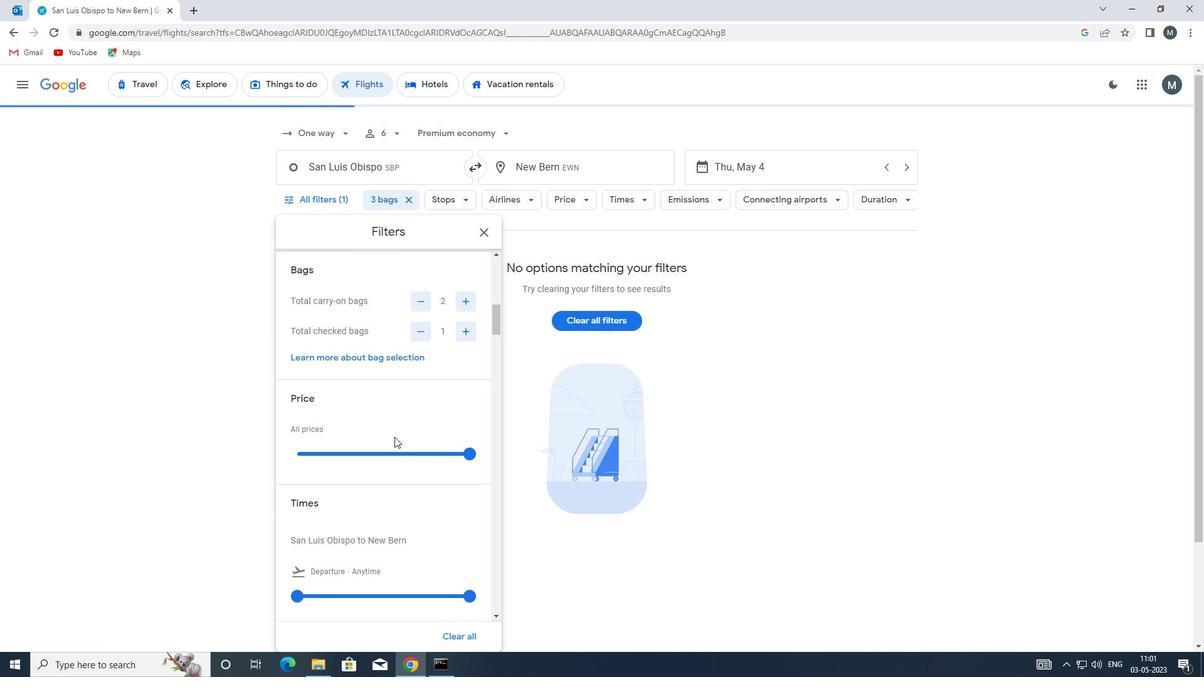 
Action: Mouse scrolled (394, 436) with delta (0, 0)
Screenshot: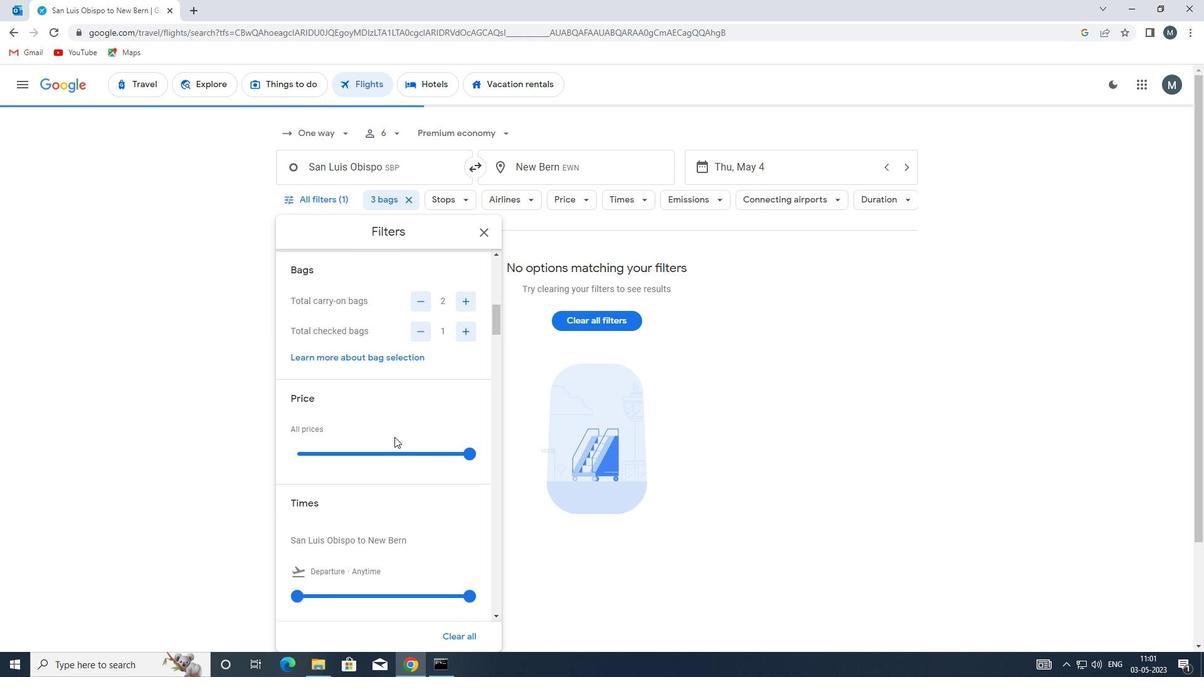
Action: Mouse moved to (390, 439)
Screenshot: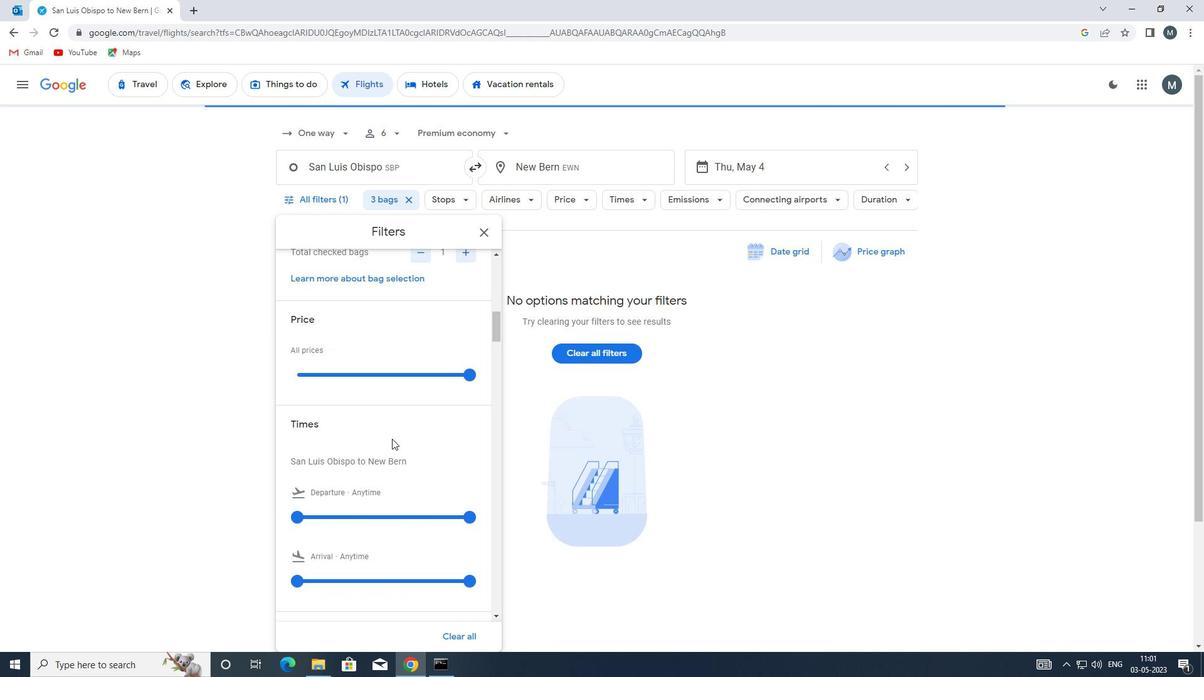 
Action: Mouse scrolled (390, 438) with delta (0, 0)
Screenshot: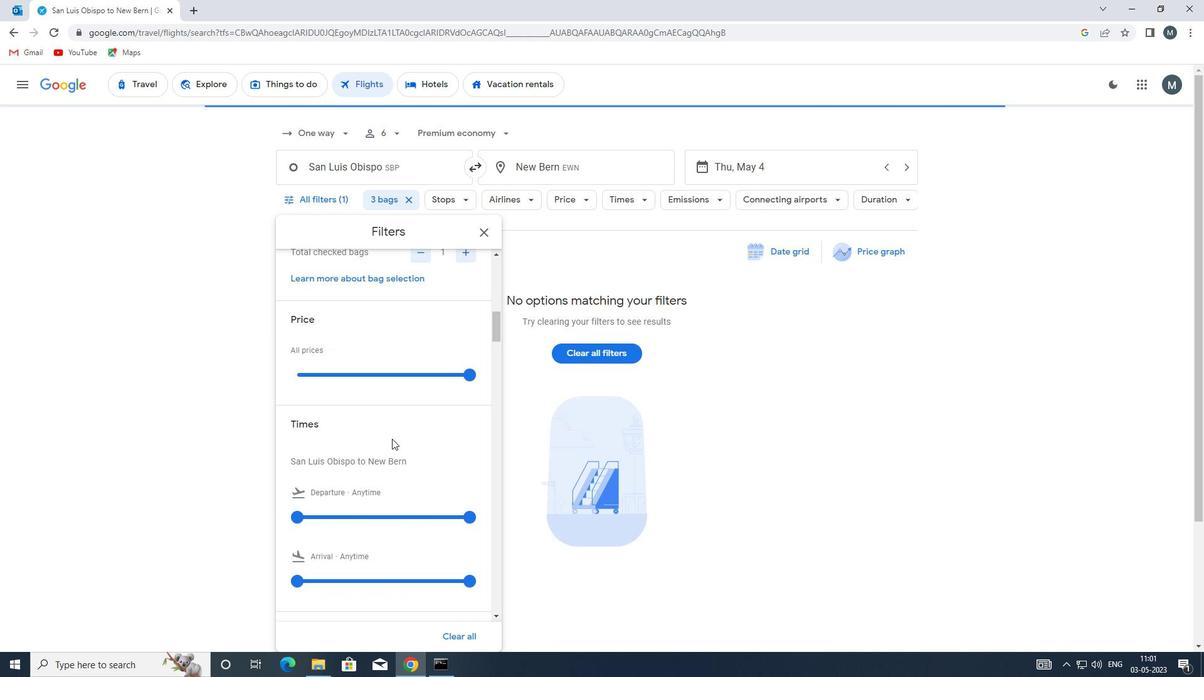 
Action: Mouse moved to (299, 407)
Screenshot: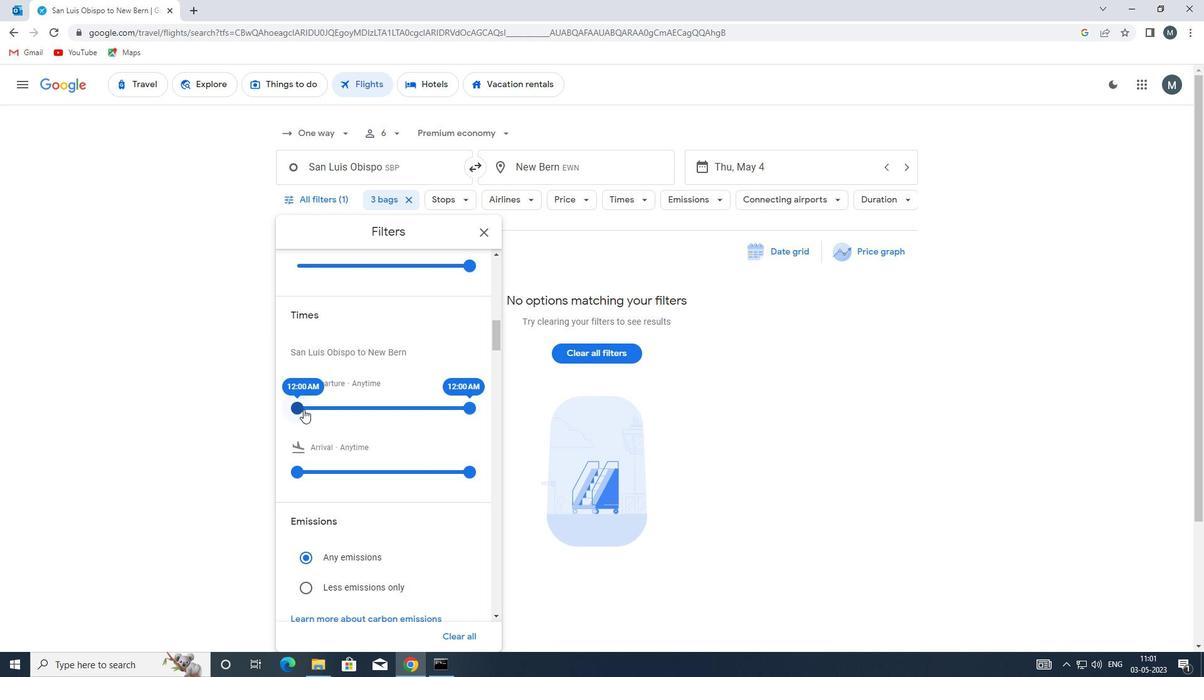 
Action: Mouse pressed left at (299, 407)
Screenshot: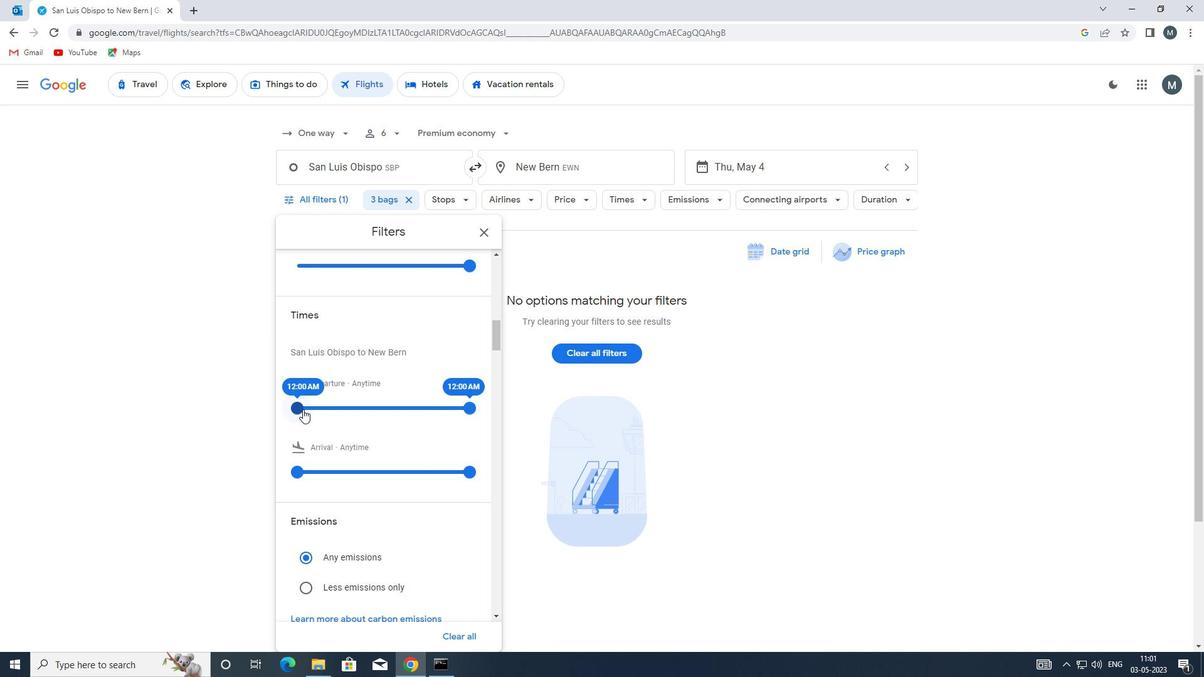 
Action: Mouse moved to (471, 409)
Screenshot: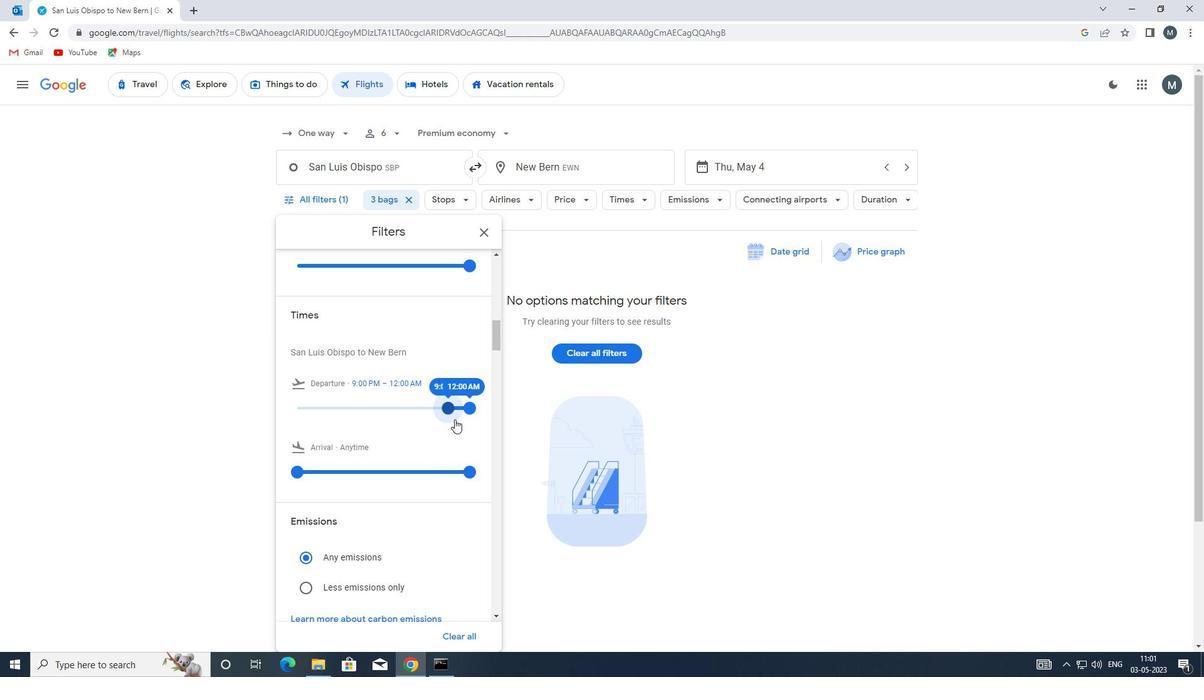 
Action: Mouse pressed left at (471, 409)
Screenshot: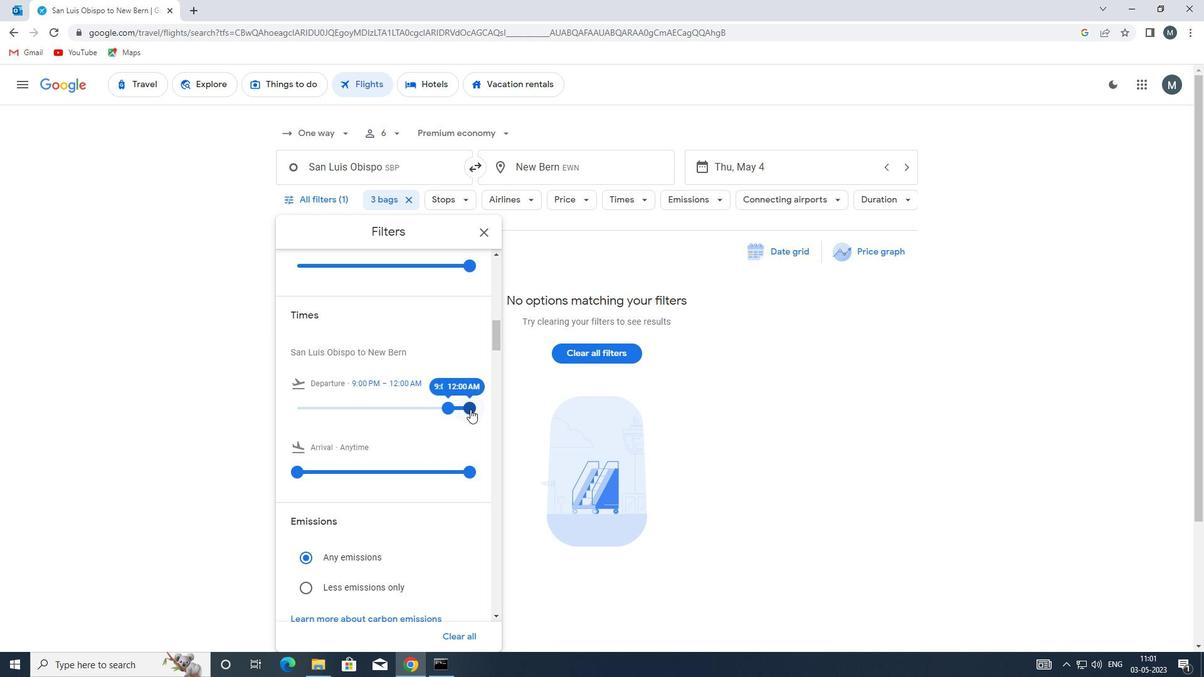 
Action: Mouse moved to (452, 405)
Screenshot: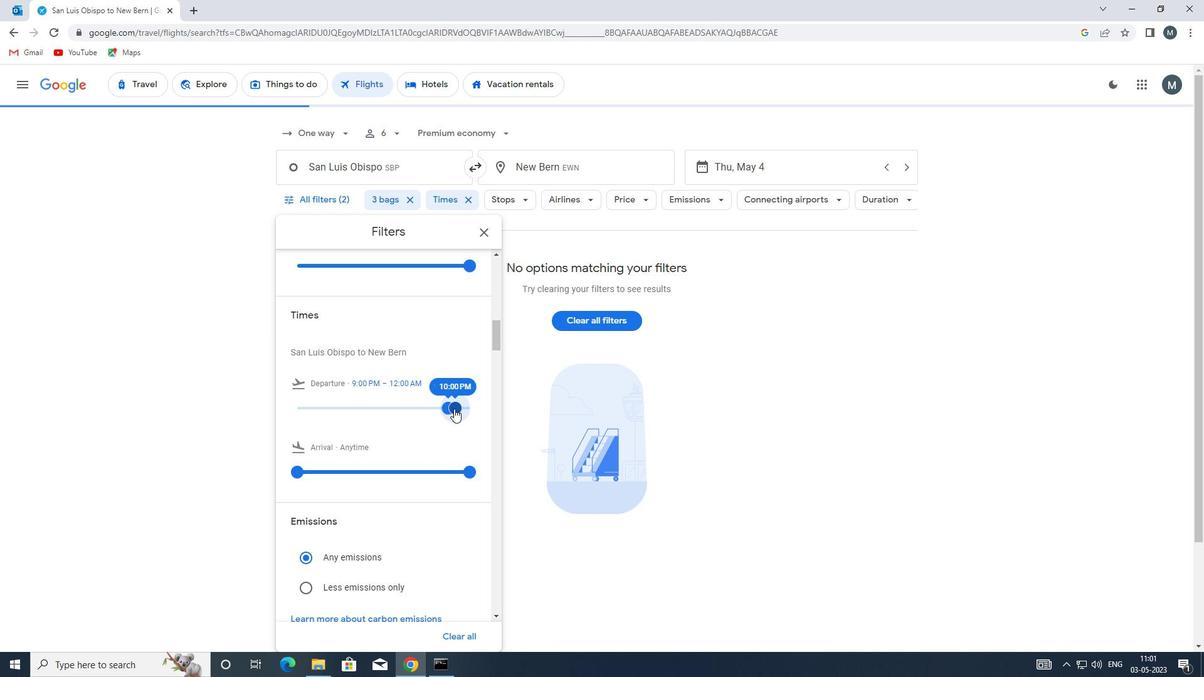 
Action: Mouse scrolled (452, 405) with delta (0, 0)
Screenshot: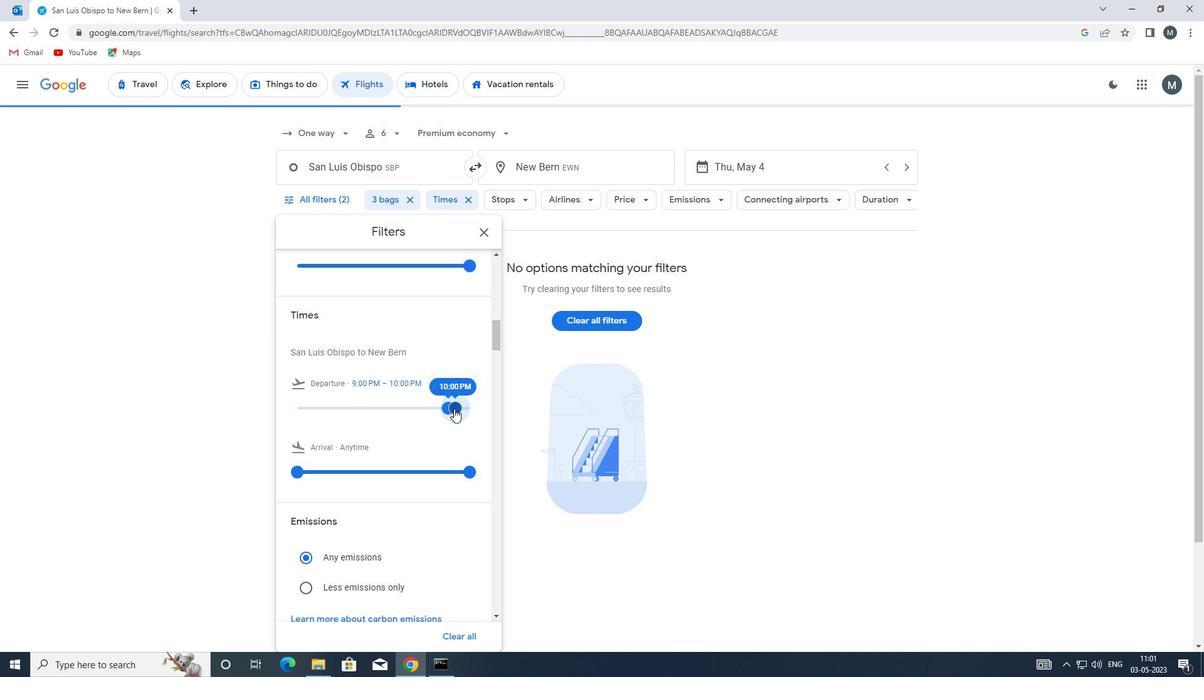 
Action: Mouse scrolled (452, 405) with delta (0, 0)
Screenshot: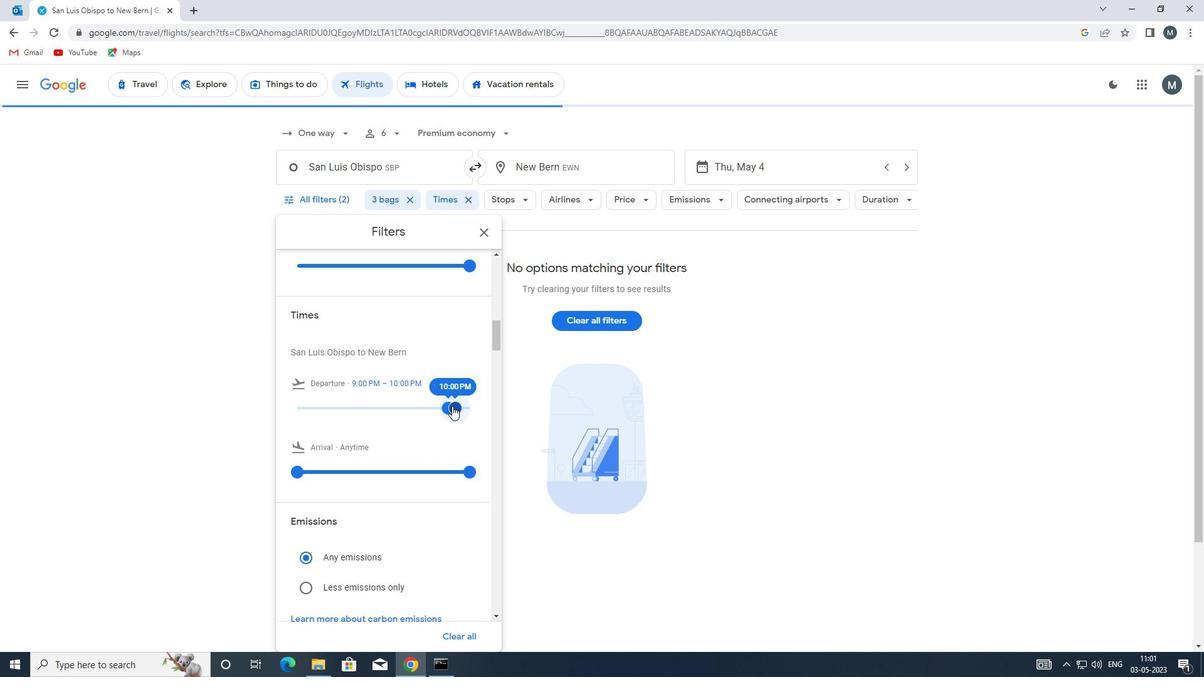 
Action: Mouse moved to (483, 232)
Screenshot: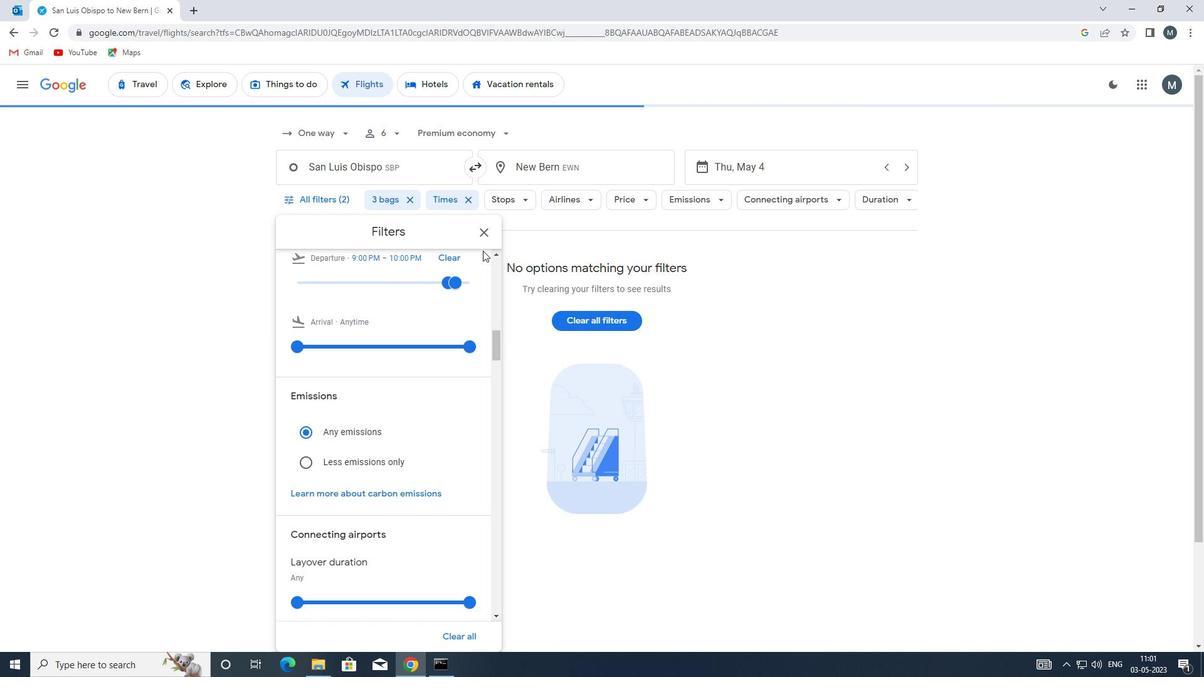 
Action: Mouse pressed left at (483, 232)
Screenshot: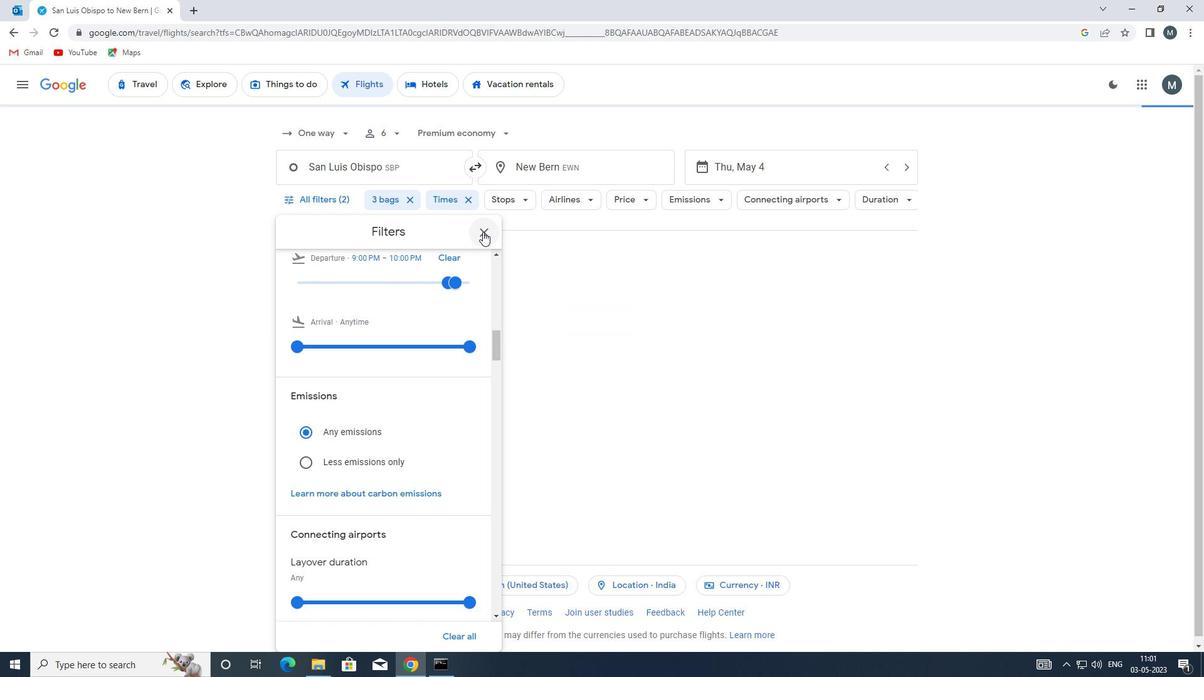 
